 Task: Look for space in Rajpur, India from 3rd August, 2023 to 7th August, 2023 for 2 adults in price range Rs.4000 to Rs.9000. Place can be private room with 1  bedroom having 1 bed and 1 bathroom. Property type can be house, flat, guest house, hotel. Booking option can be shelf check-in. Required host language is English.
Action: Mouse moved to (589, 74)
Screenshot: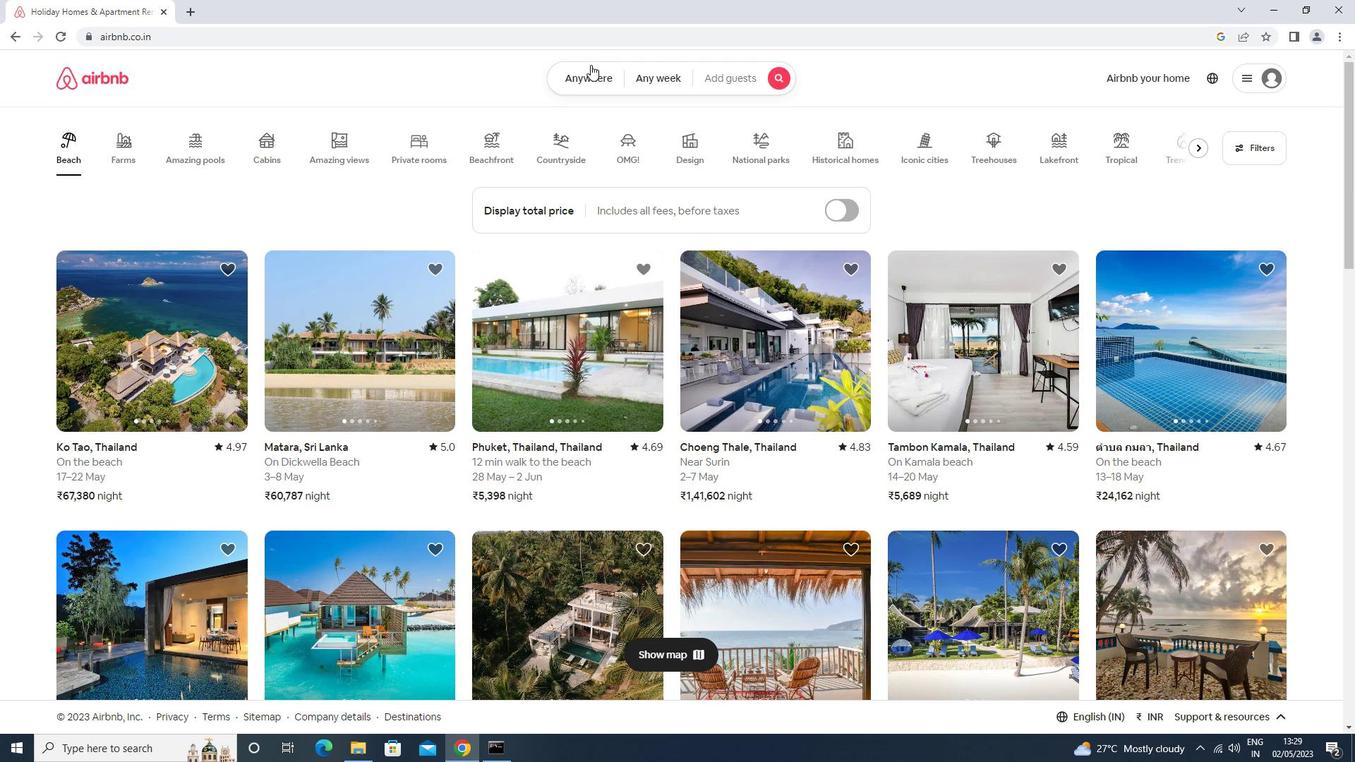 
Action: Mouse pressed left at (589, 74)
Screenshot: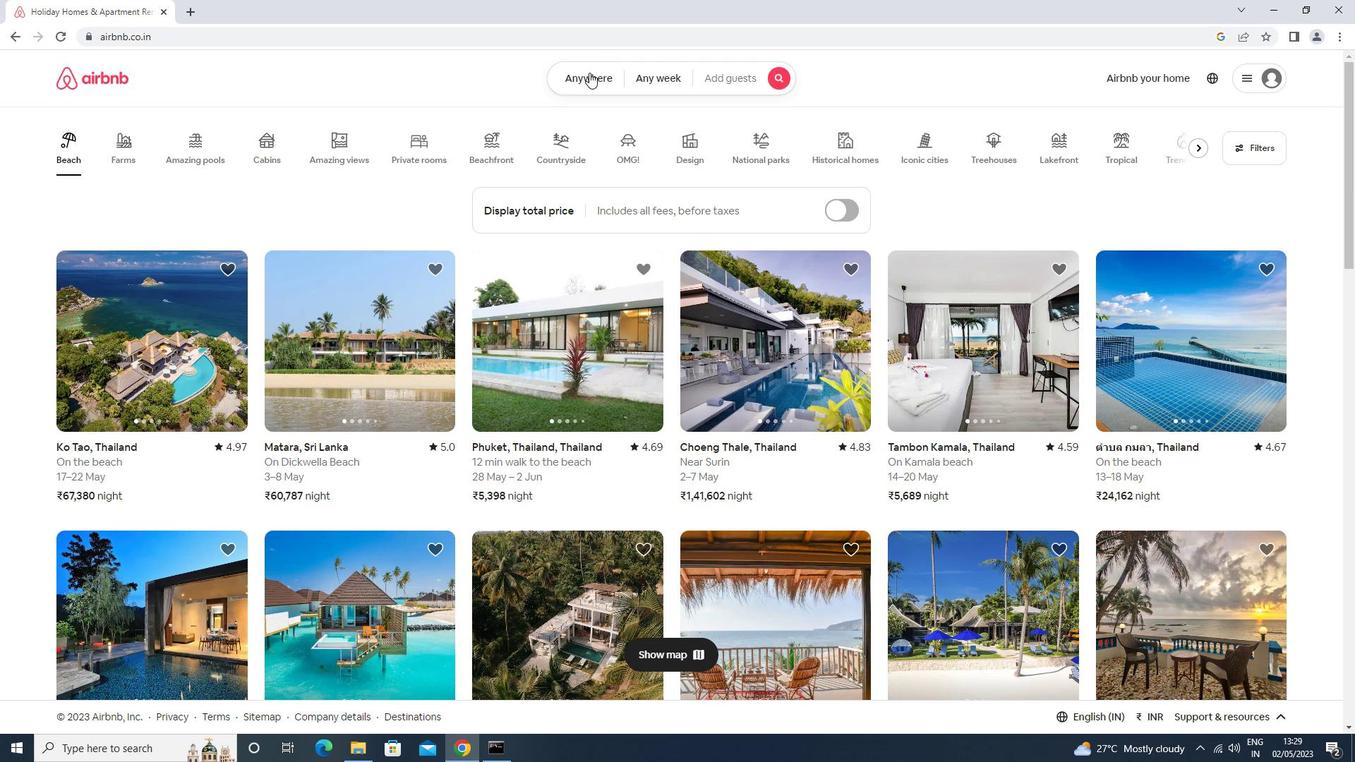 
Action: Mouse moved to (544, 126)
Screenshot: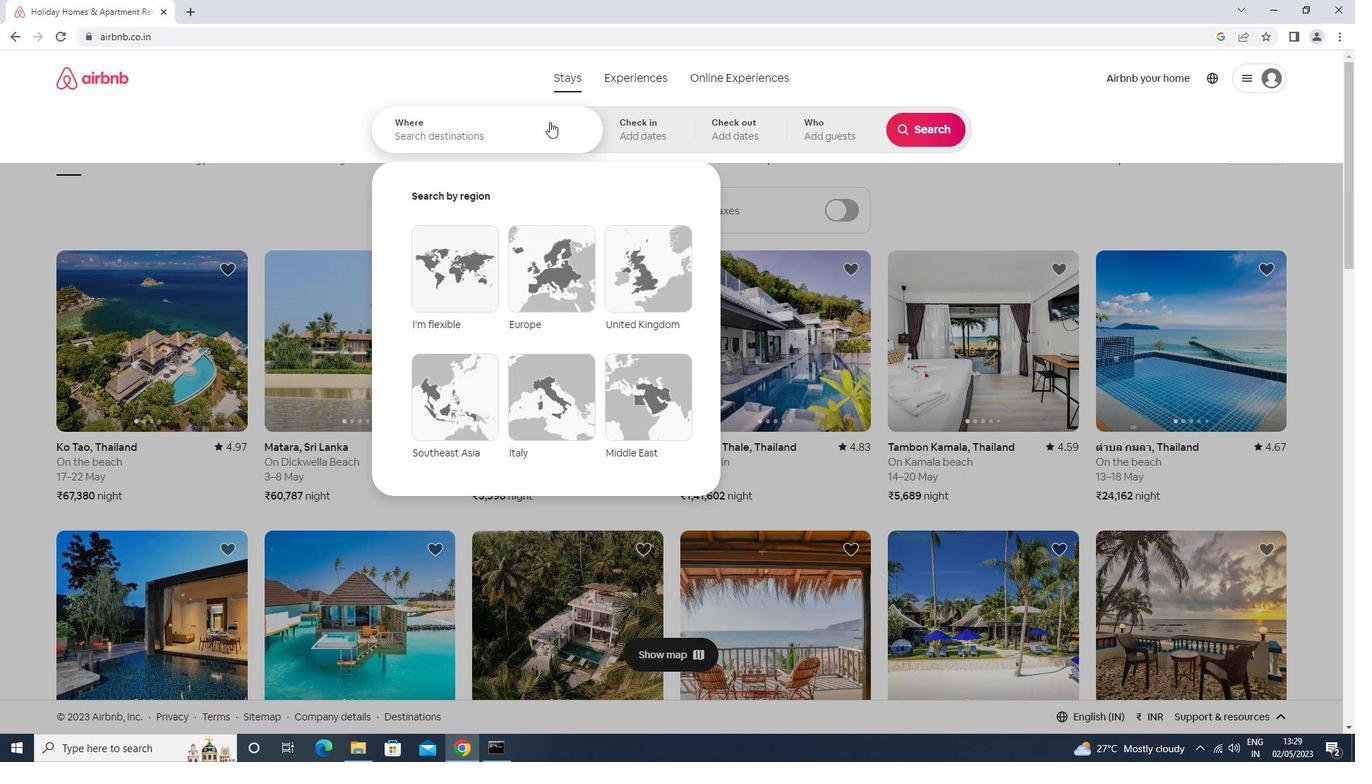 
Action: Mouse pressed left at (544, 126)
Screenshot: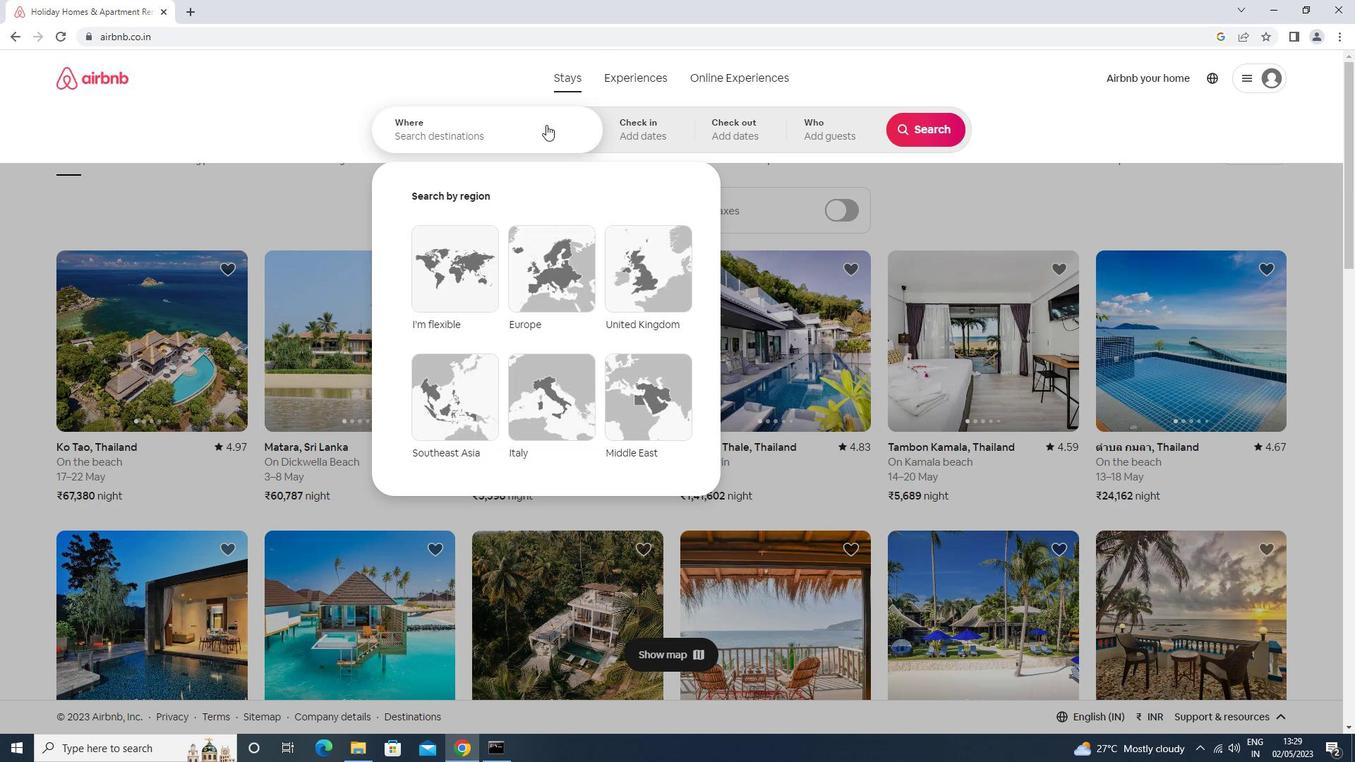
Action: Key pressed r<Key.caps_lock>ajpur<Key.enter>
Screenshot: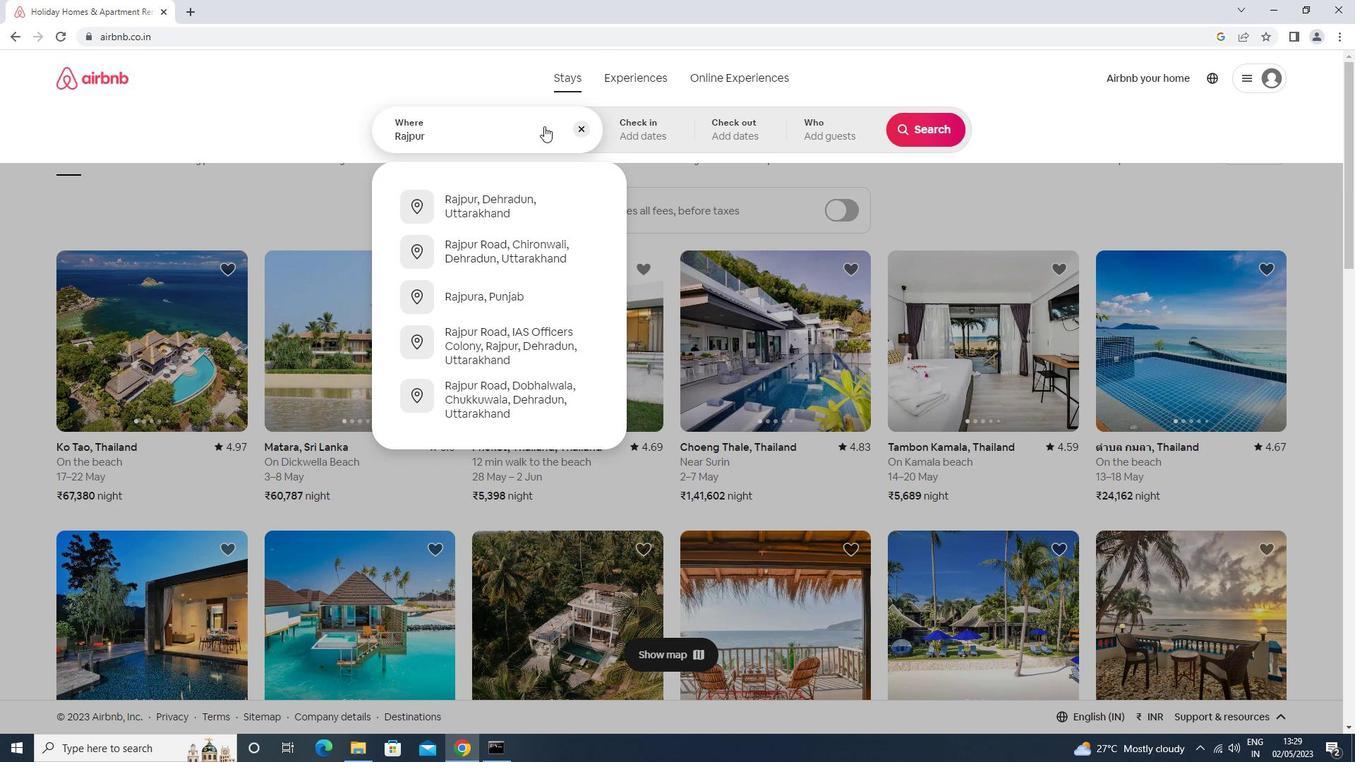 
Action: Mouse moved to (921, 237)
Screenshot: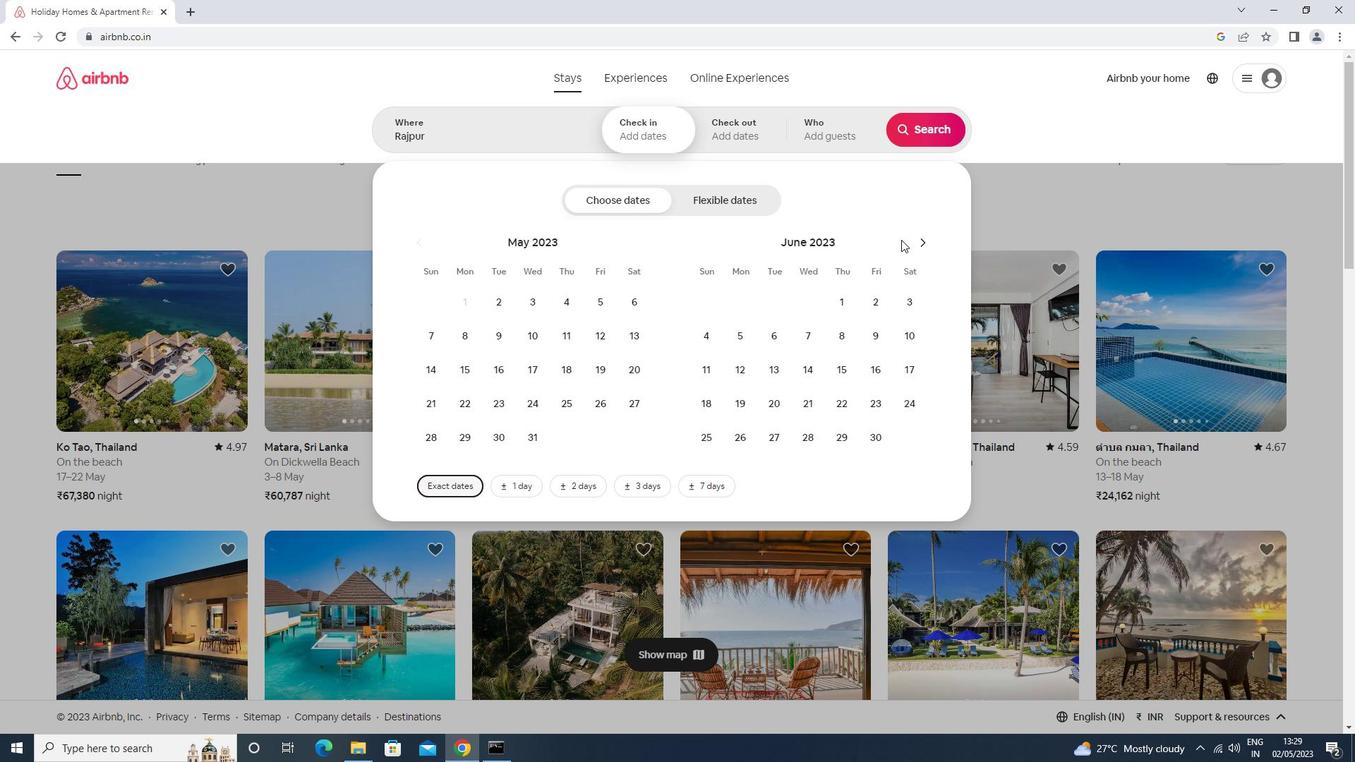 
Action: Mouse pressed left at (921, 237)
Screenshot: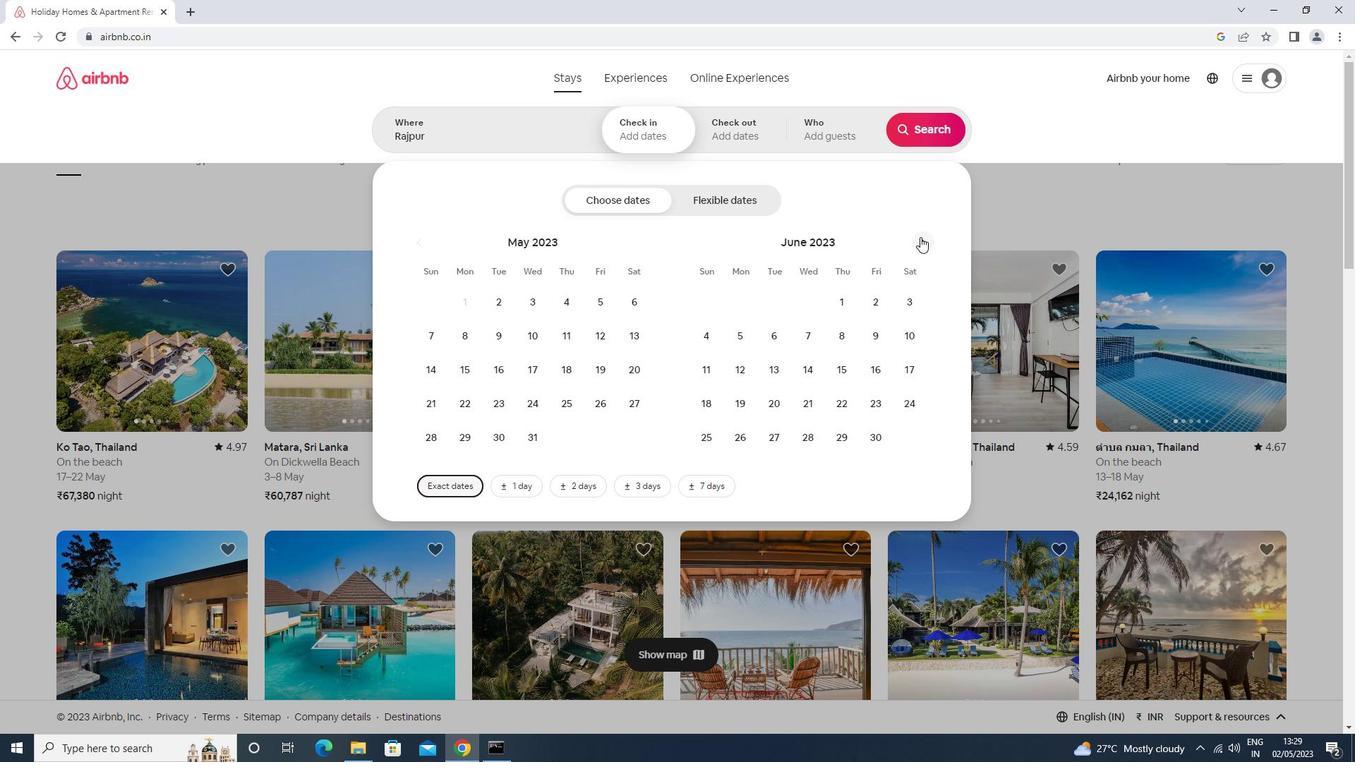 
Action: Mouse moved to (917, 238)
Screenshot: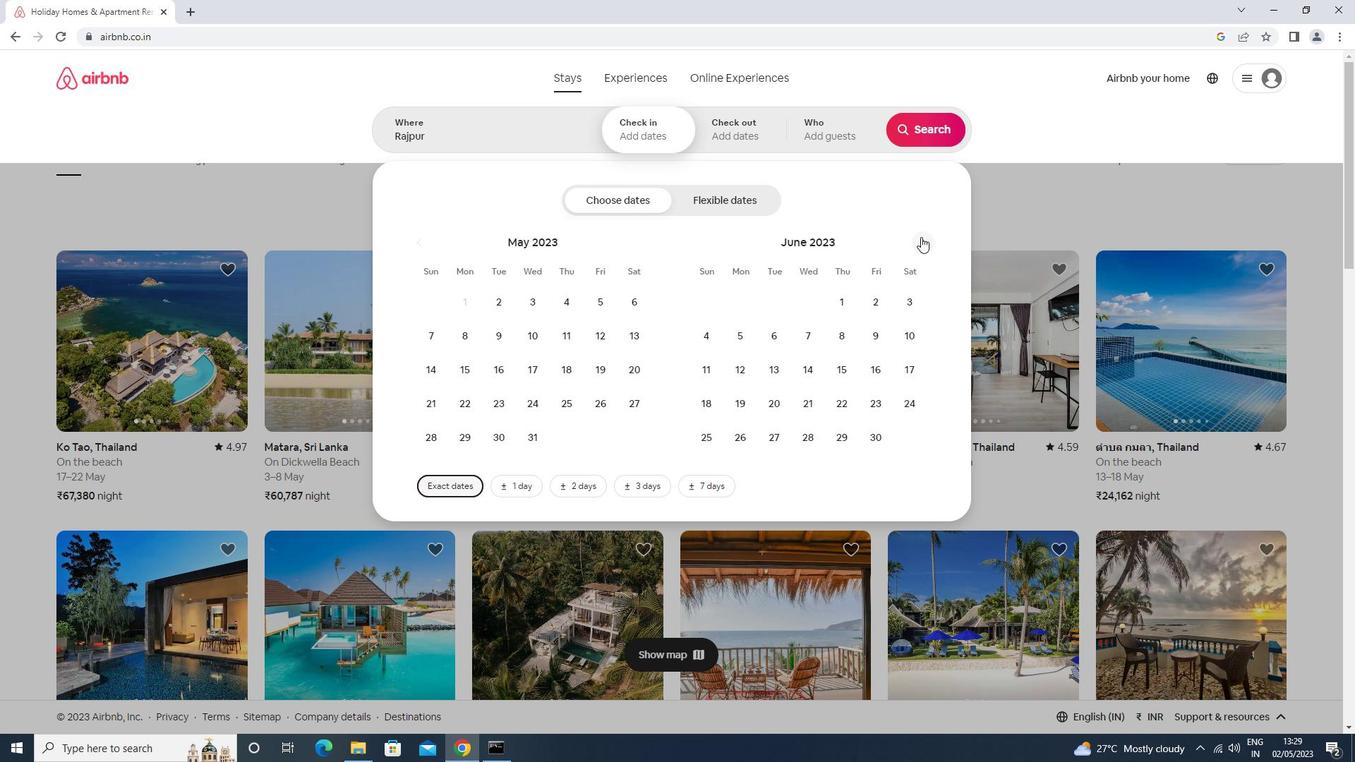 
Action: Mouse pressed left at (917, 238)
Screenshot: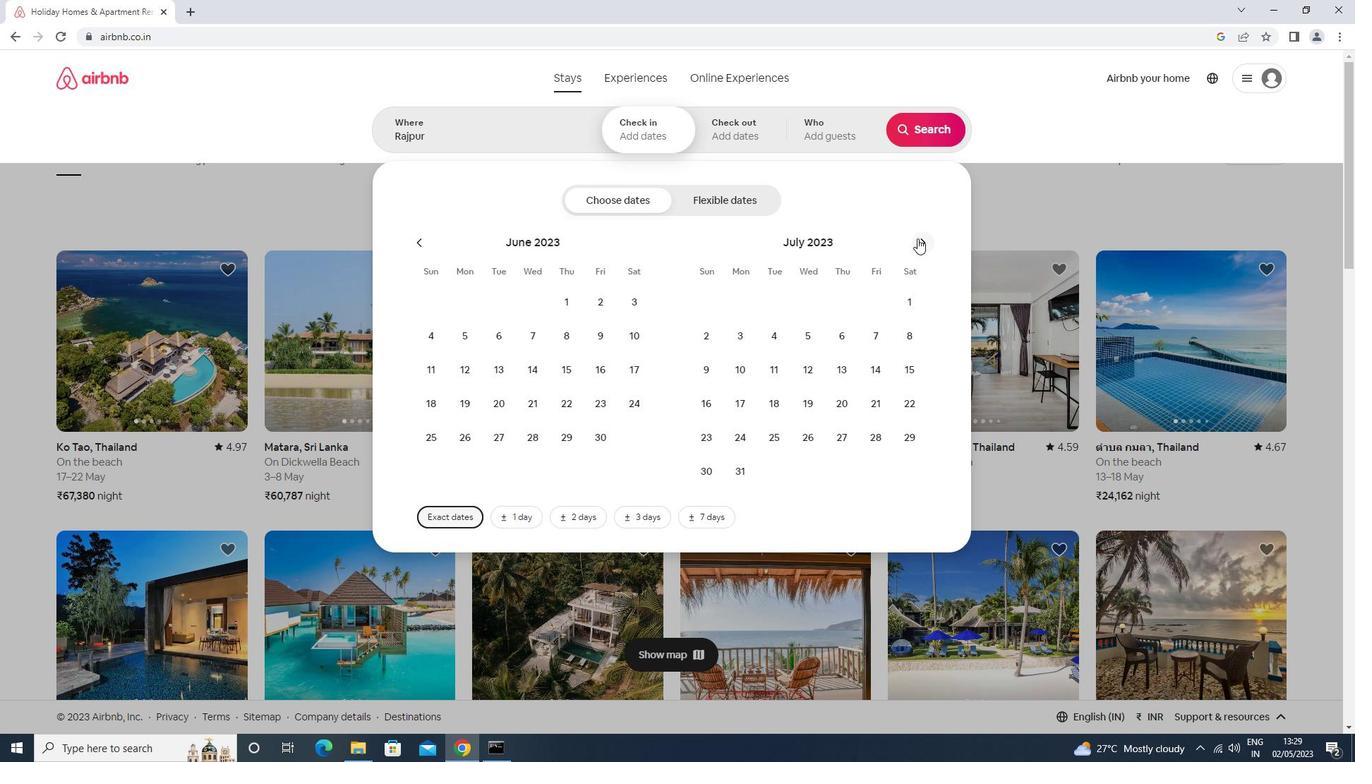 
Action: Mouse moved to (835, 303)
Screenshot: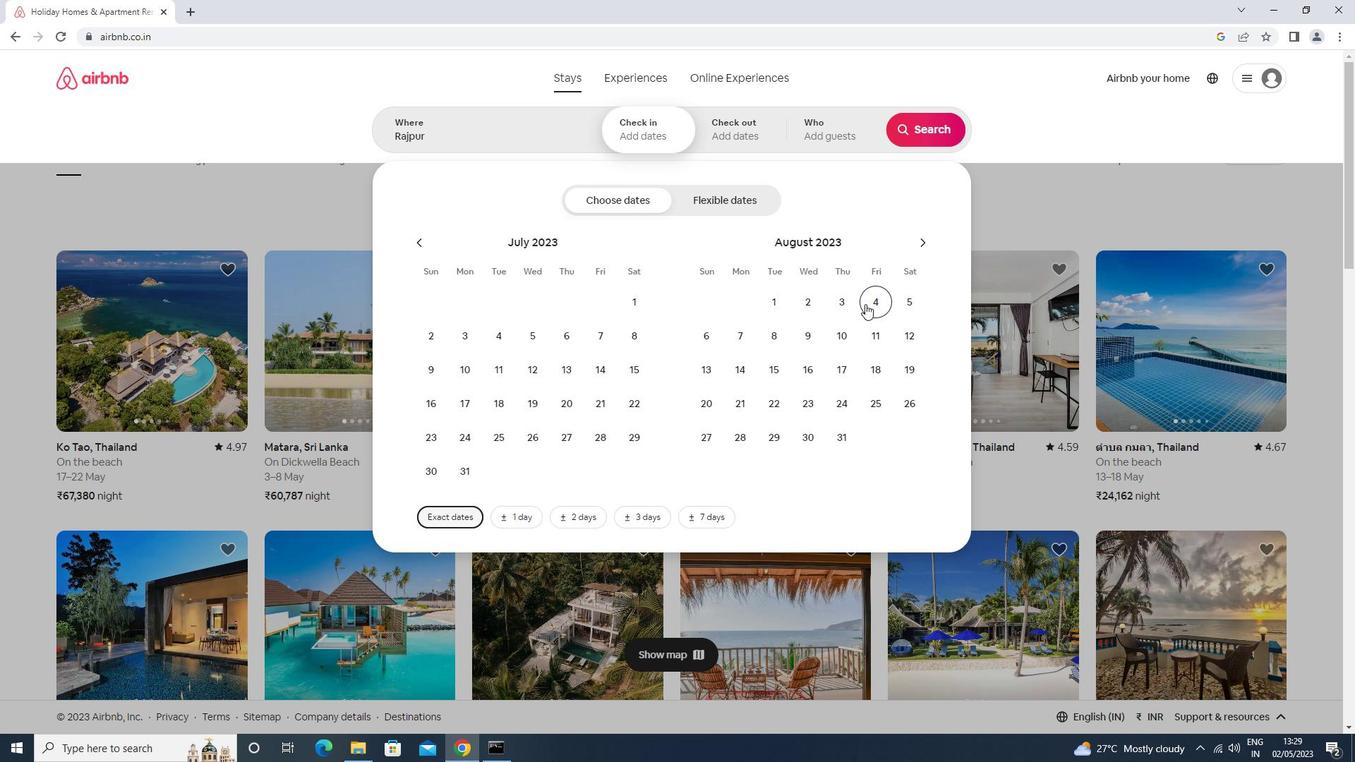 
Action: Mouse pressed left at (835, 303)
Screenshot: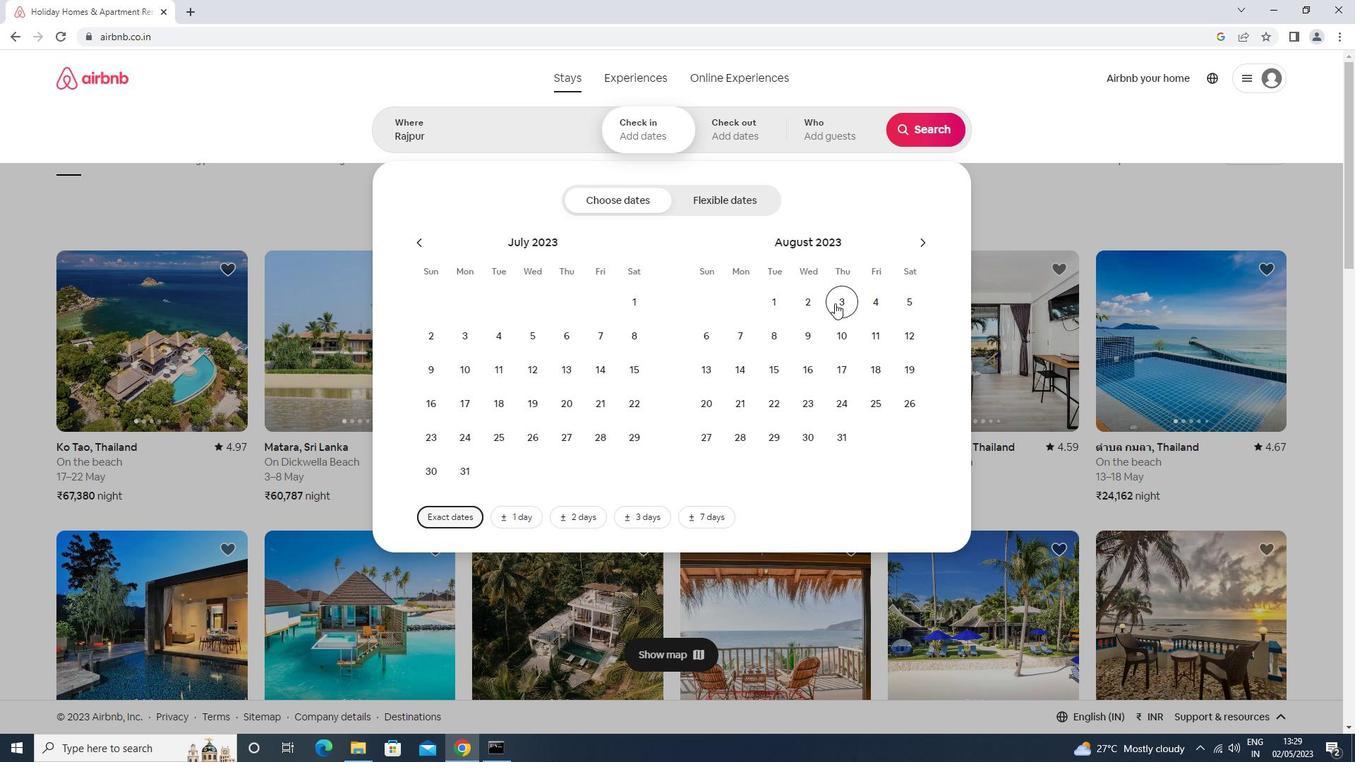 
Action: Mouse moved to (741, 335)
Screenshot: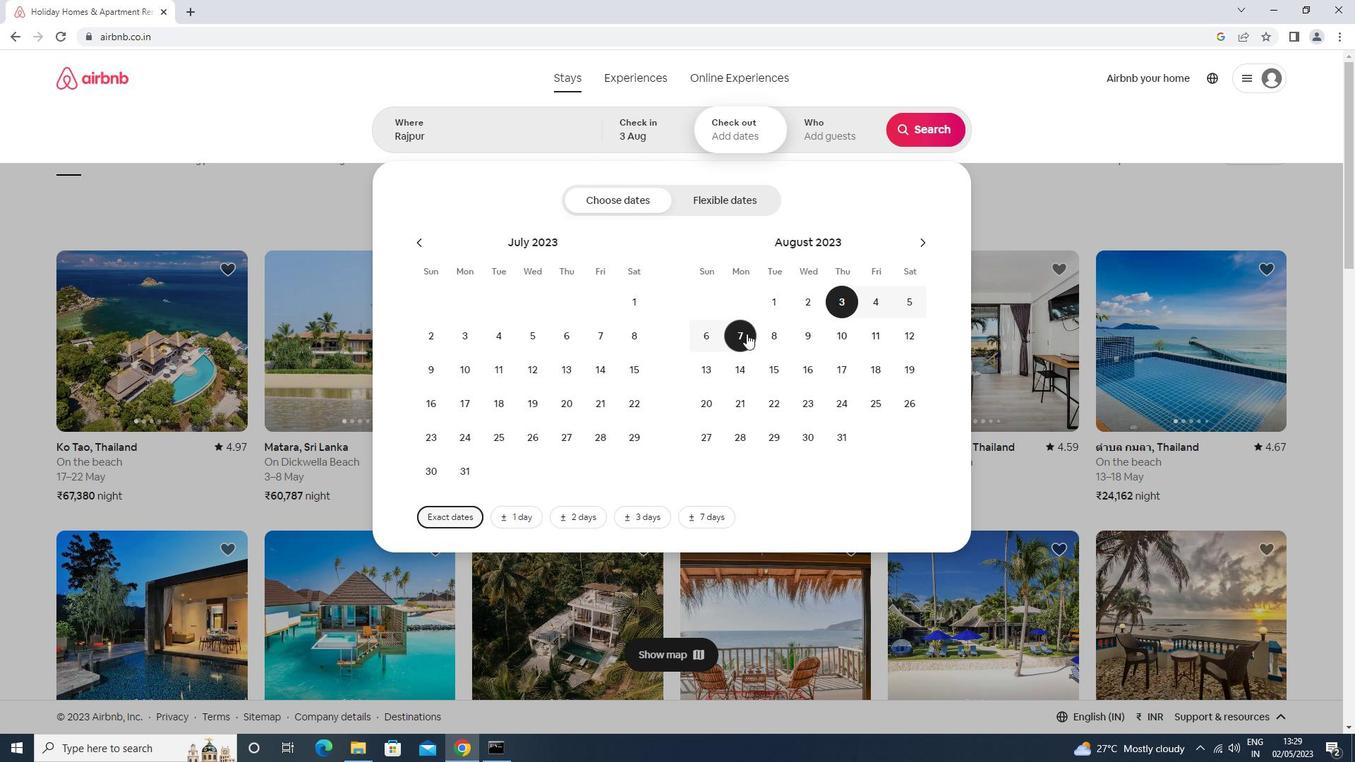 
Action: Mouse pressed left at (741, 335)
Screenshot: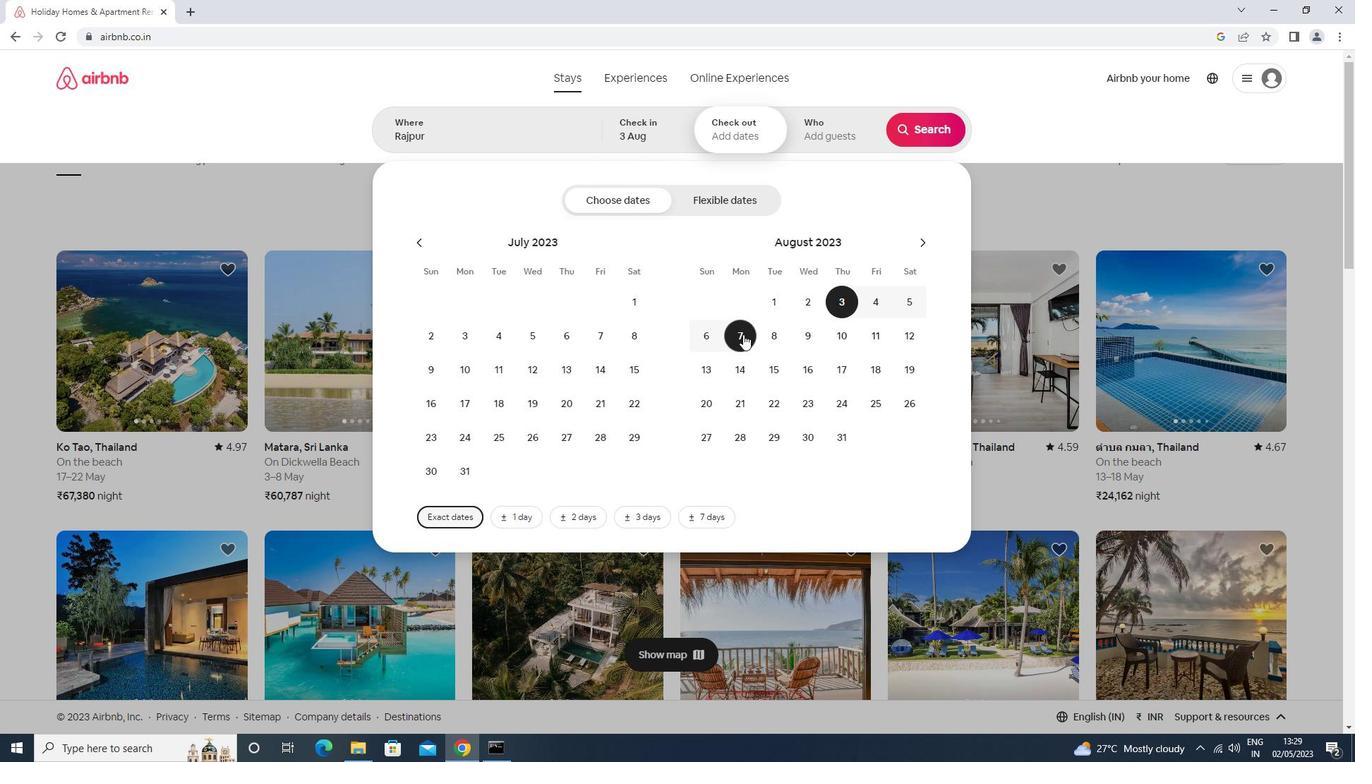 
Action: Mouse moved to (830, 145)
Screenshot: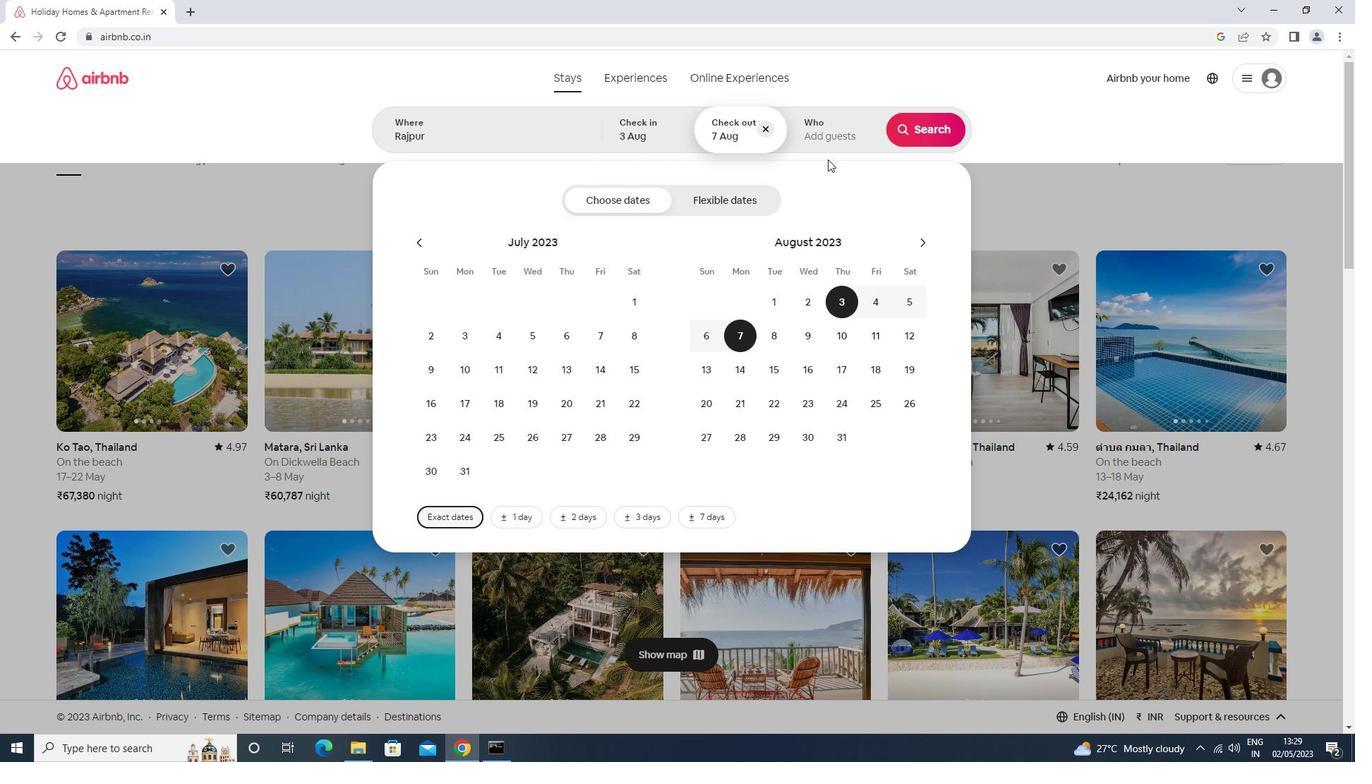 
Action: Mouse pressed left at (830, 145)
Screenshot: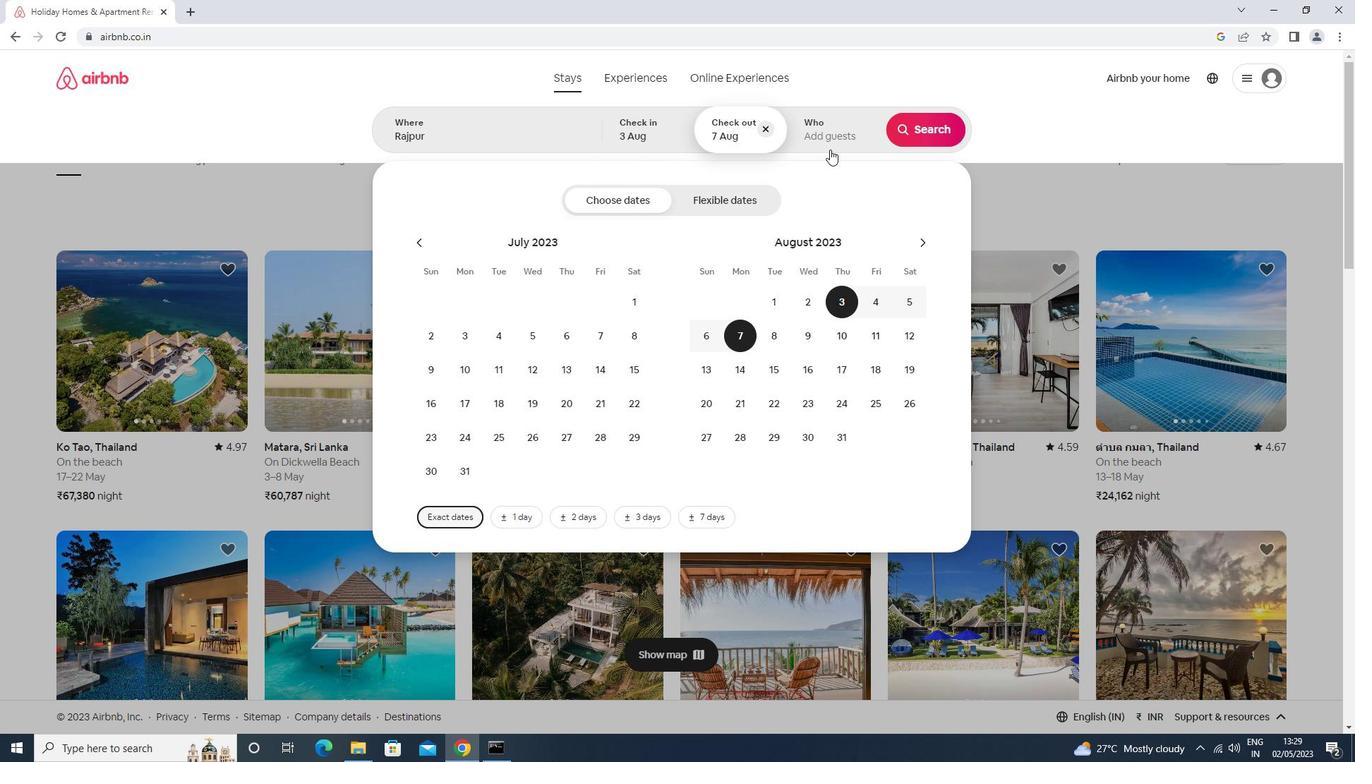 
Action: Mouse moved to (924, 203)
Screenshot: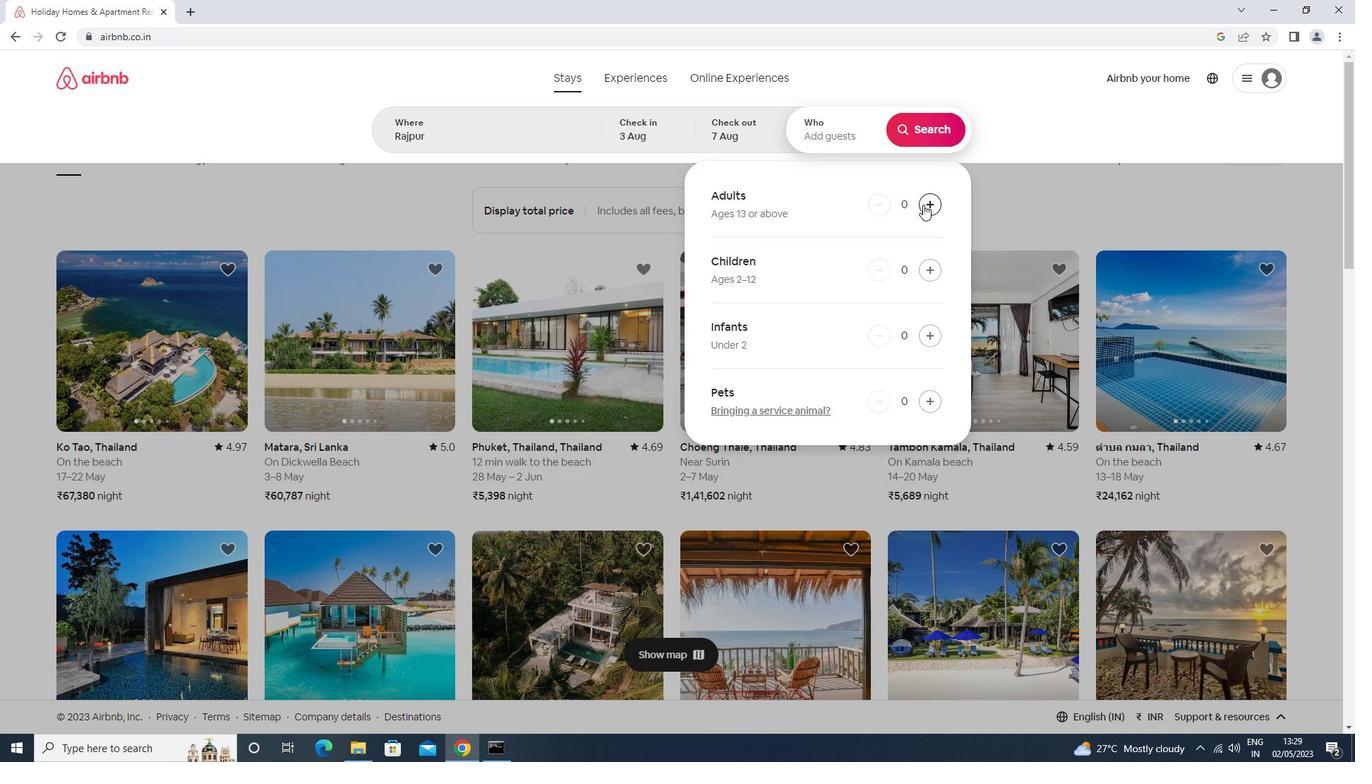
Action: Mouse pressed left at (924, 203)
Screenshot: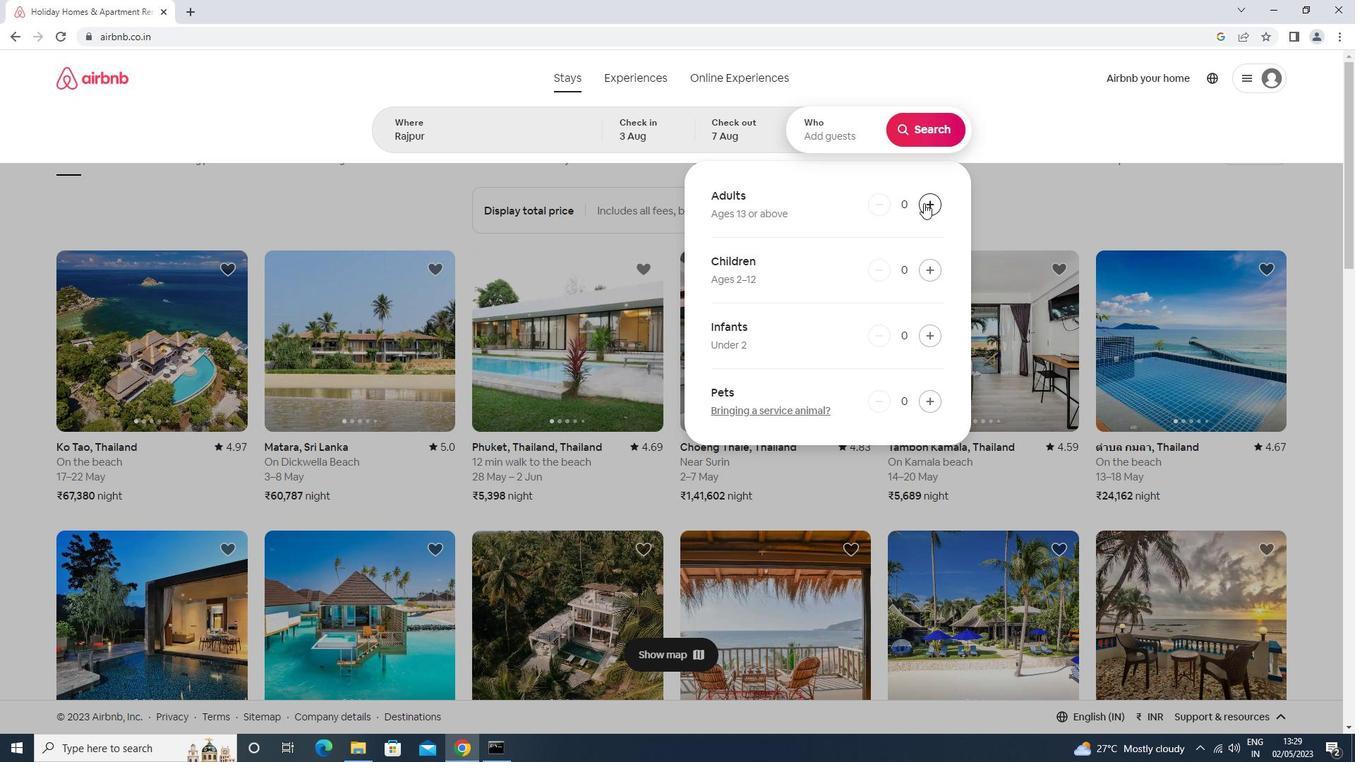 
Action: Mouse moved to (924, 202)
Screenshot: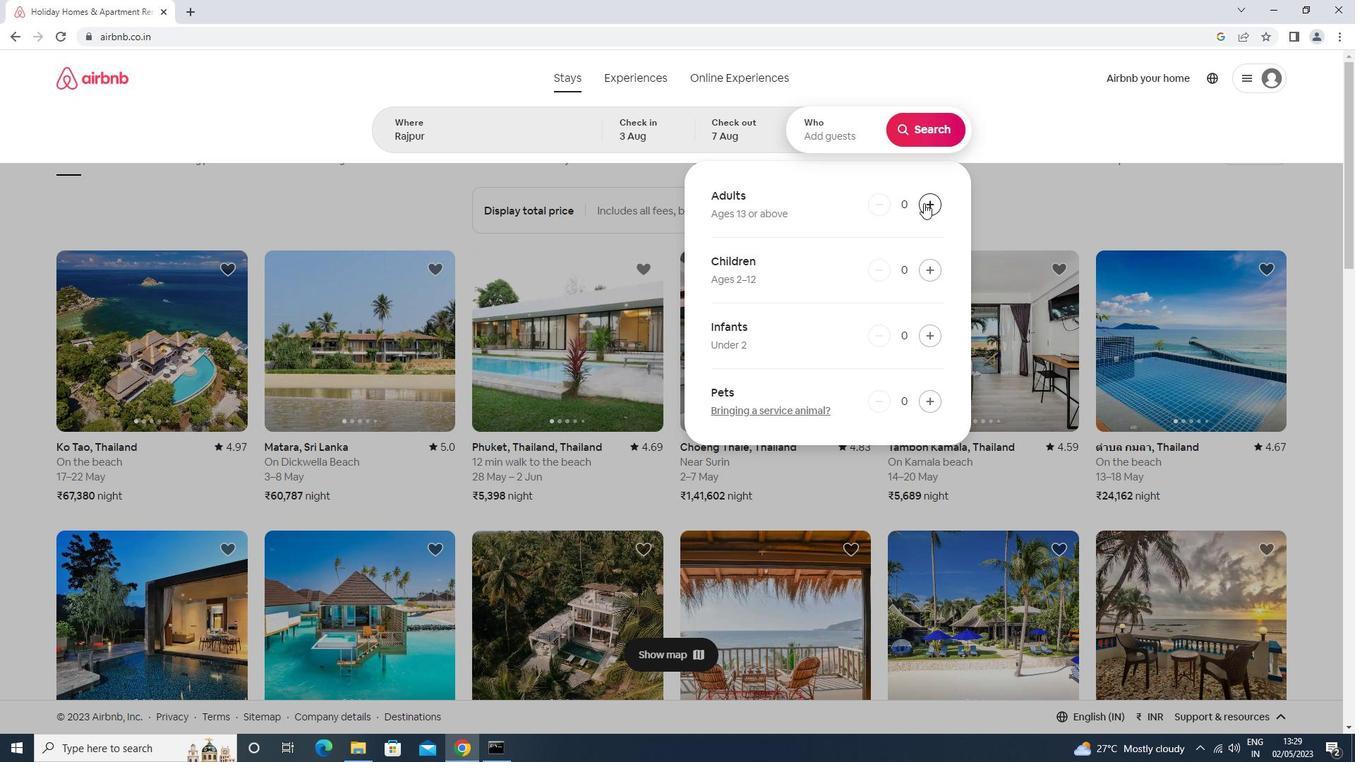 
Action: Mouse pressed left at (924, 202)
Screenshot: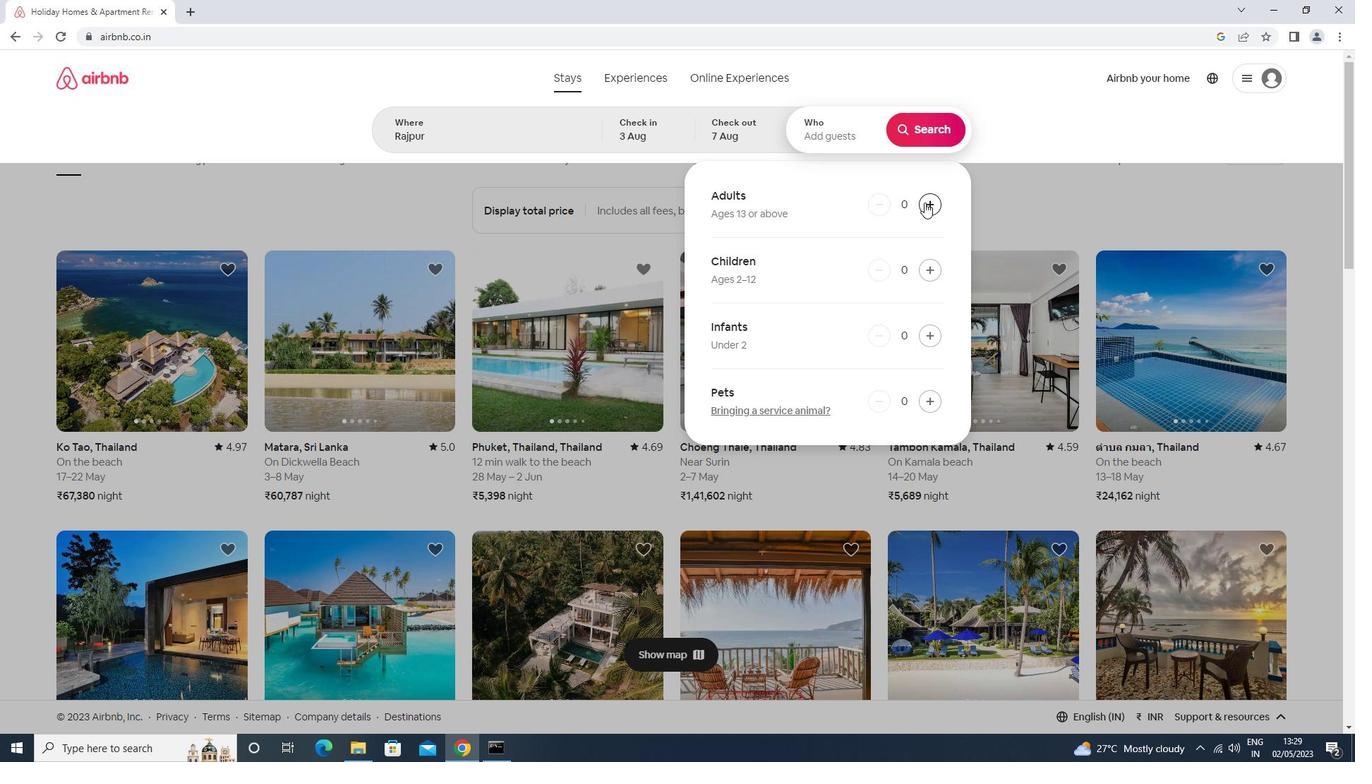 
Action: Mouse moved to (924, 127)
Screenshot: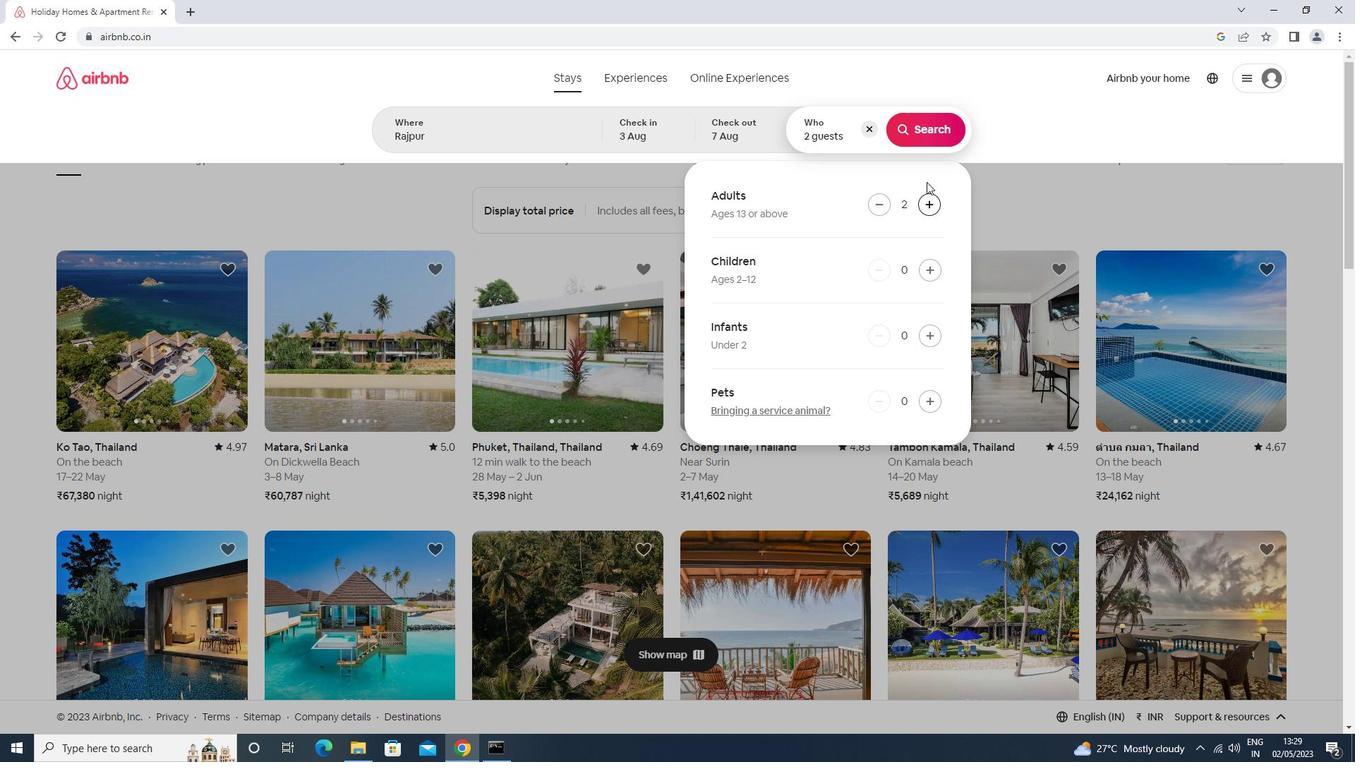 
Action: Mouse pressed left at (924, 127)
Screenshot: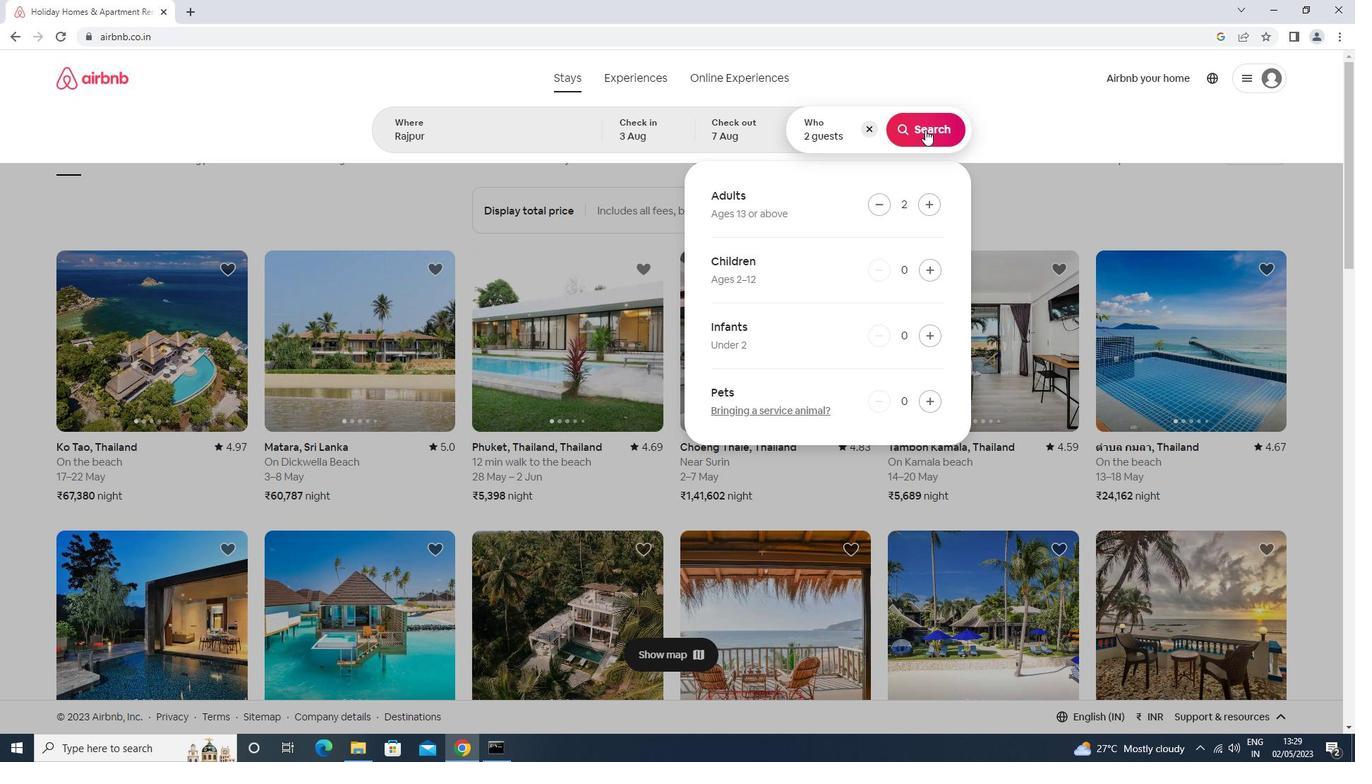 
Action: Mouse moved to (1301, 130)
Screenshot: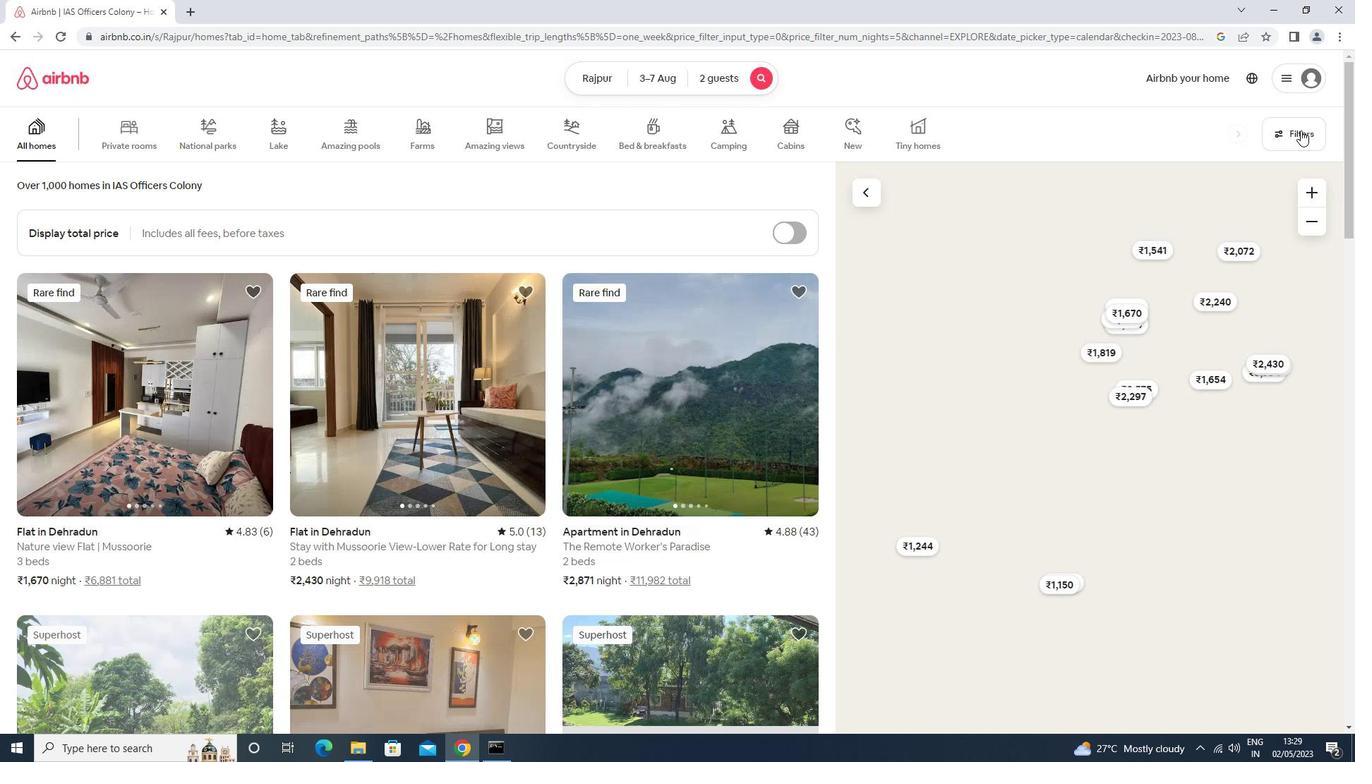 
Action: Mouse pressed left at (1301, 130)
Screenshot: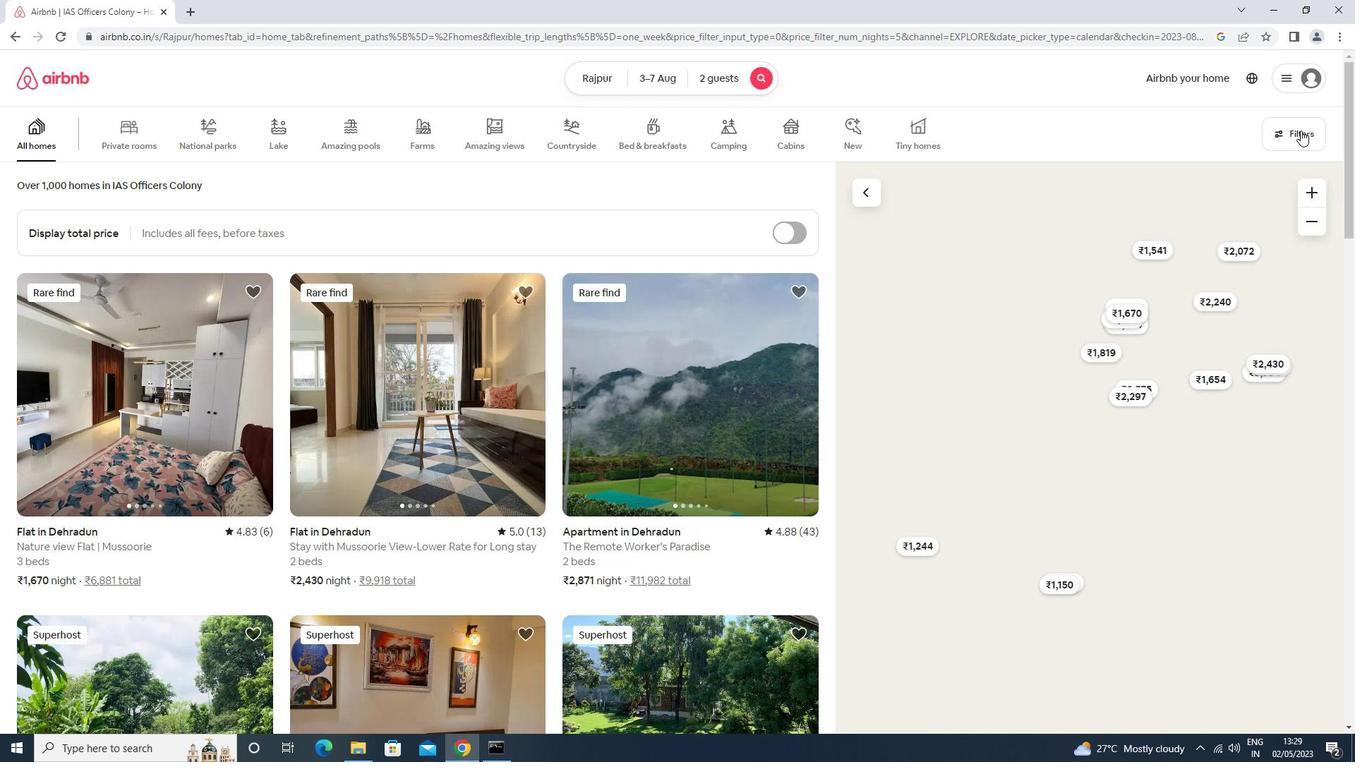 
Action: Mouse moved to (584, 309)
Screenshot: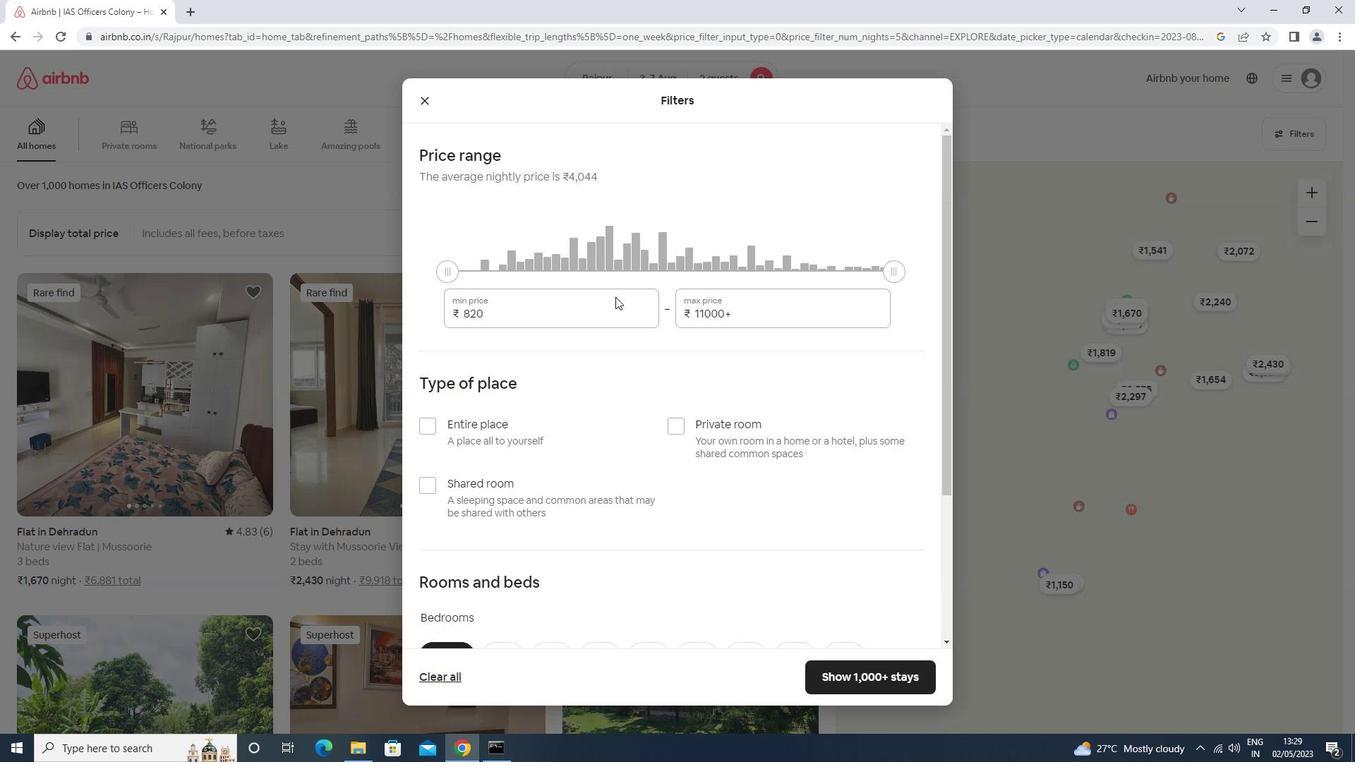 
Action: Mouse pressed left at (584, 309)
Screenshot: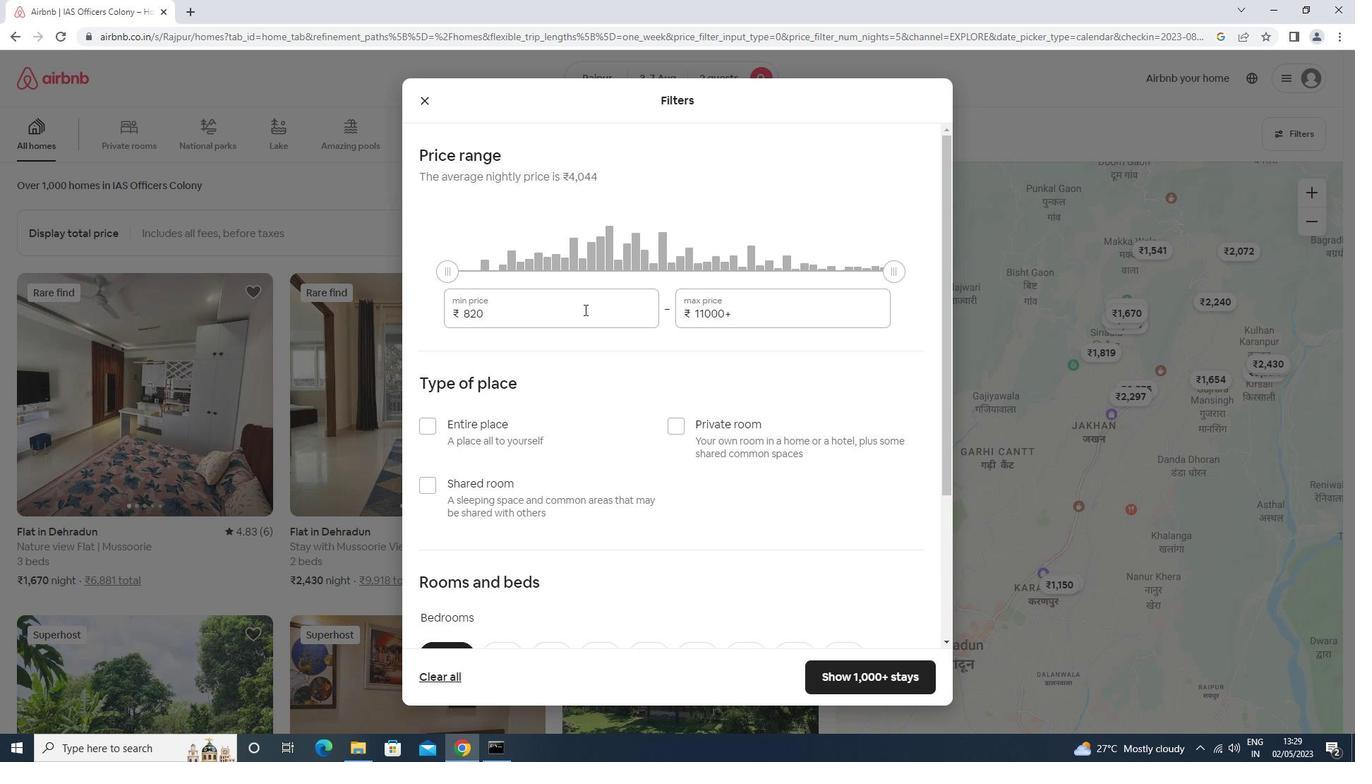 
Action: Mouse moved to (582, 309)
Screenshot: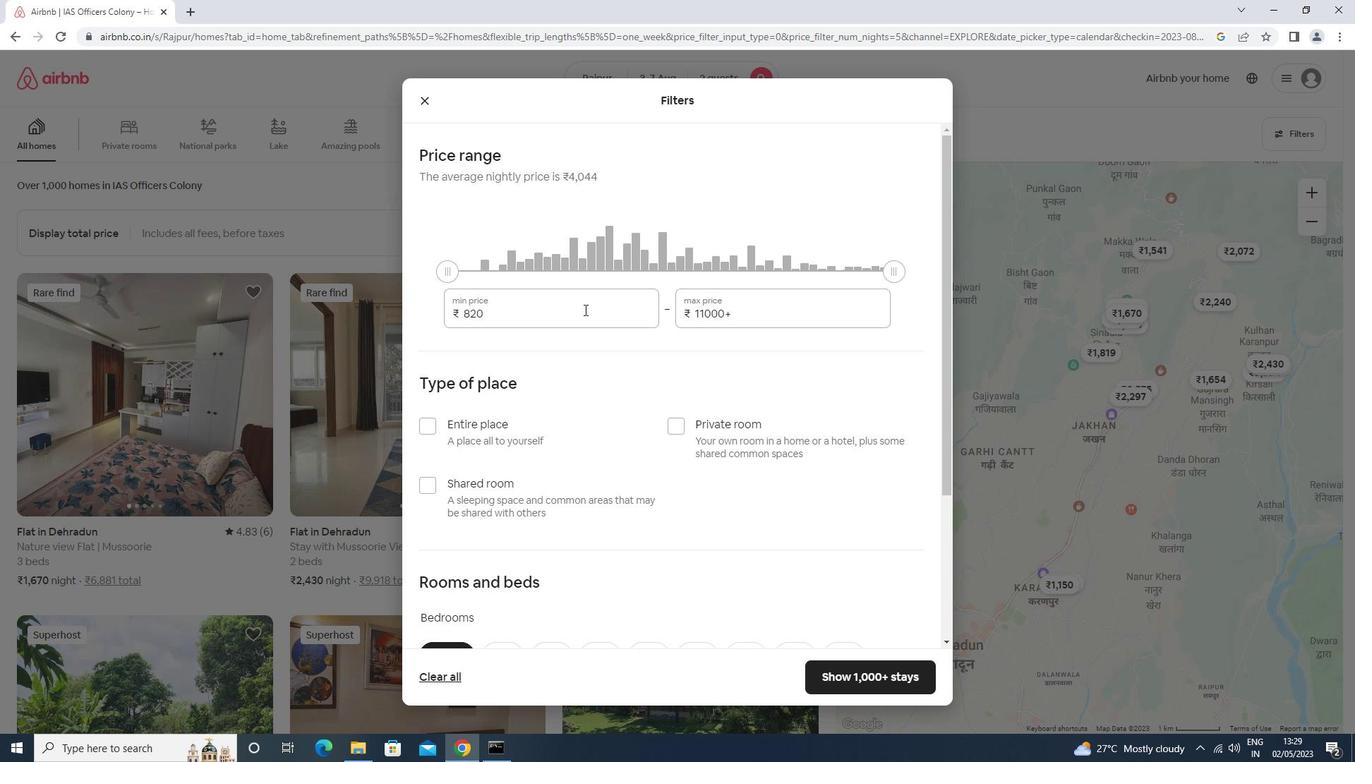
Action: Key pressed <Key.backspace><Key.backspace><Key.backspace><Key.backspace><Key.backspace><Key.backspace><Key.backspace><Key.backspace><Key.backspace><Key.backspace>4000<Key.tab>9000
Screenshot: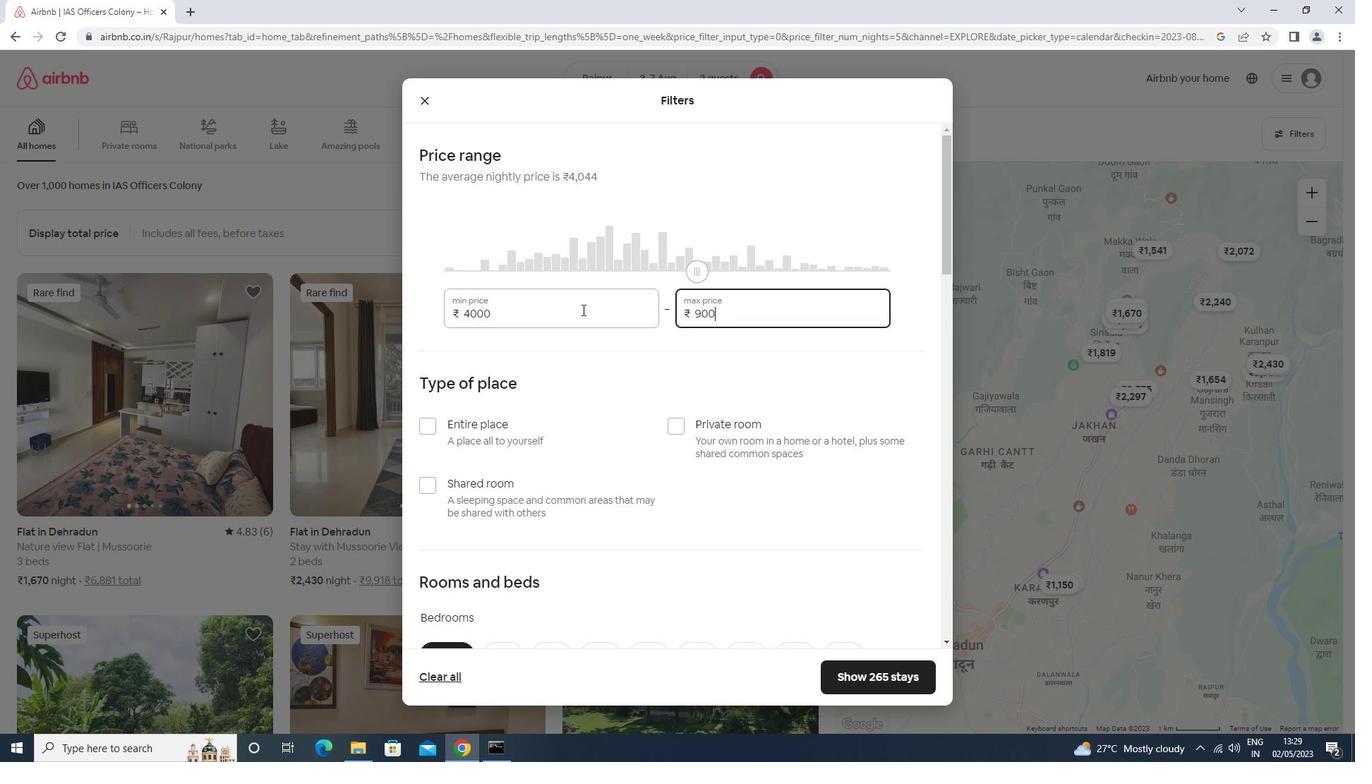 
Action: Mouse moved to (687, 422)
Screenshot: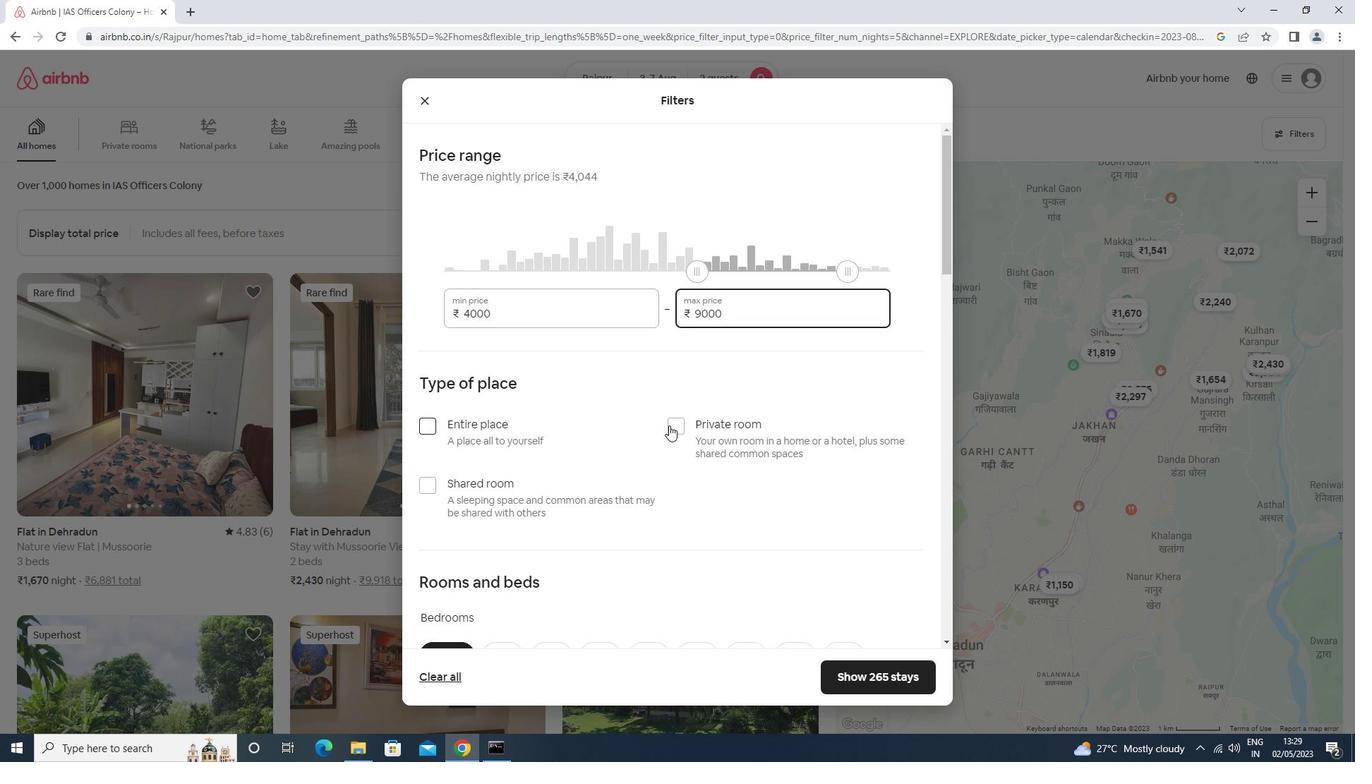 
Action: Mouse pressed left at (687, 422)
Screenshot: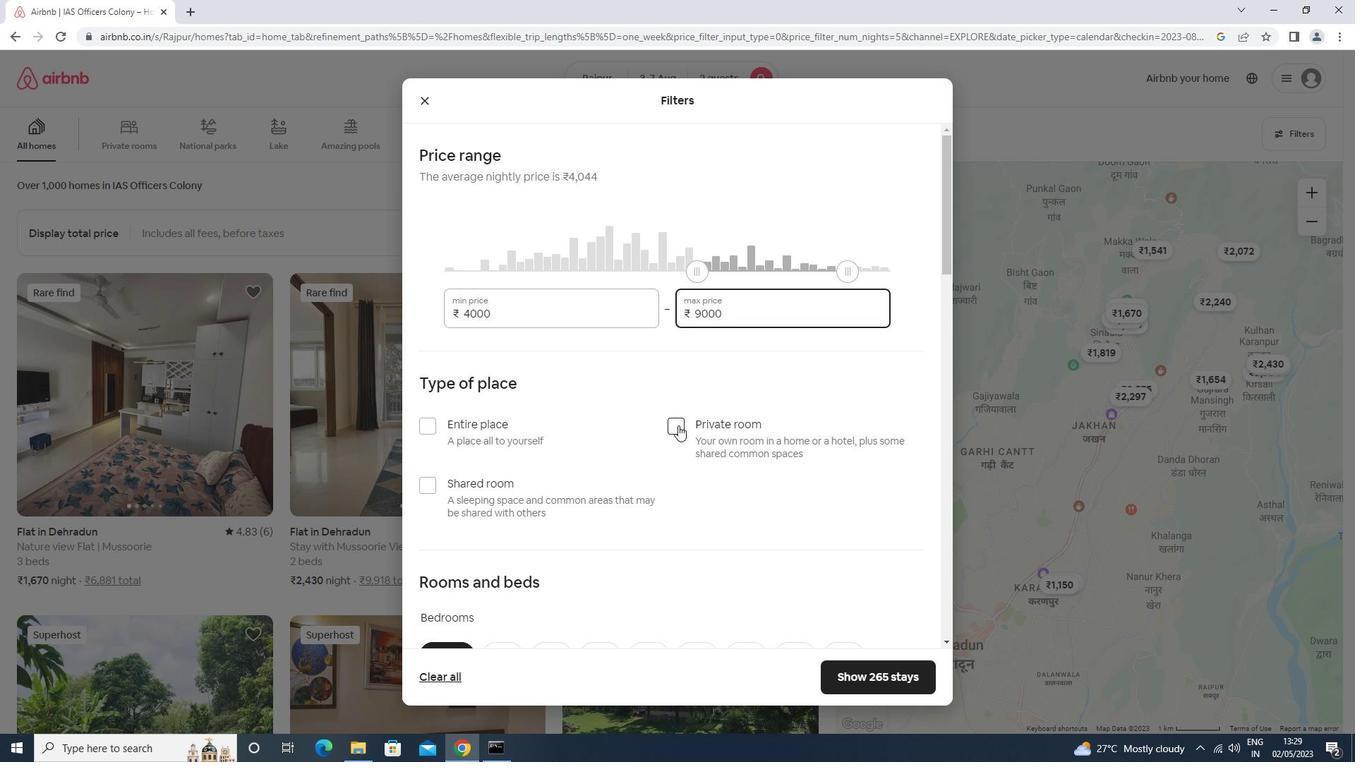 
Action: Mouse moved to (682, 416)
Screenshot: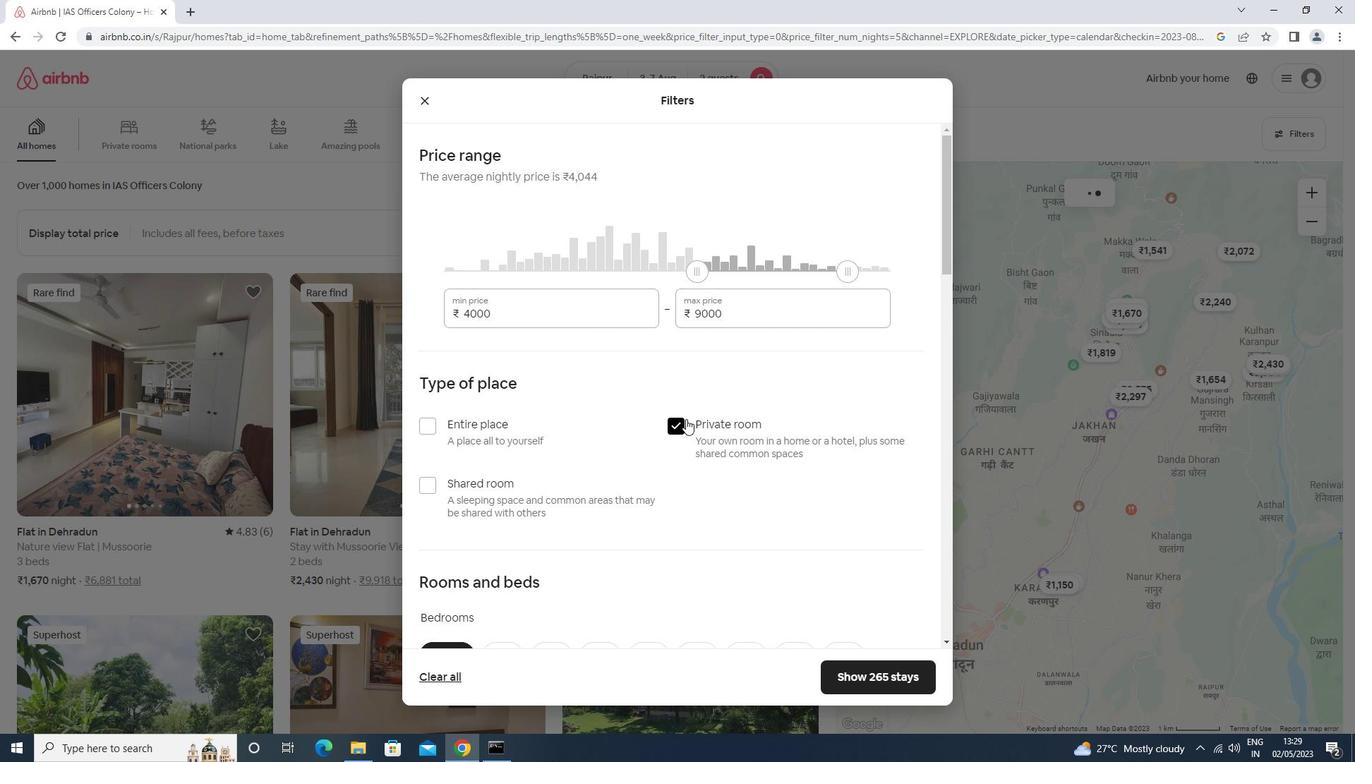 
Action: Mouse scrolled (682, 415) with delta (0, 0)
Screenshot: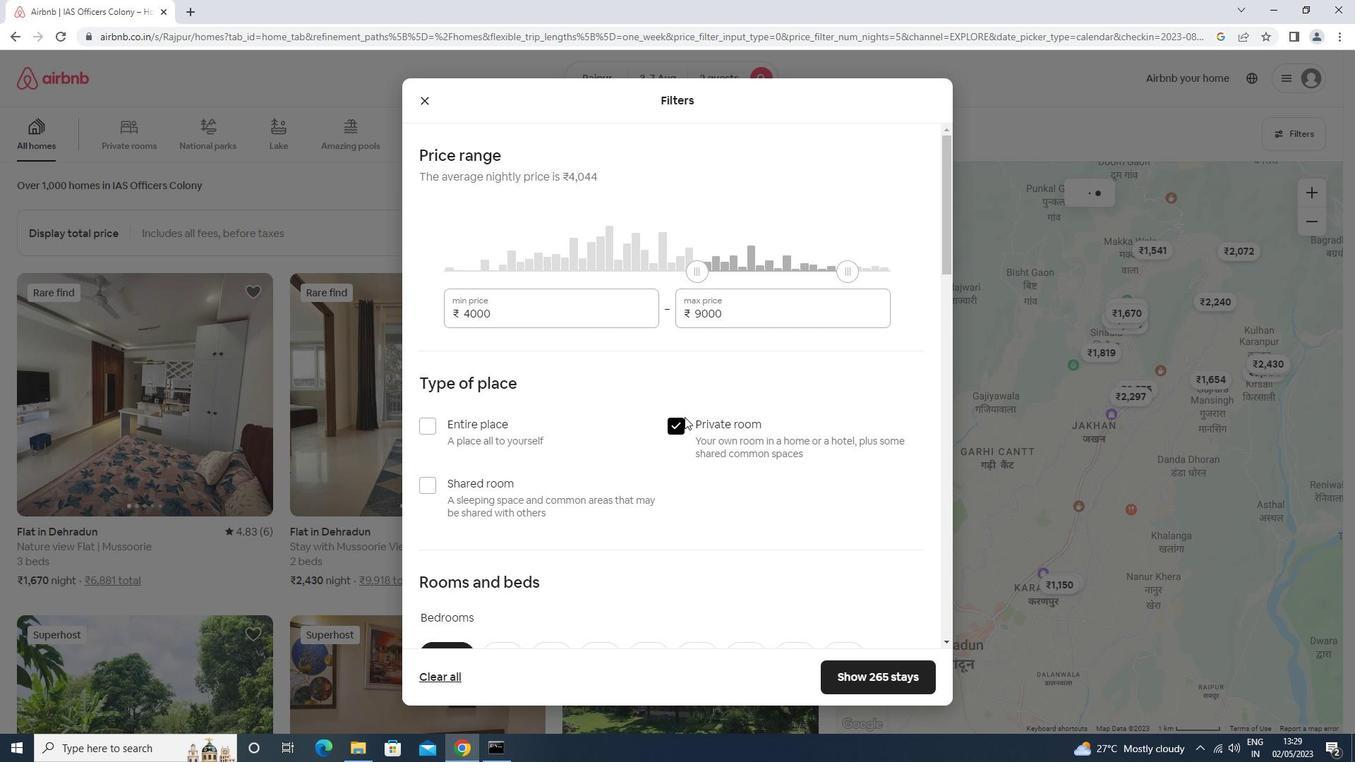 
Action: Mouse scrolled (682, 415) with delta (0, 0)
Screenshot: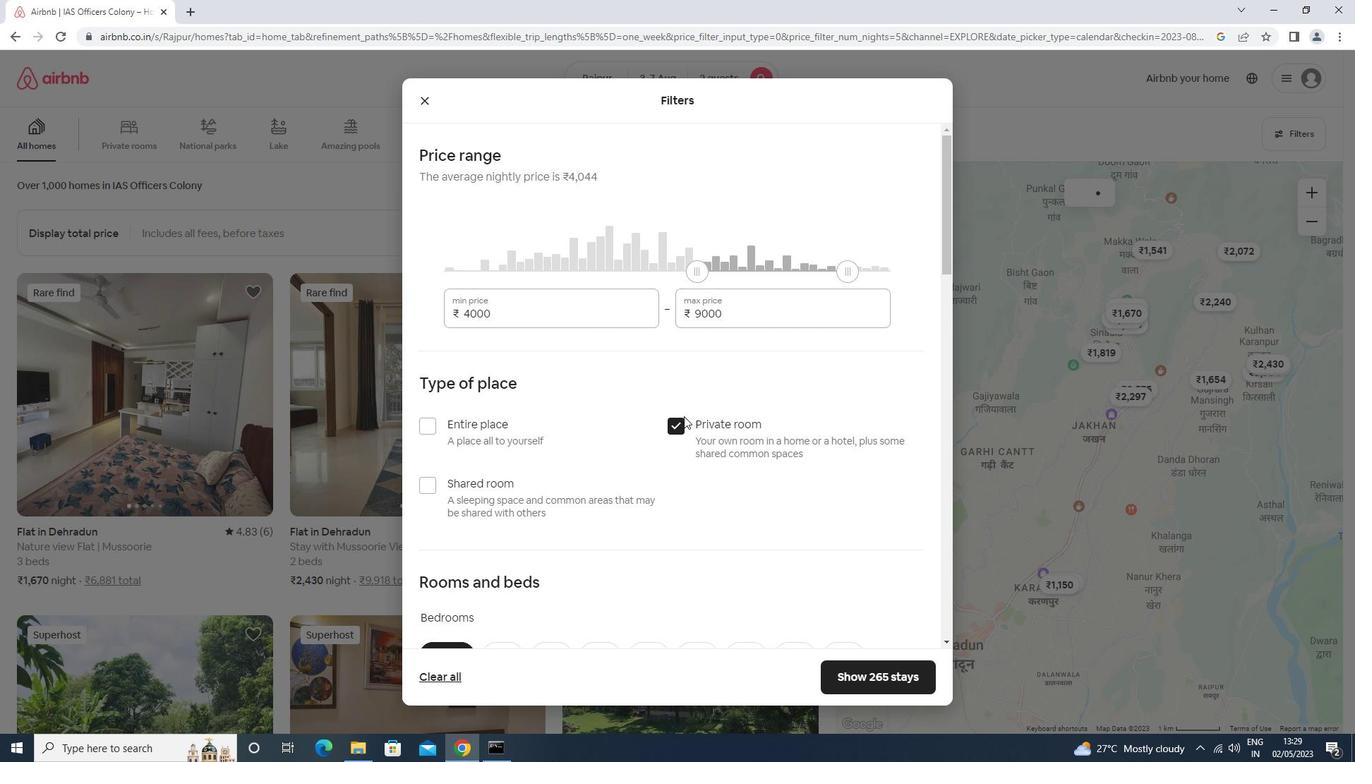 
Action: Mouse scrolled (682, 415) with delta (0, 0)
Screenshot: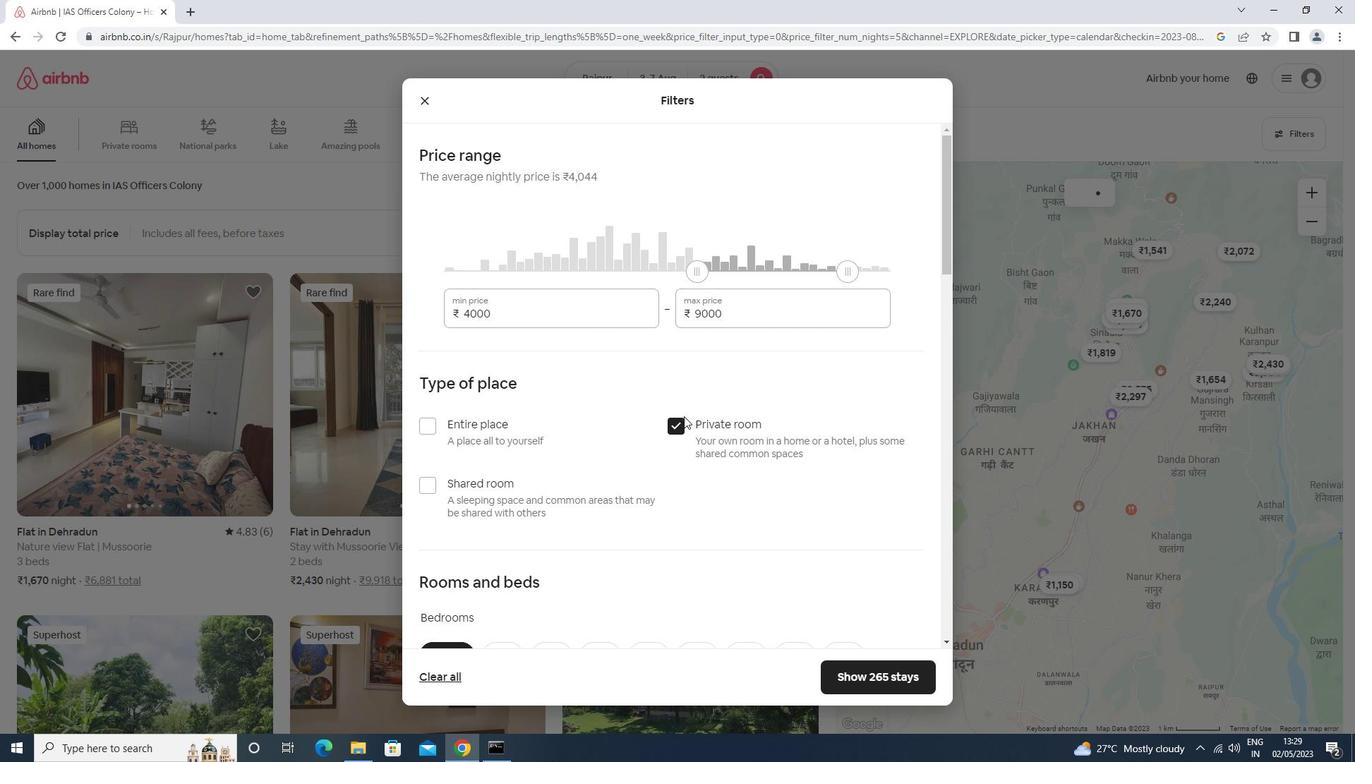 
Action: Mouse moved to (494, 438)
Screenshot: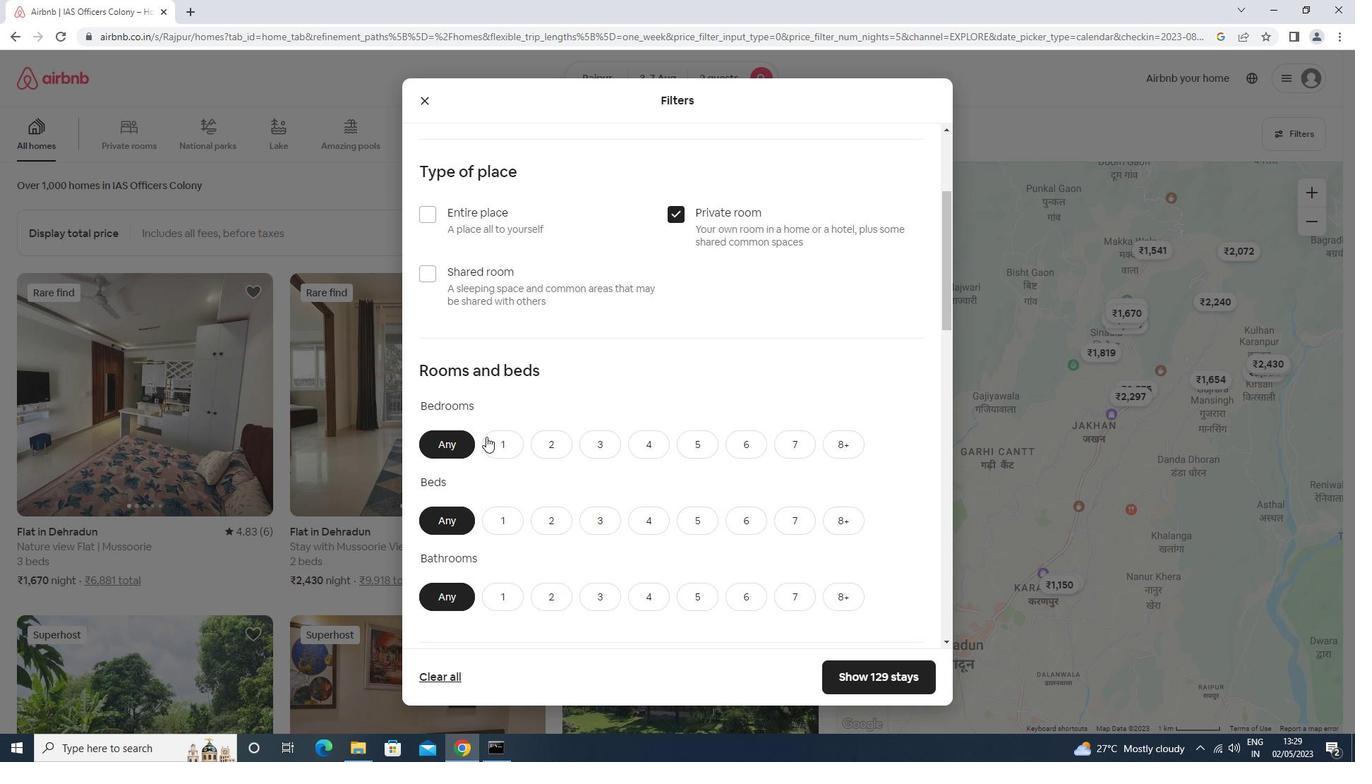 
Action: Mouse pressed left at (494, 438)
Screenshot: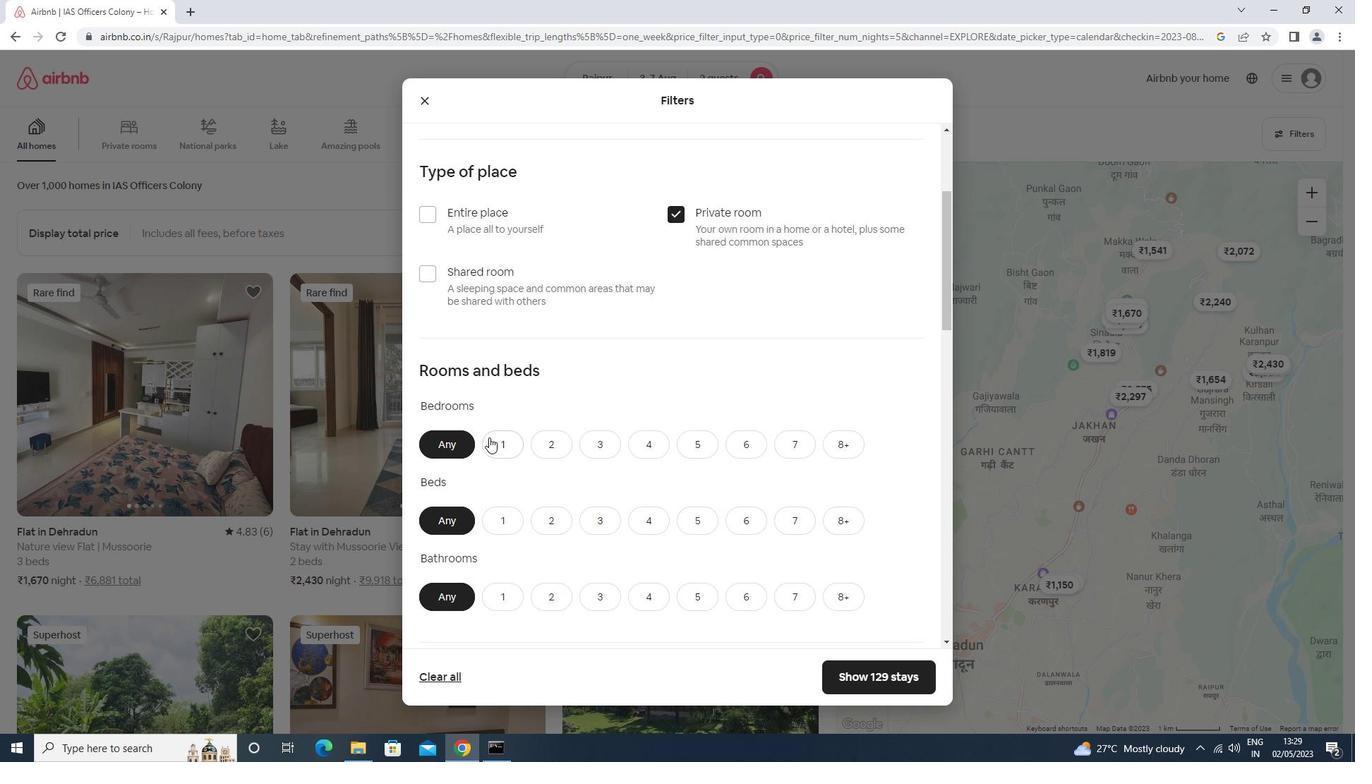
Action: Mouse moved to (512, 517)
Screenshot: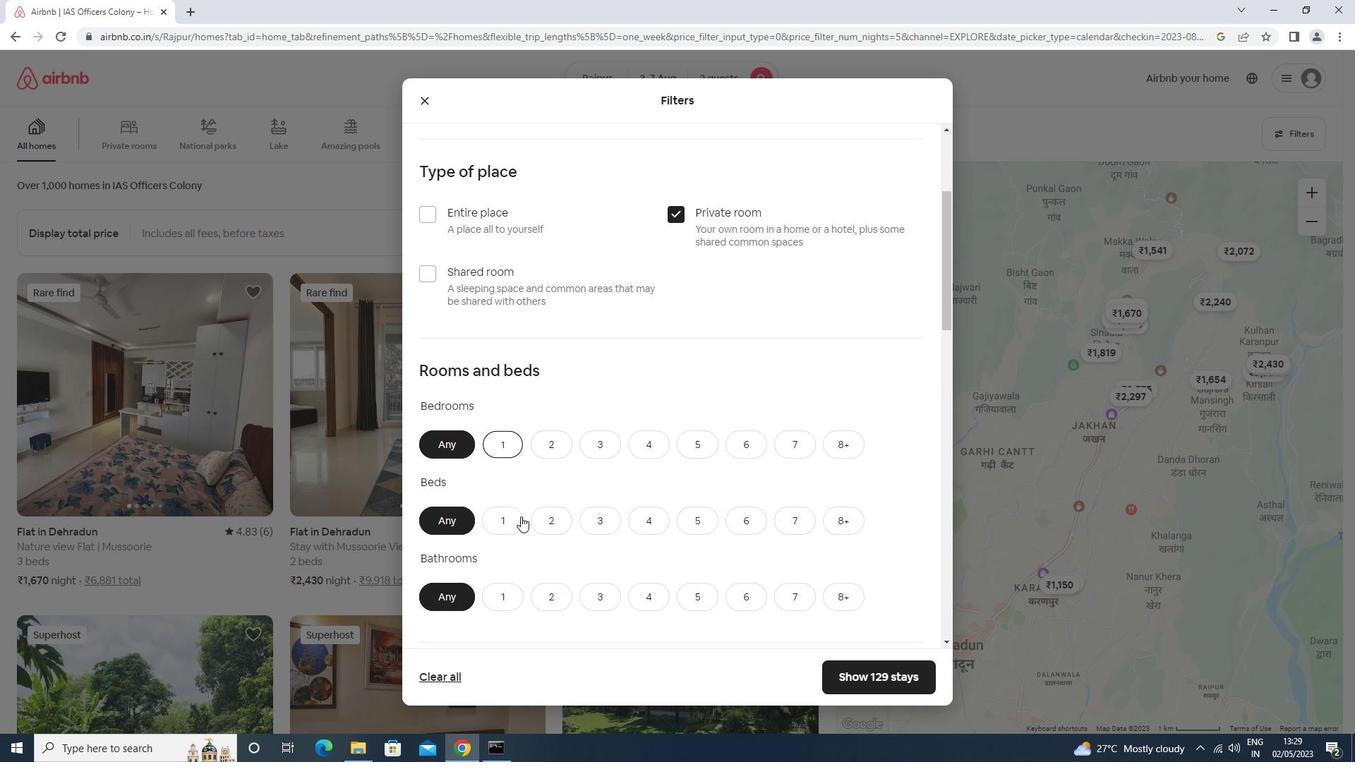 
Action: Mouse pressed left at (512, 517)
Screenshot: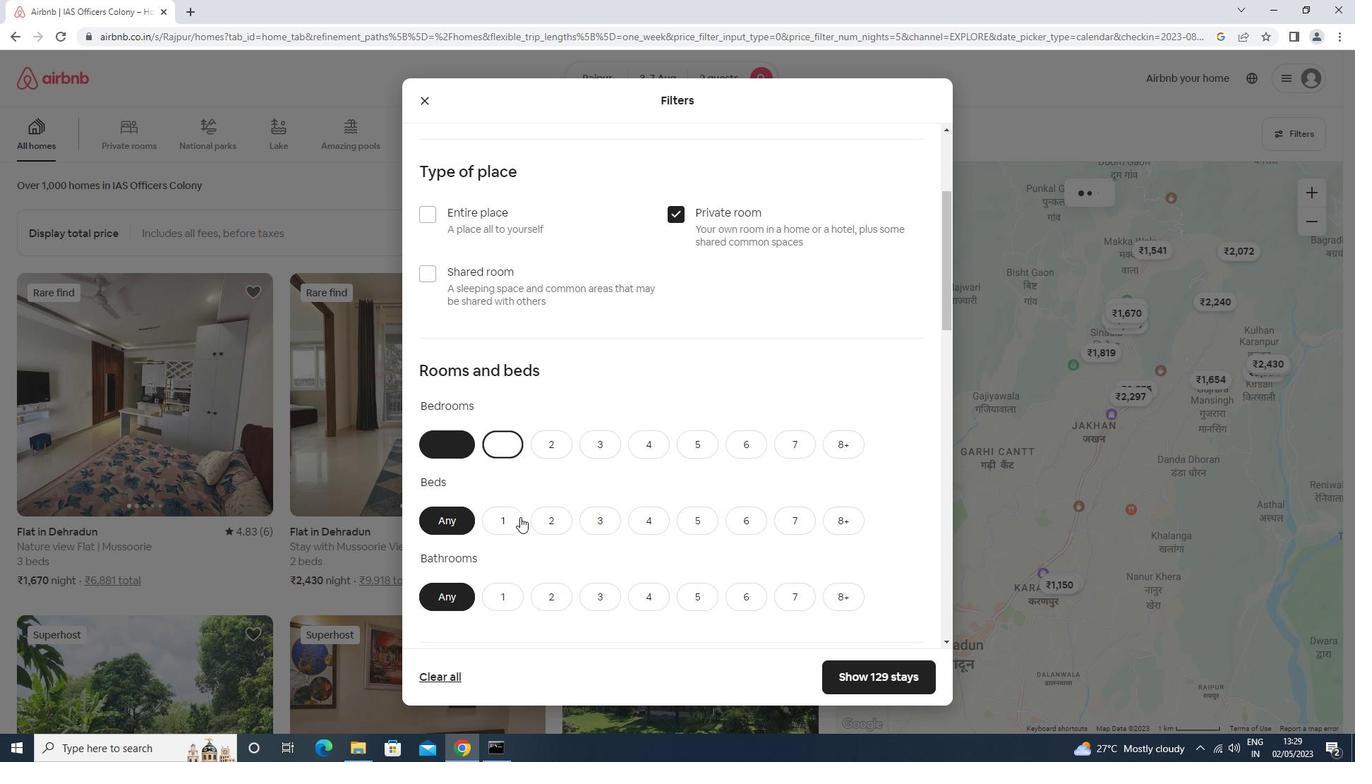 
Action: Mouse moved to (511, 513)
Screenshot: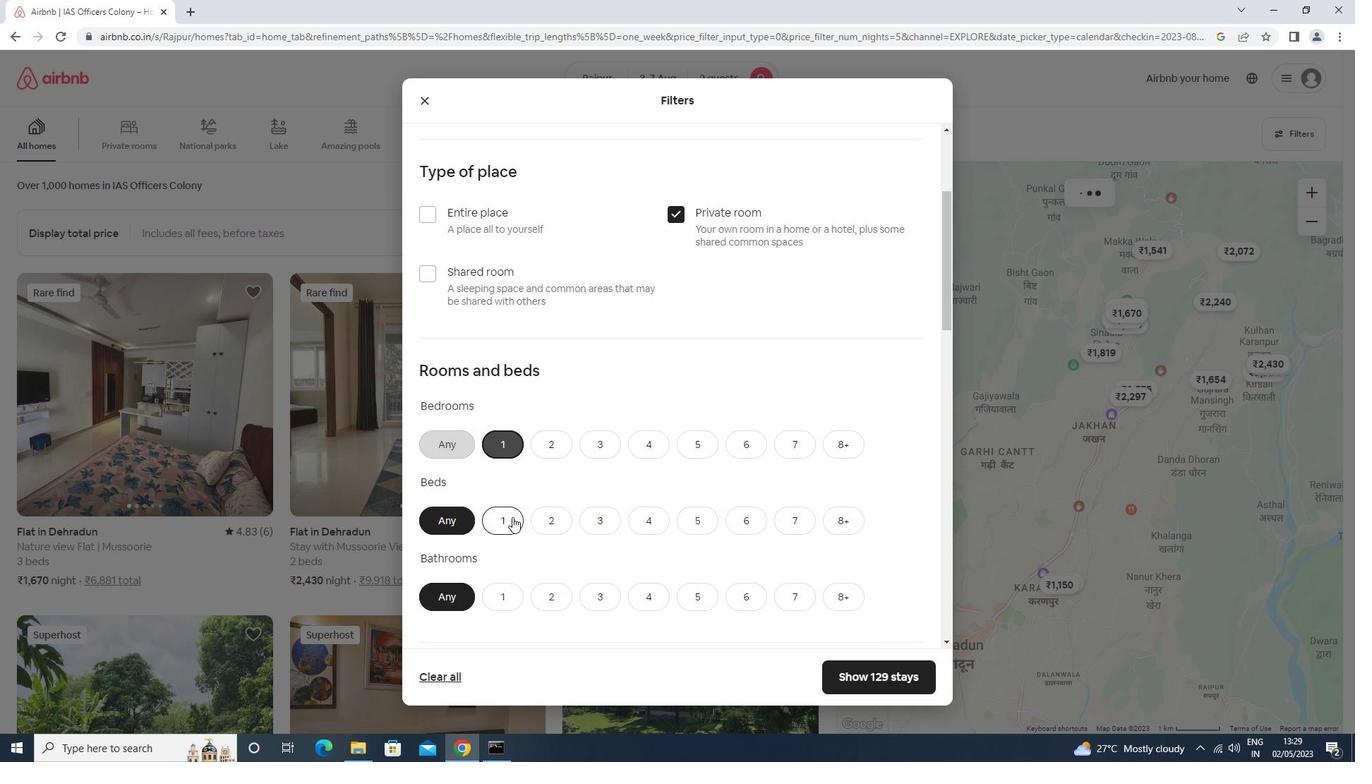 
Action: Mouse scrolled (511, 513) with delta (0, 0)
Screenshot: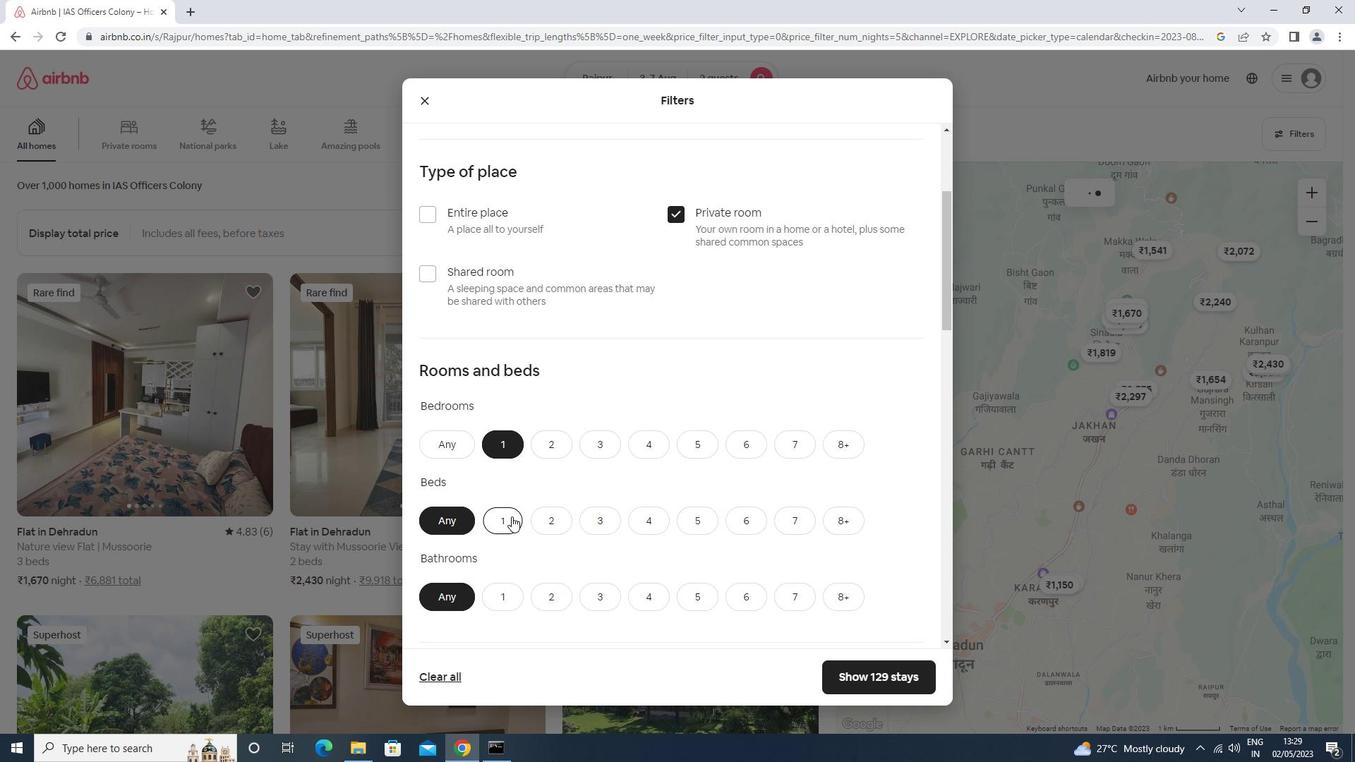 
Action: Mouse scrolled (511, 513) with delta (0, 0)
Screenshot: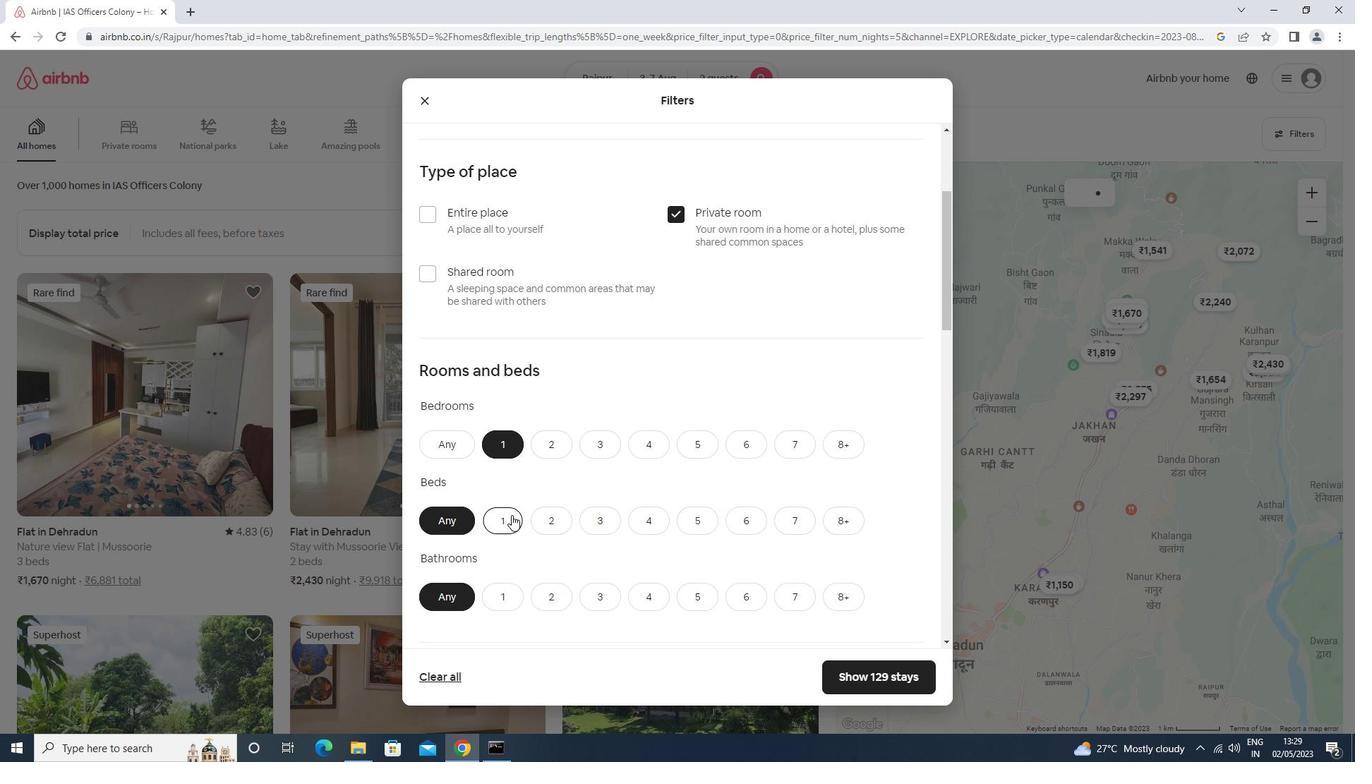 
Action: Mouse moved to (499, 458)
Screenshot: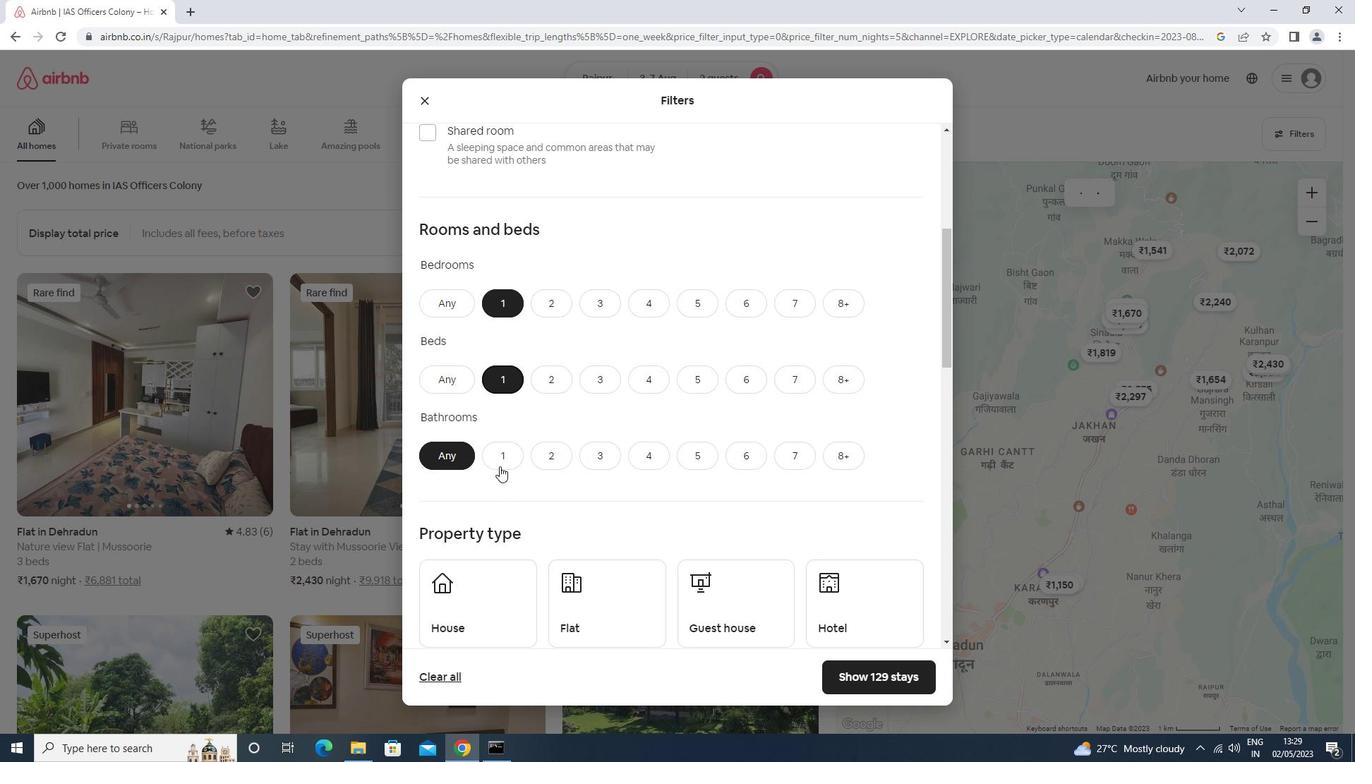 
Action: Mouse pressed left at (499, 458)
Screenshot: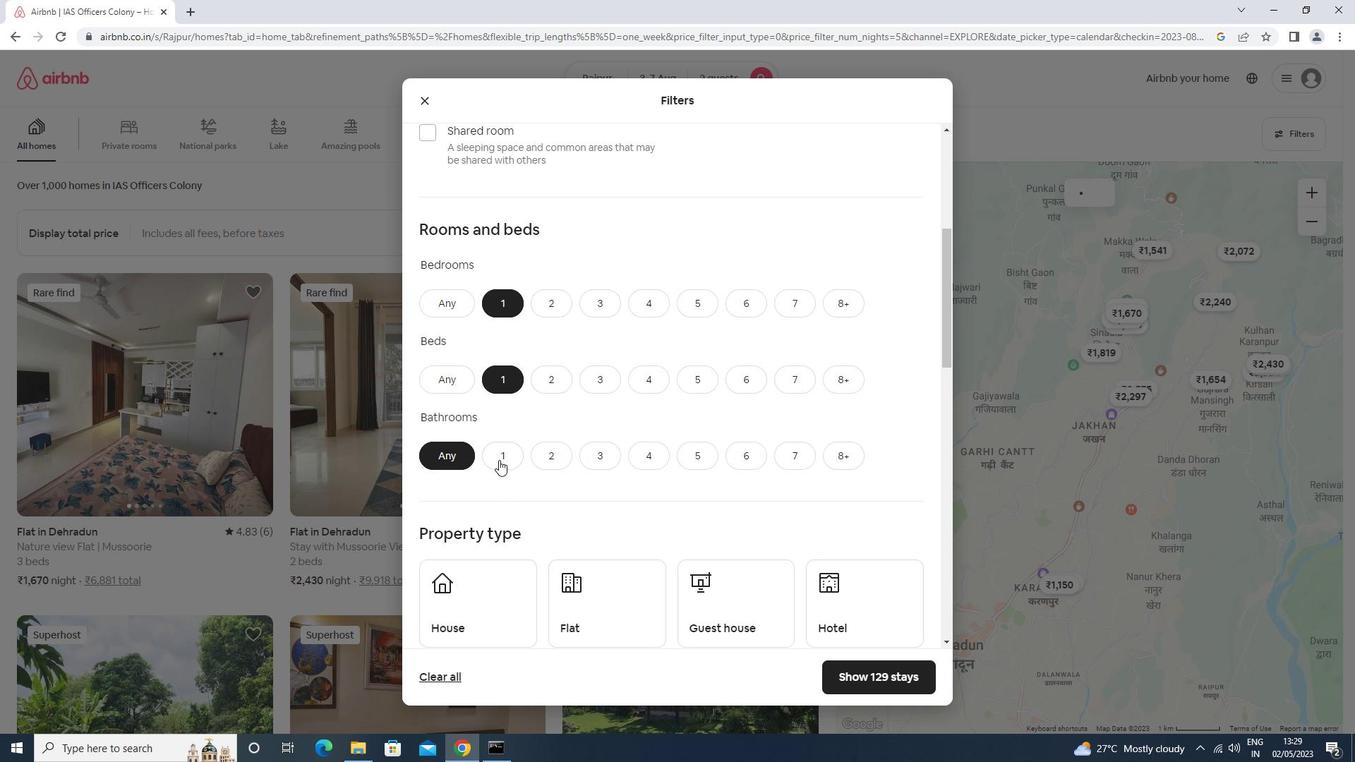 
Action: Mouse moved to (469, 593)
Screenshot: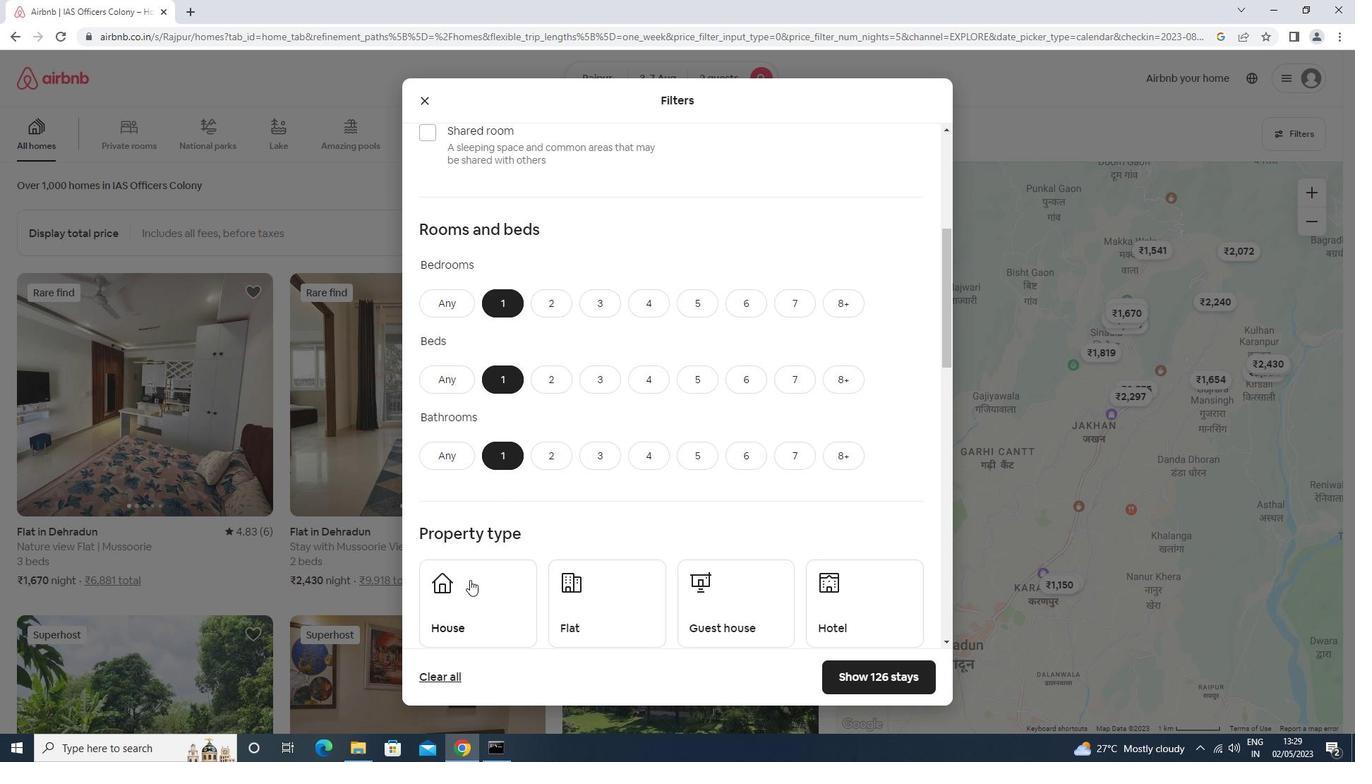 
Action: Mouse pressed left at (469, 593)
Screenshot: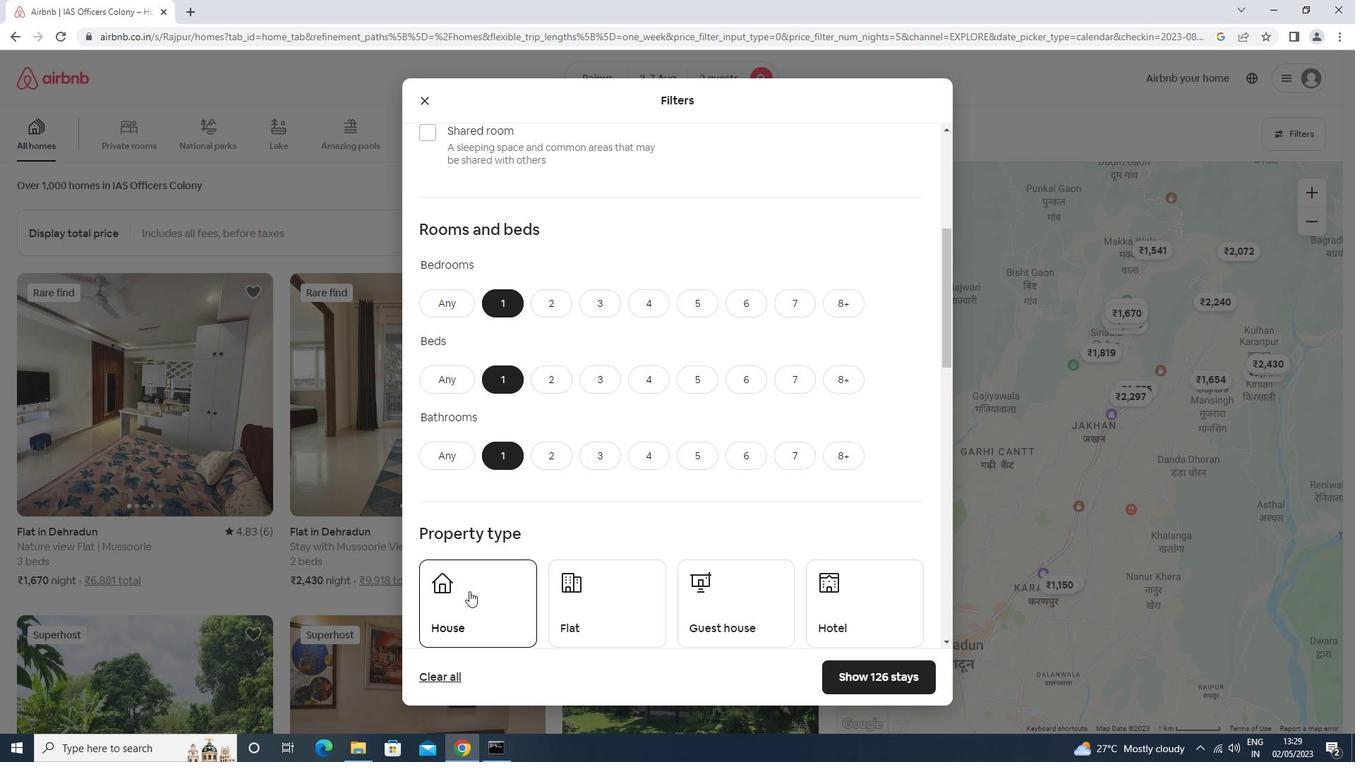 
Action: Mouse moved to (631, 624)
Screenshot: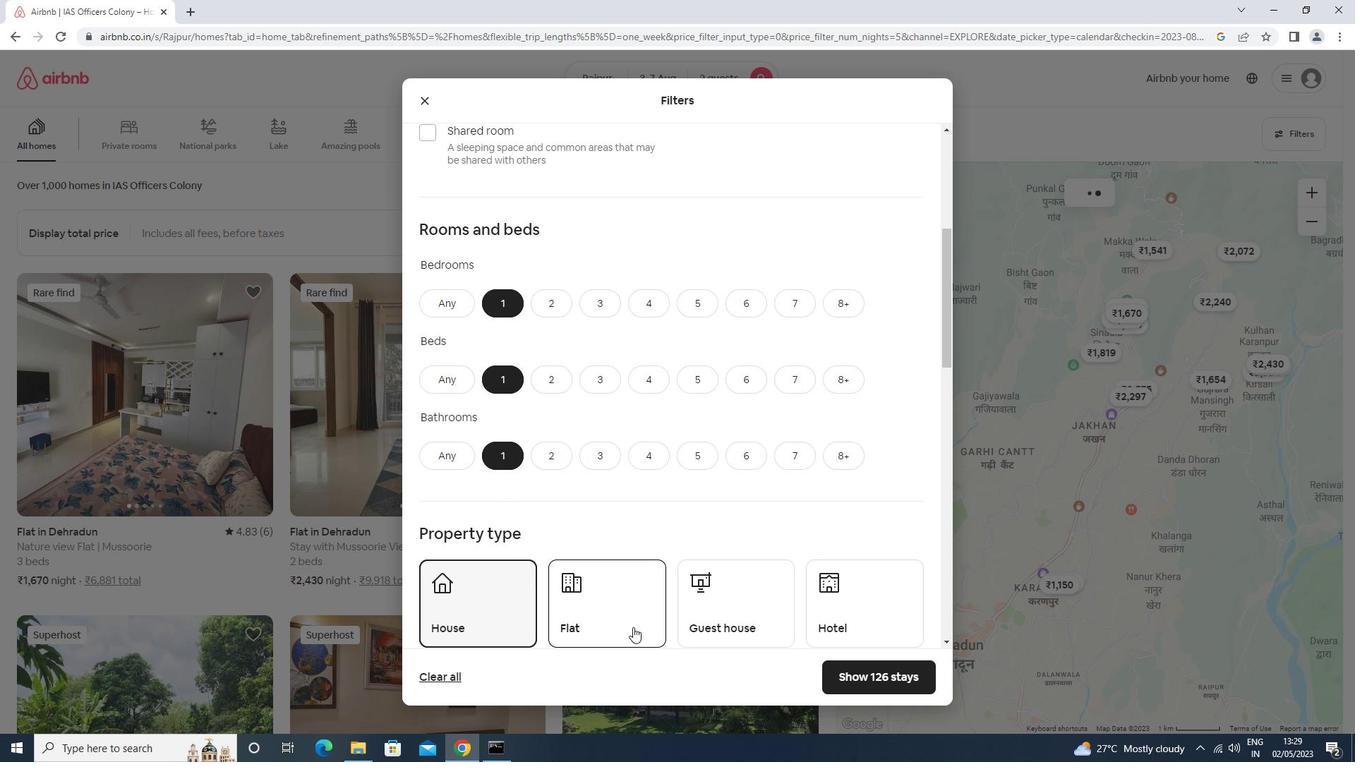 
Action: Mouse pressed left at (631, 624)
Screenshot: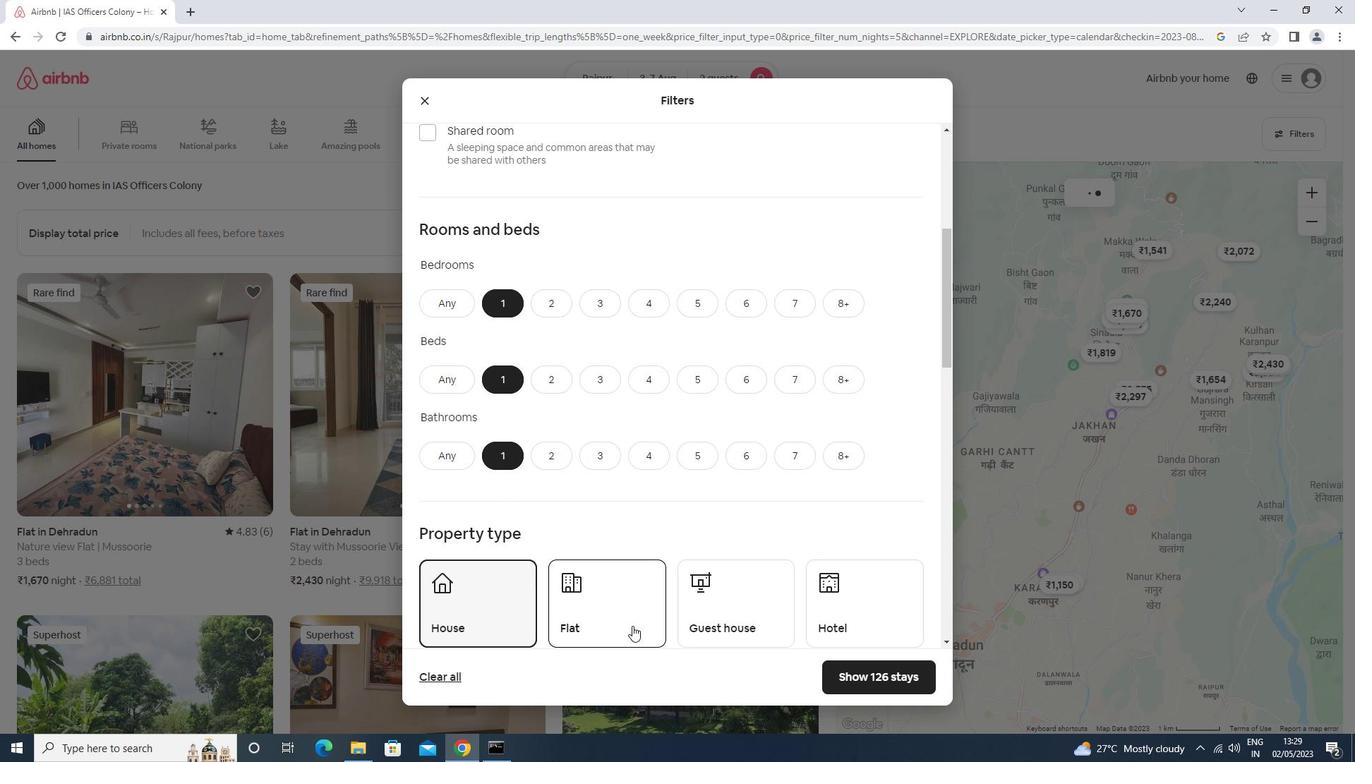 
Action: Mouse moved to (707, 622)
Screenshot: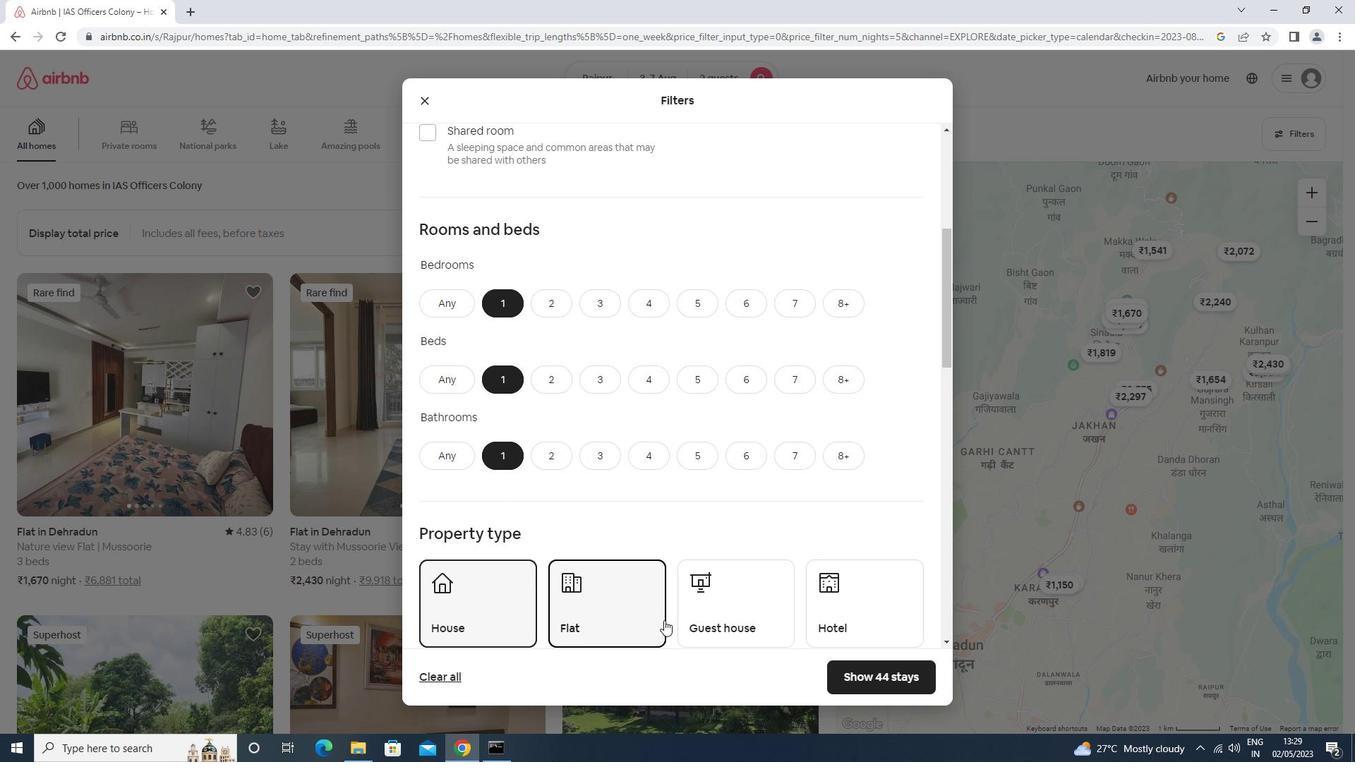 
Action: Mouse pressed left at (707, 622)
Screenshot: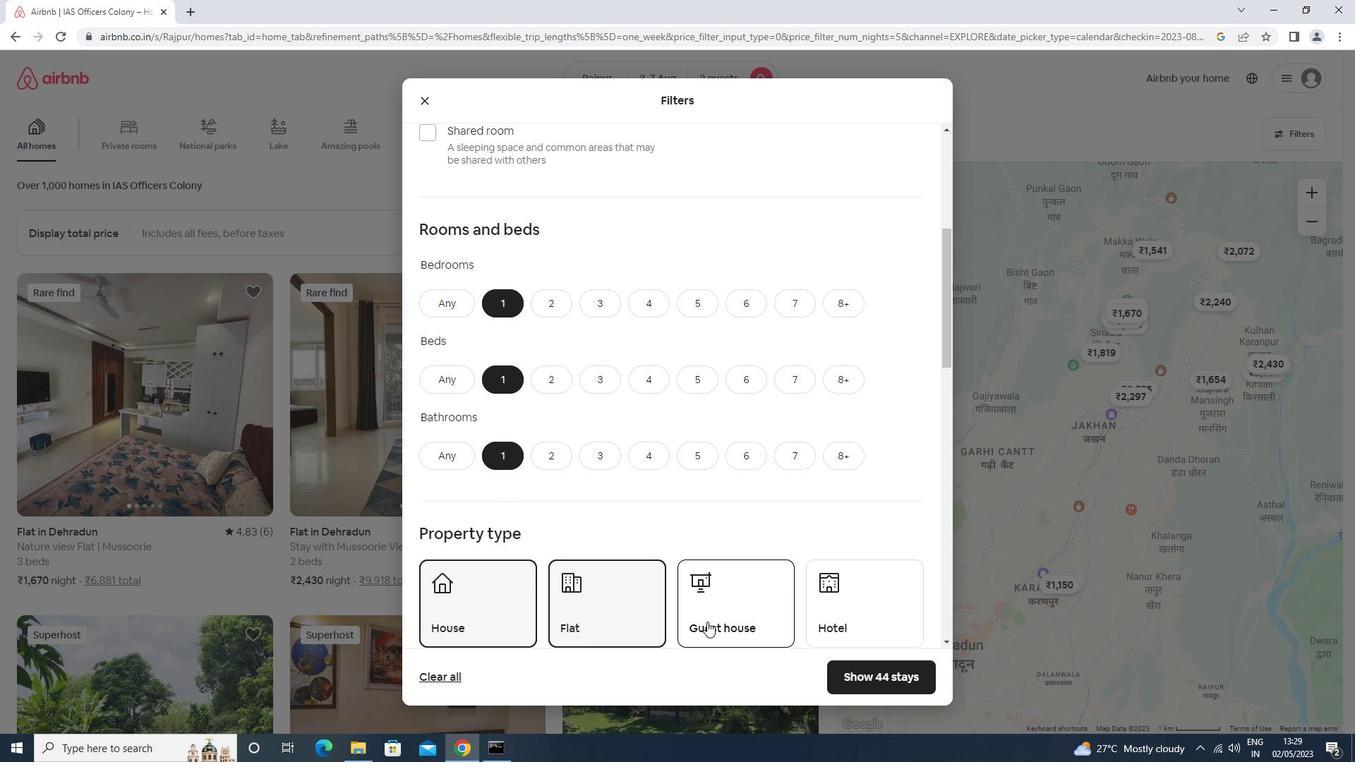 
Action: Mouse moved to (843, 607)
Screenshot: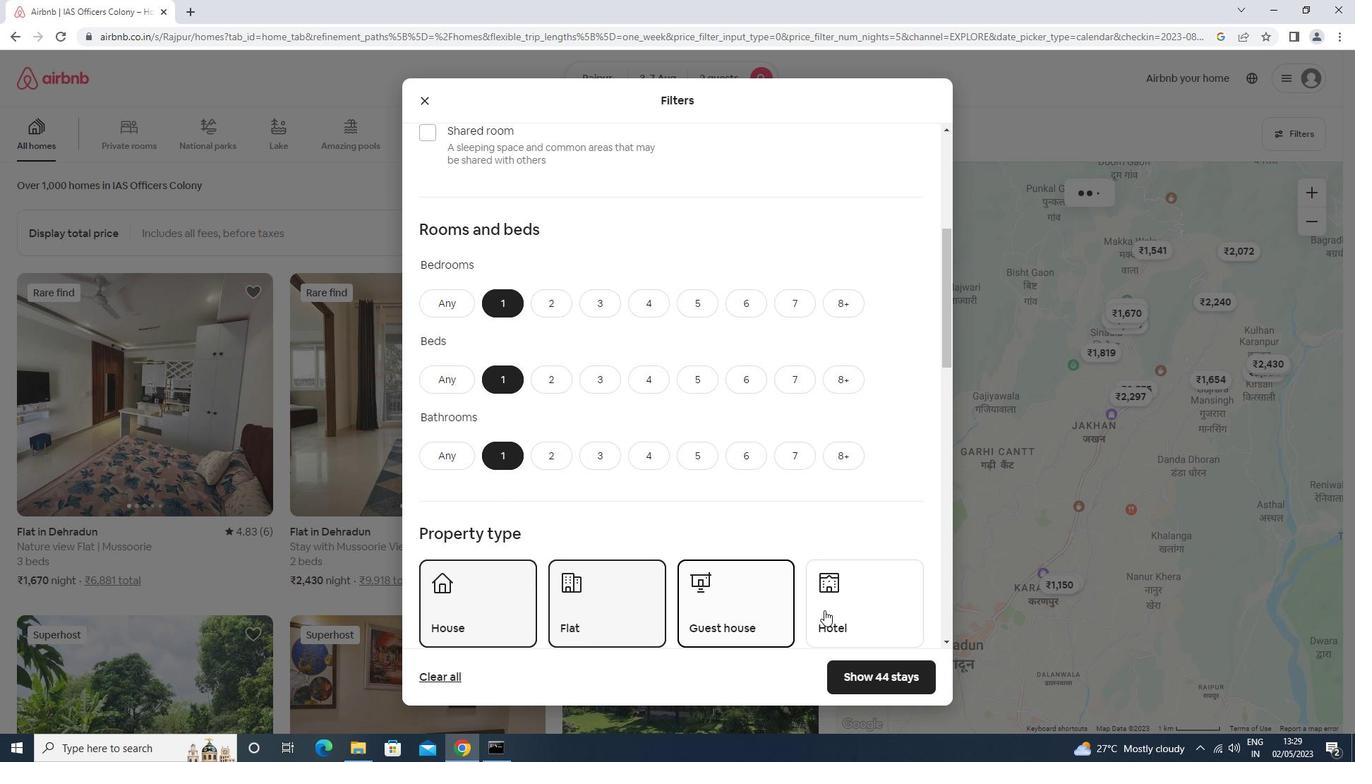 
Action: Mouse pressed left at (843, 607)
Screenshot: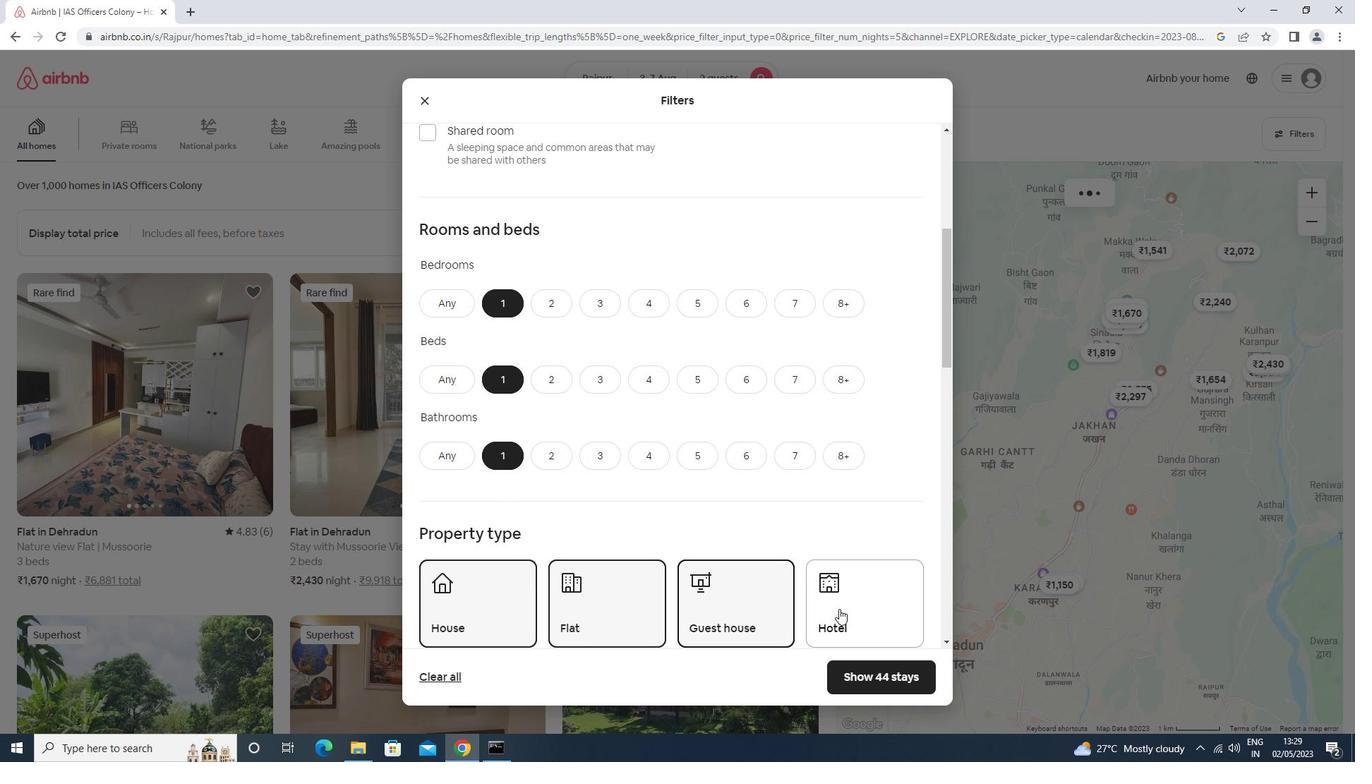 
Action: Mouse scrolled (843, 607) with delta (0, 0)
Screenshot: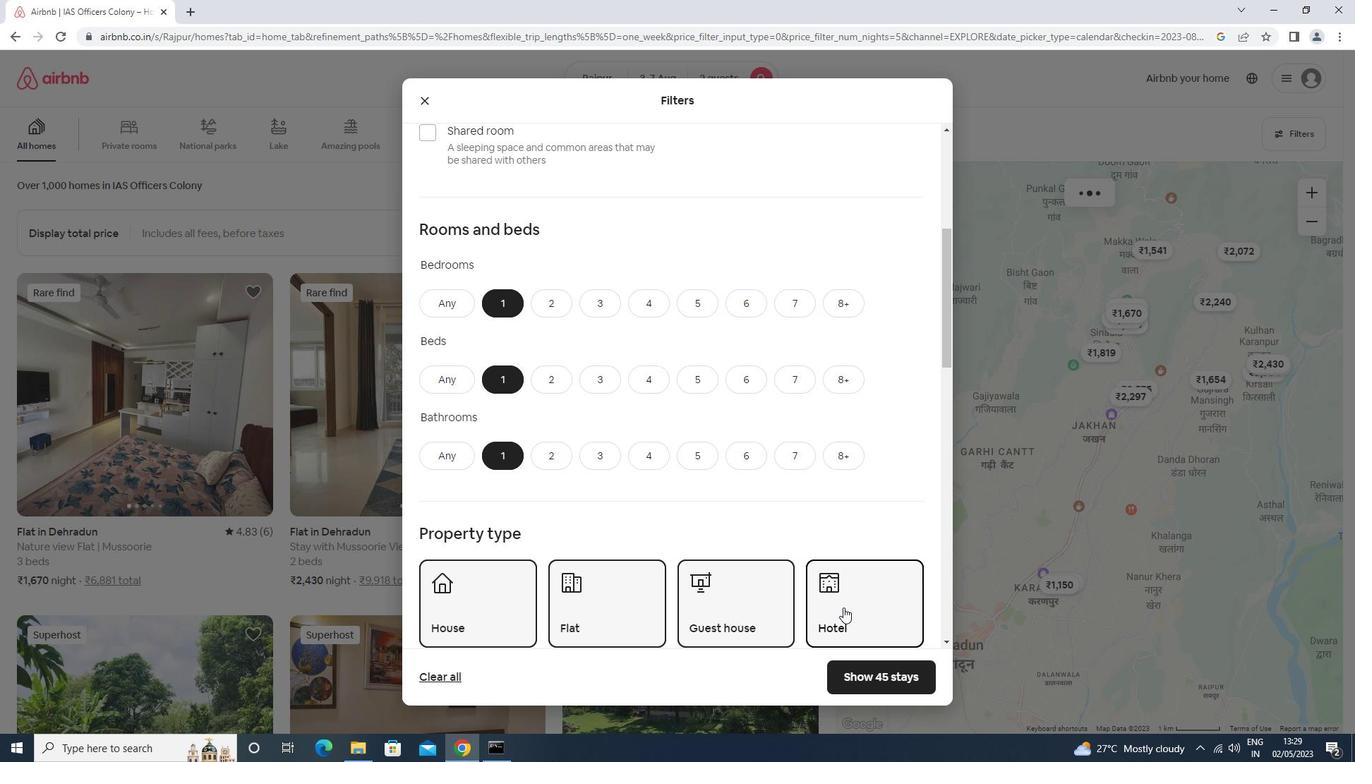
Action: Mouse scrolled (843, 607) with delta (0, 0)
Screenshot: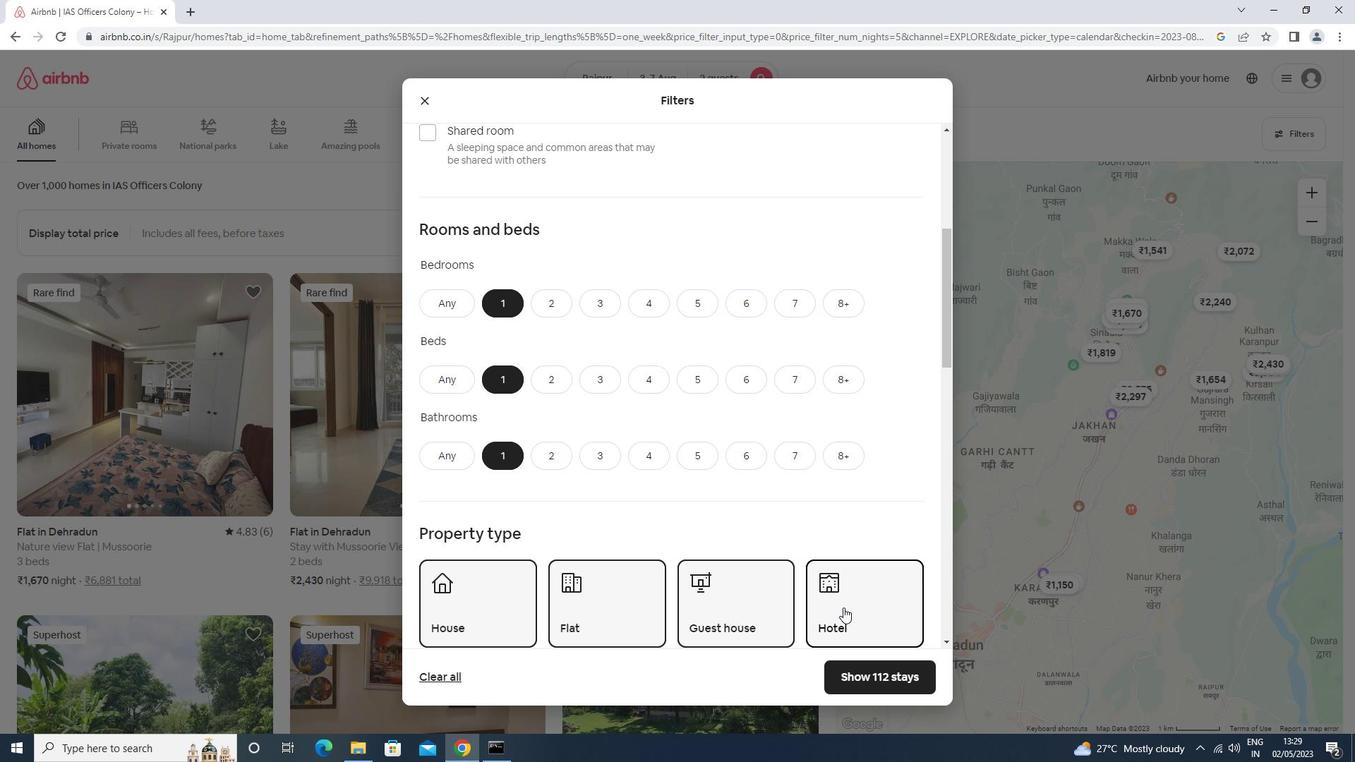 
Action: Mouse scrolled (843, 607) with delta (0, 0)
Screenshot: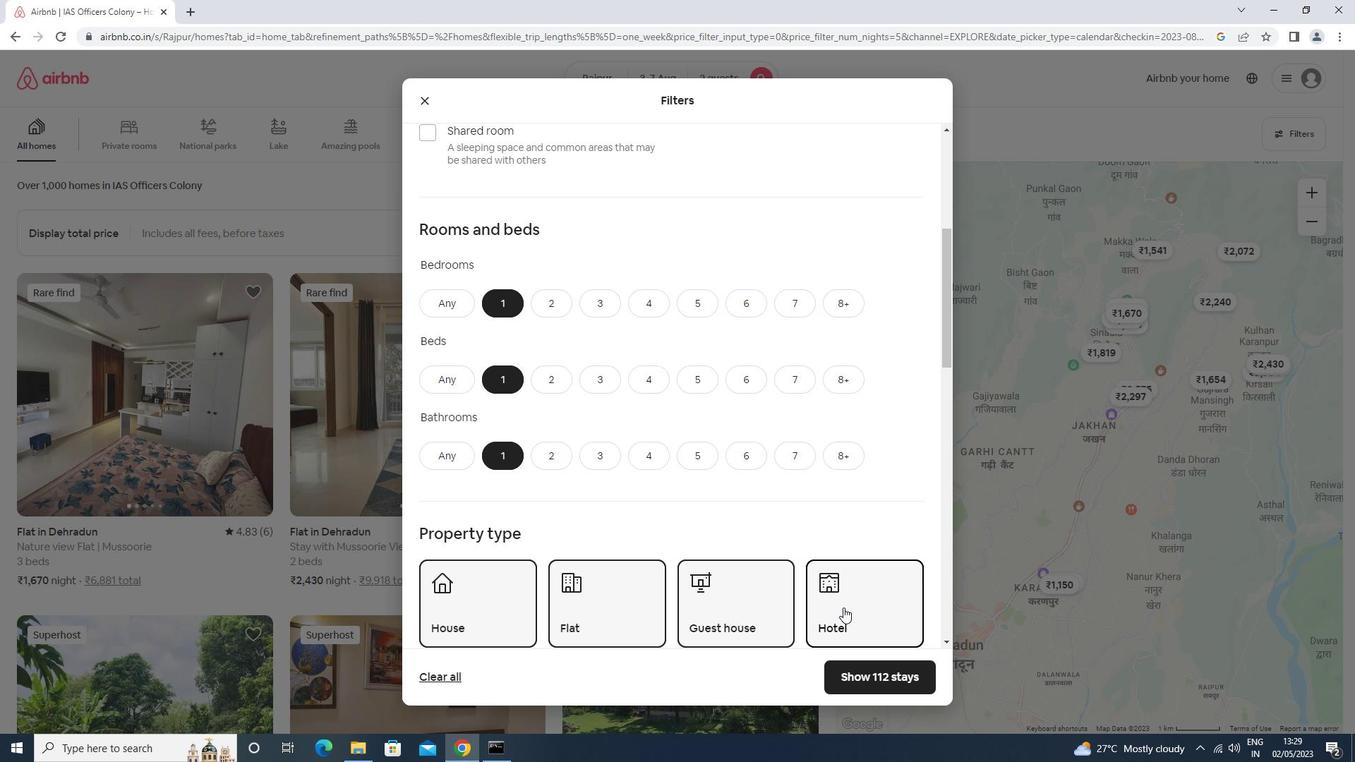 
Action: Mouse moved to (733, 602)
Screenshot: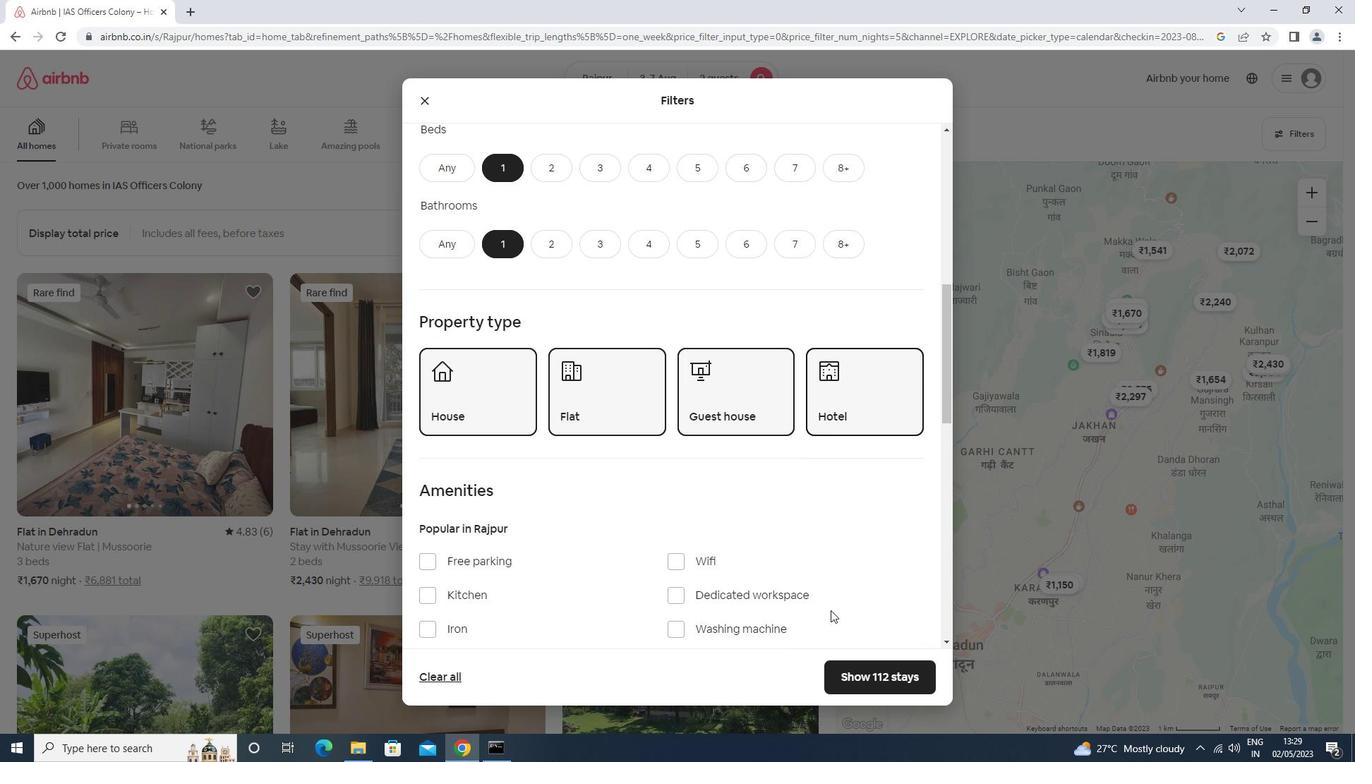 
Action: Mouse scrolled (733, 601) with delta (0, 0)
Screenshot: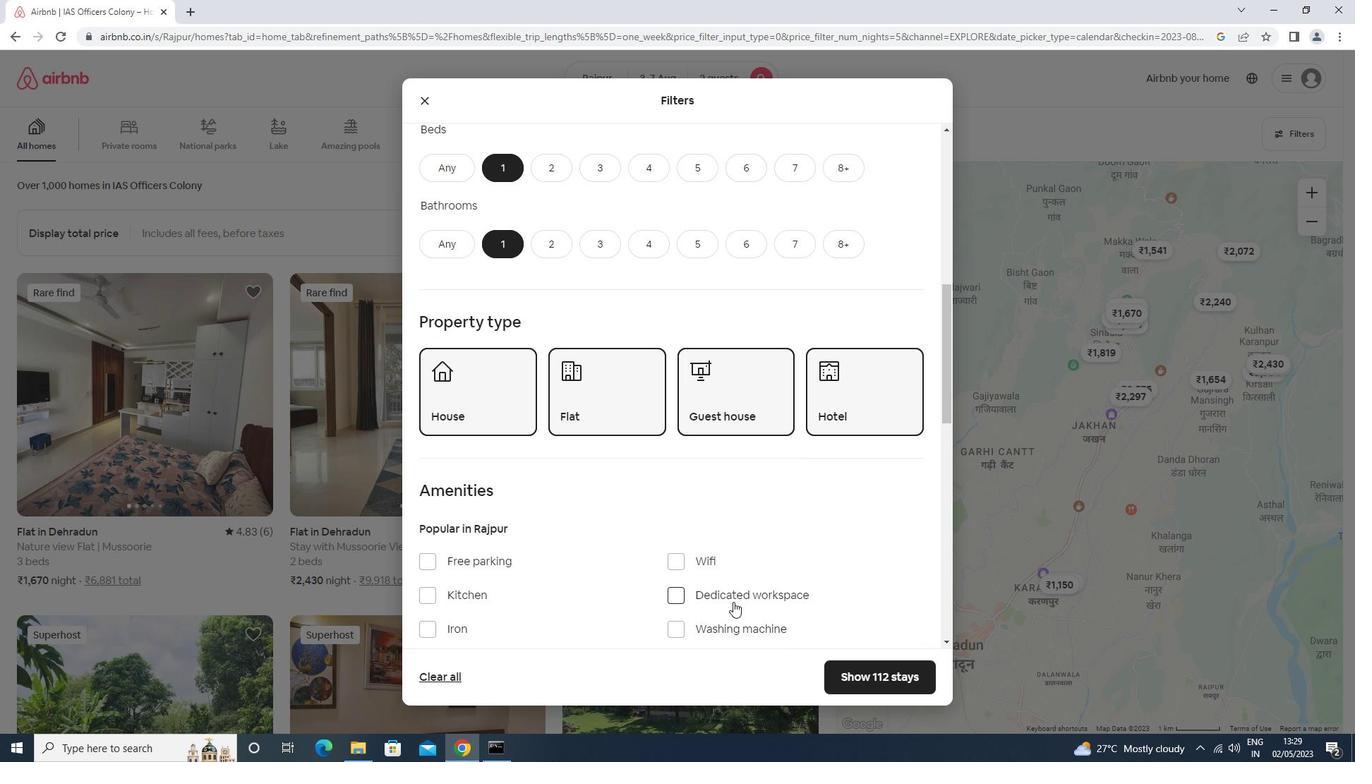 
Action: Mouse scrolled (733, 601) with delta (0, 0)
Screenshot: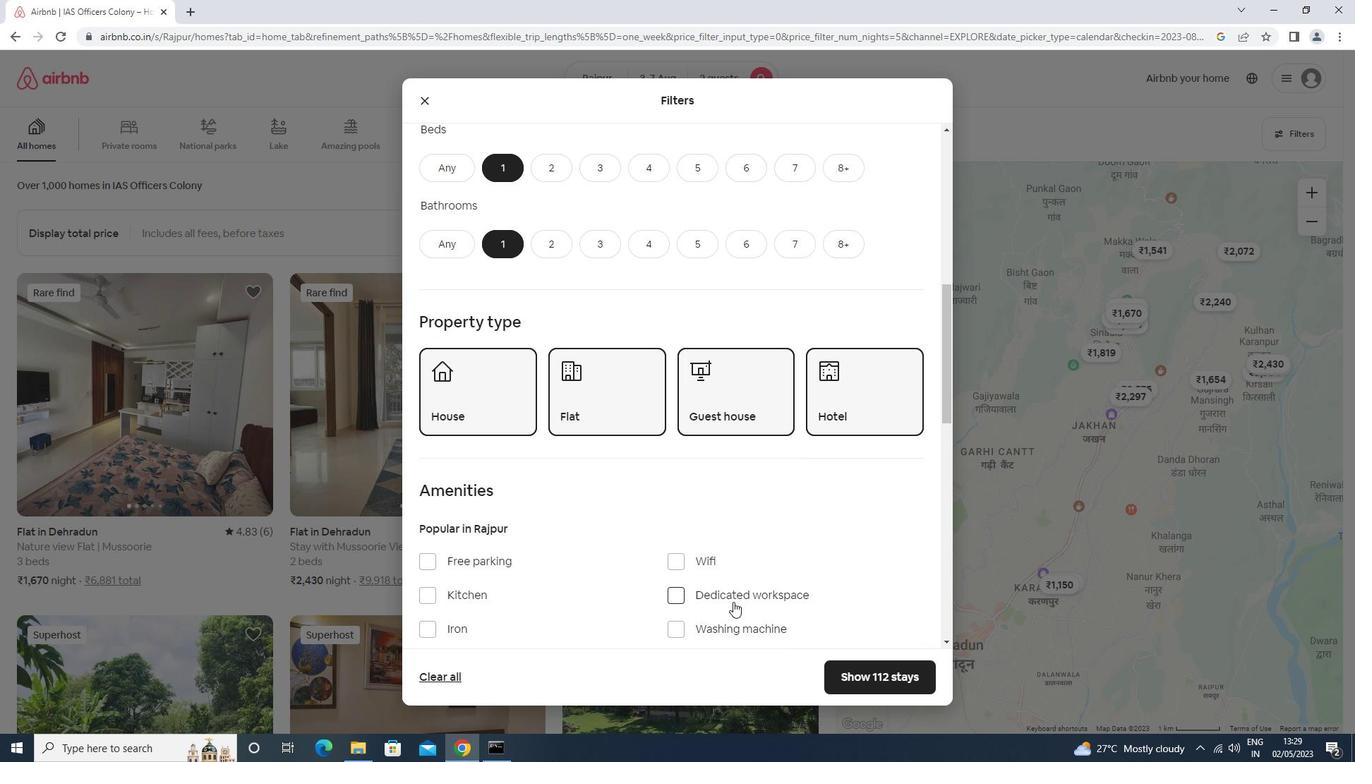 
Action: Mouse scrolled (733, 601) with delta (0, 0)
Screenshot: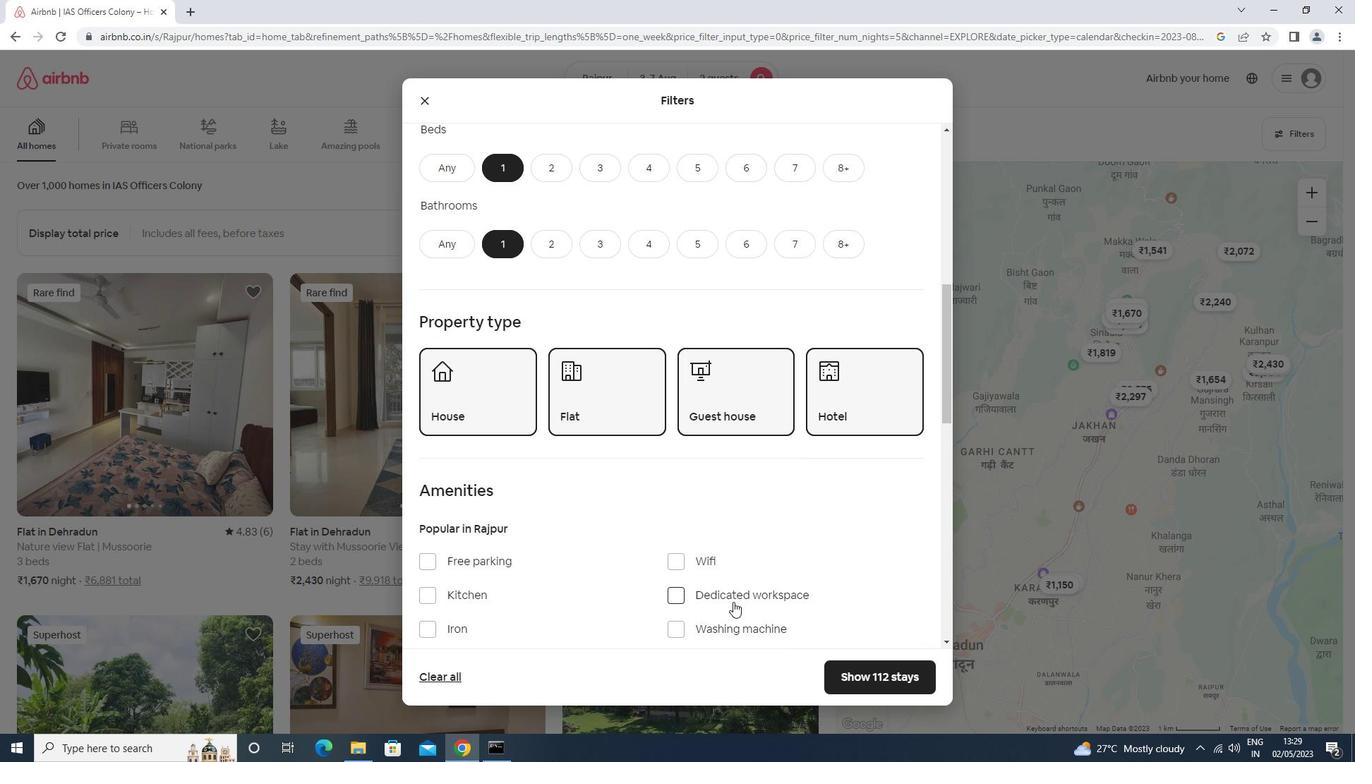 
Action: Mouse scrolled (733, 601) with delta (0, 0)
Screenshot: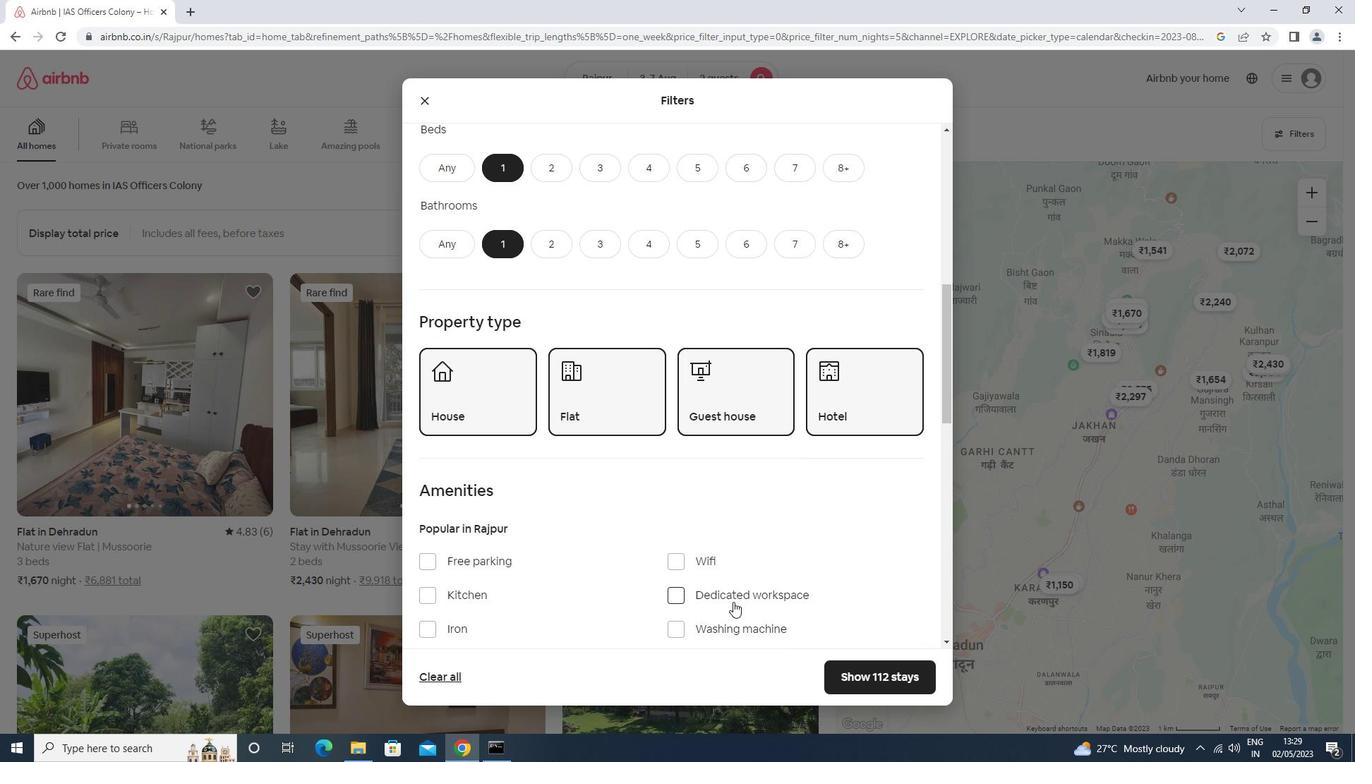 
Action: Mouse moved to (891, 537)
Screenshot: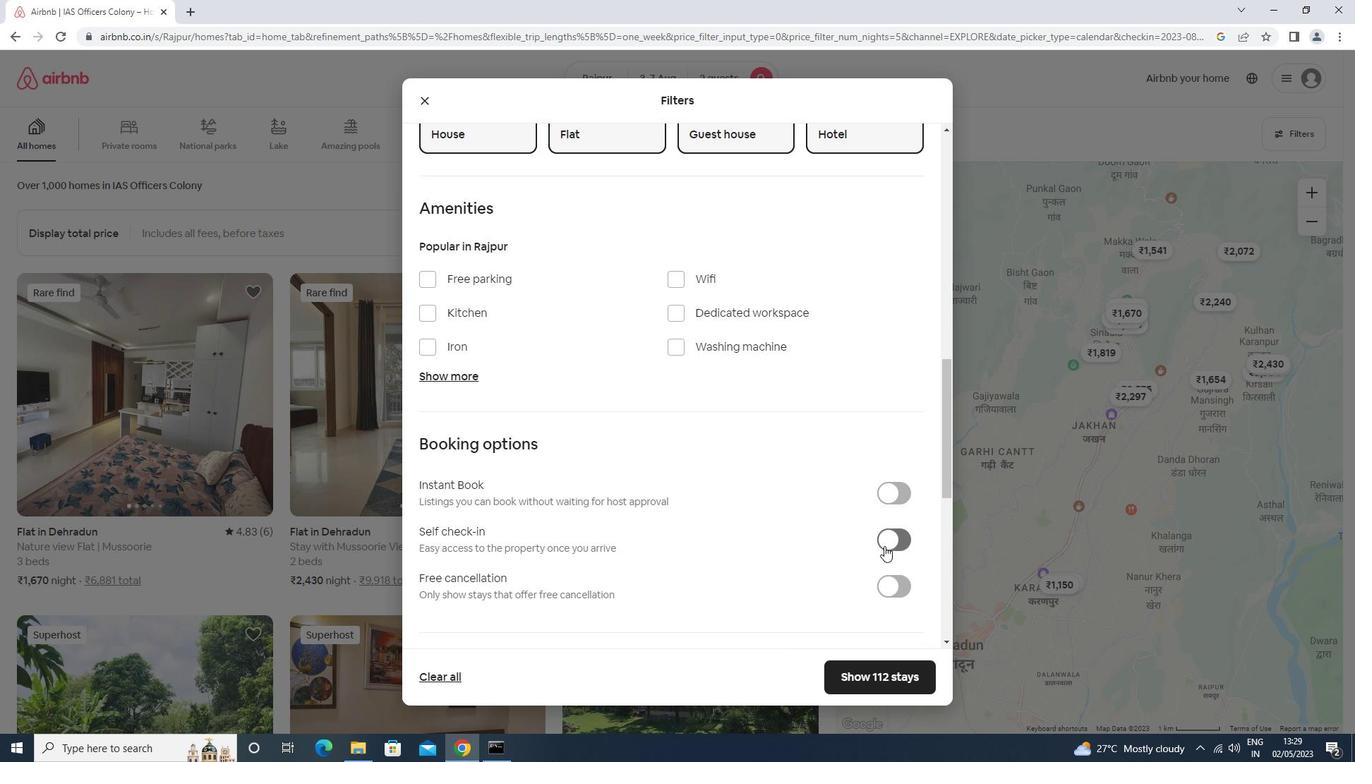 
Action: Mouse pressed left at (891, 537)
Screenshot: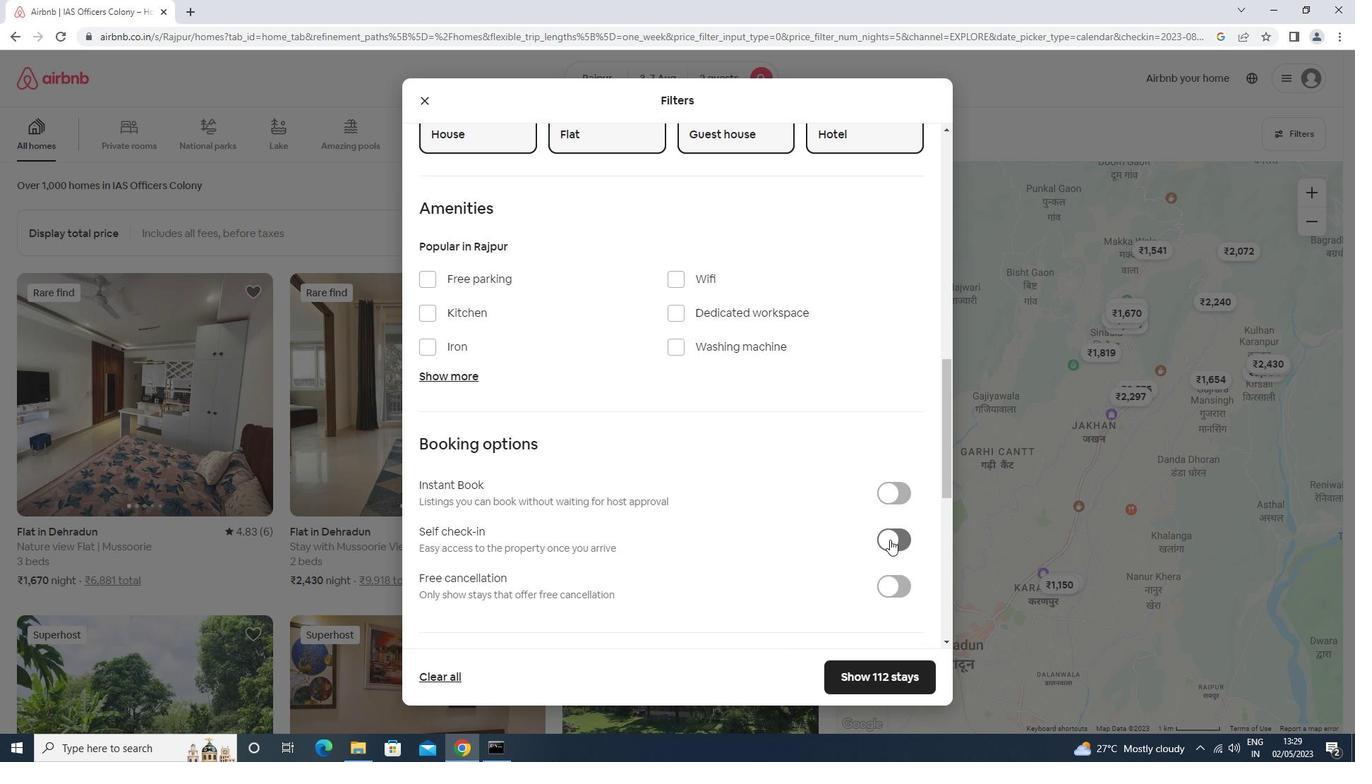 
Action: Mouse moved to (889, 534)
Screenshot: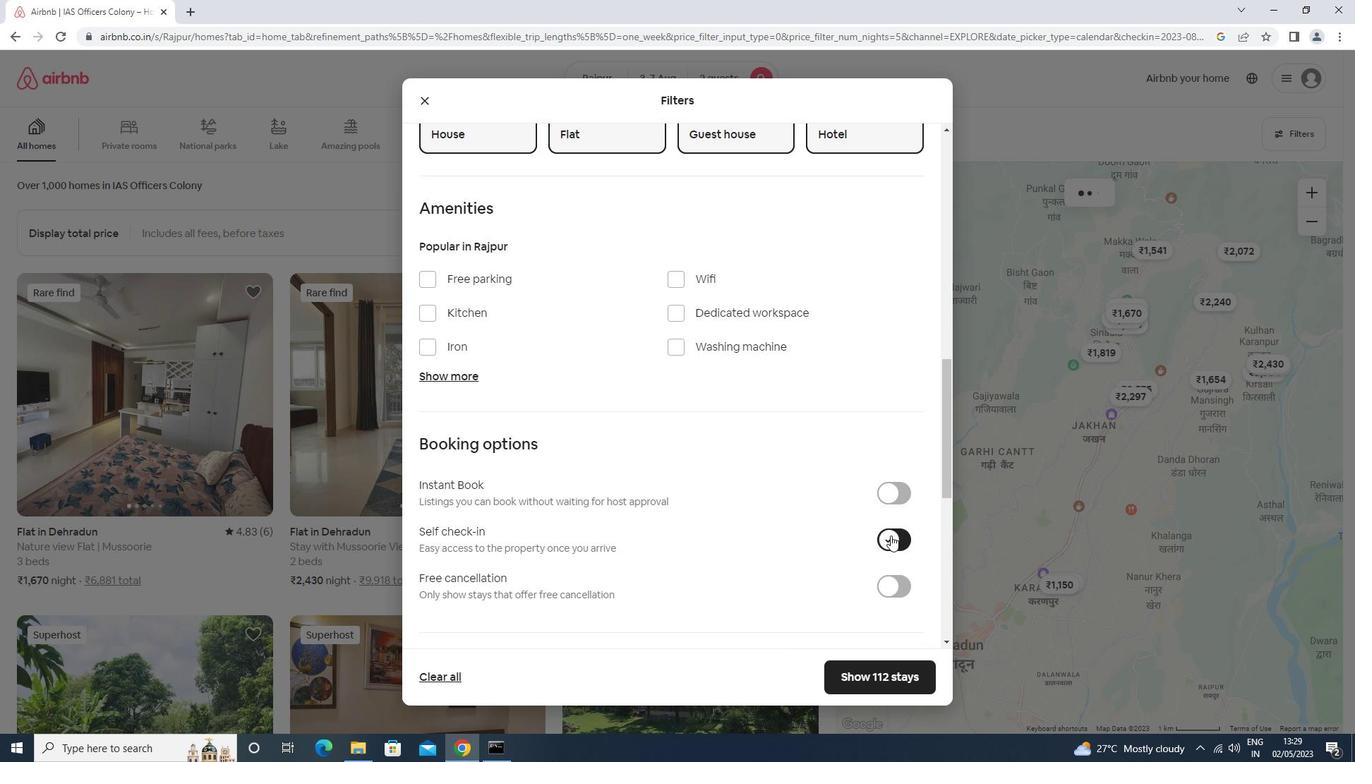 
Action: Mouse scrolled (889, 533) with delta (0, 0)
Screenshot: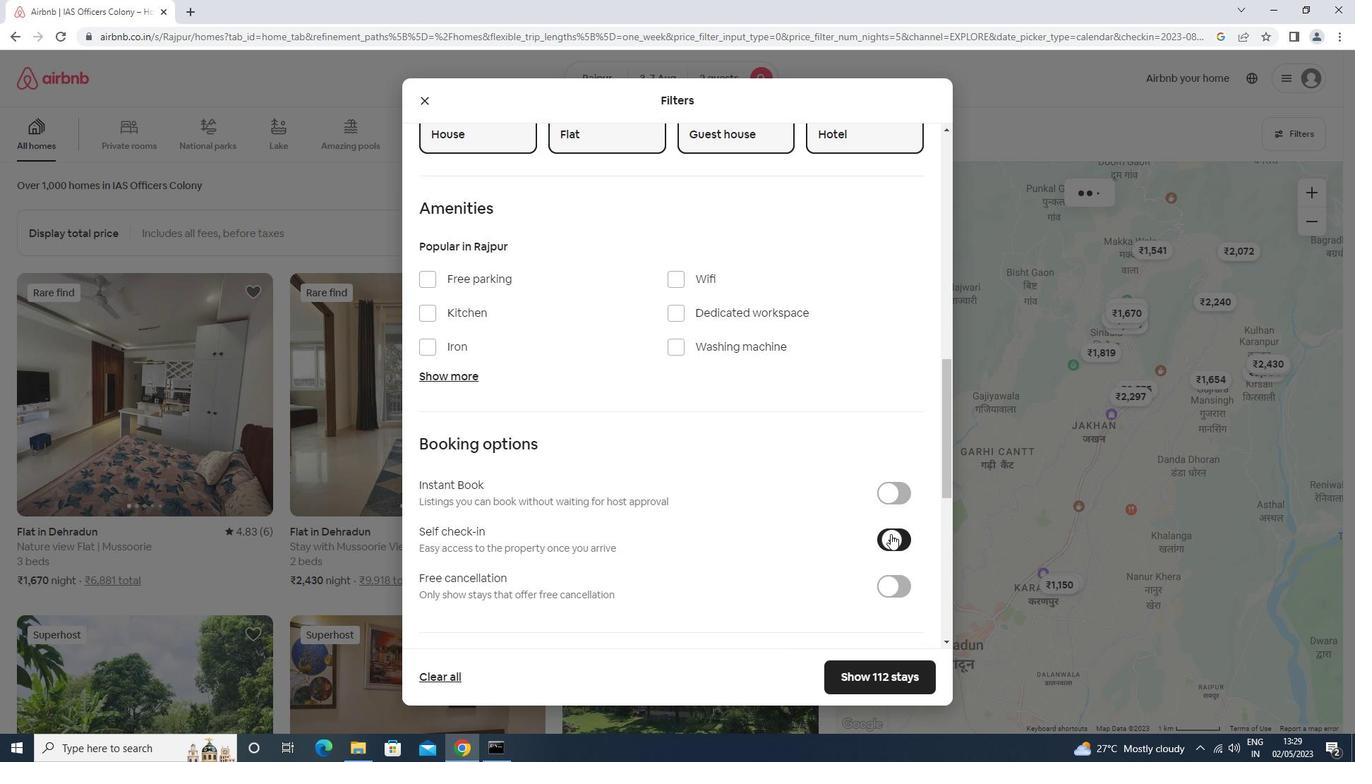 
Action: Mouse moved to (888, 534)
Screenshot: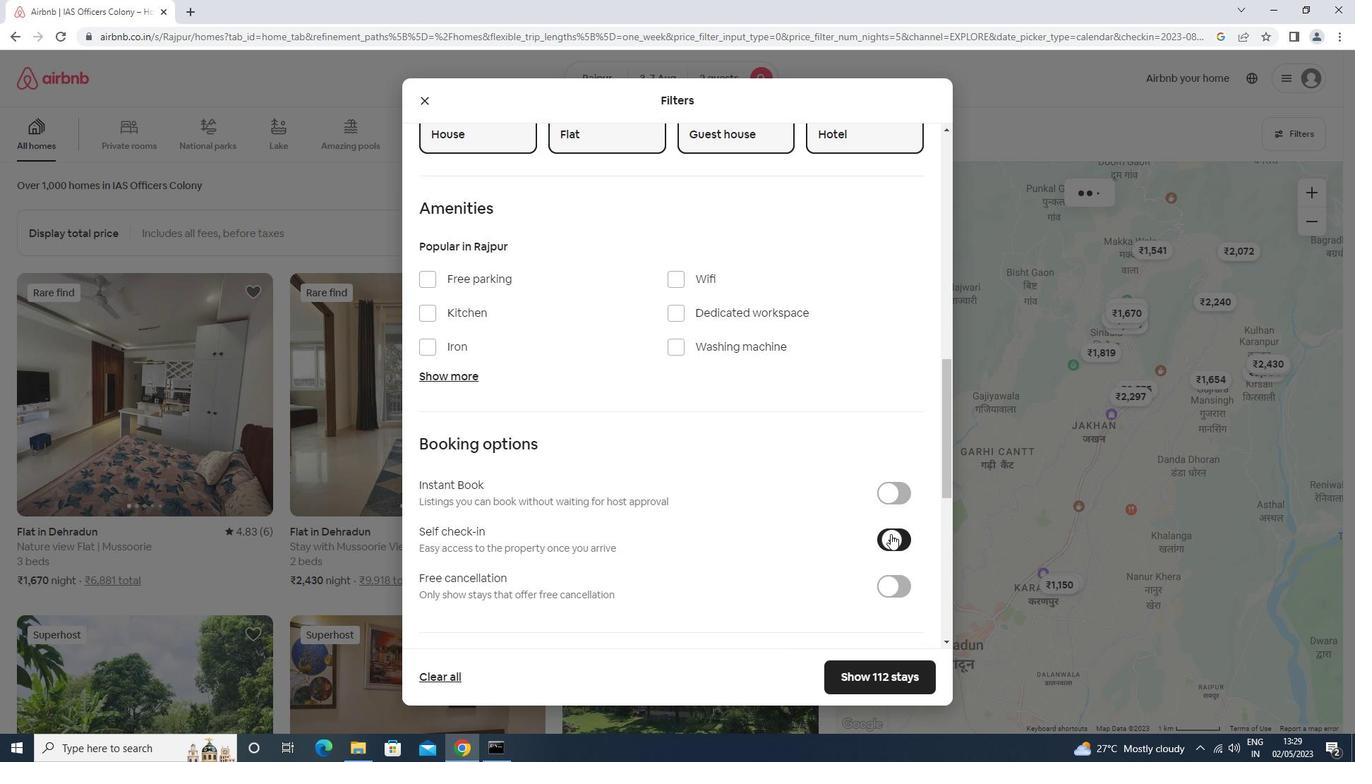 
Action: Mouse scrolled (888, 533) with delta (0, 0)
Screenshot: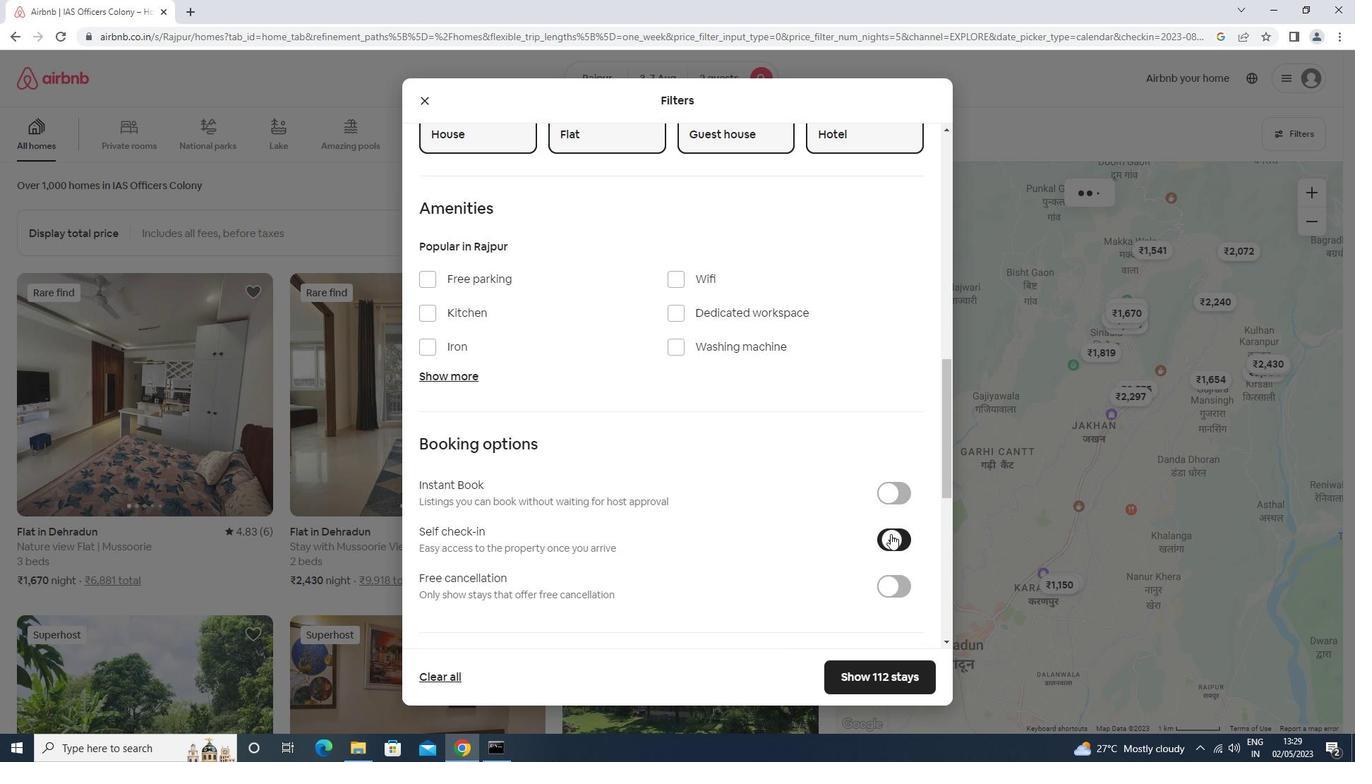 
Action: Mouse scrolled (888, 533) with delta (0, 0)
Screenshot: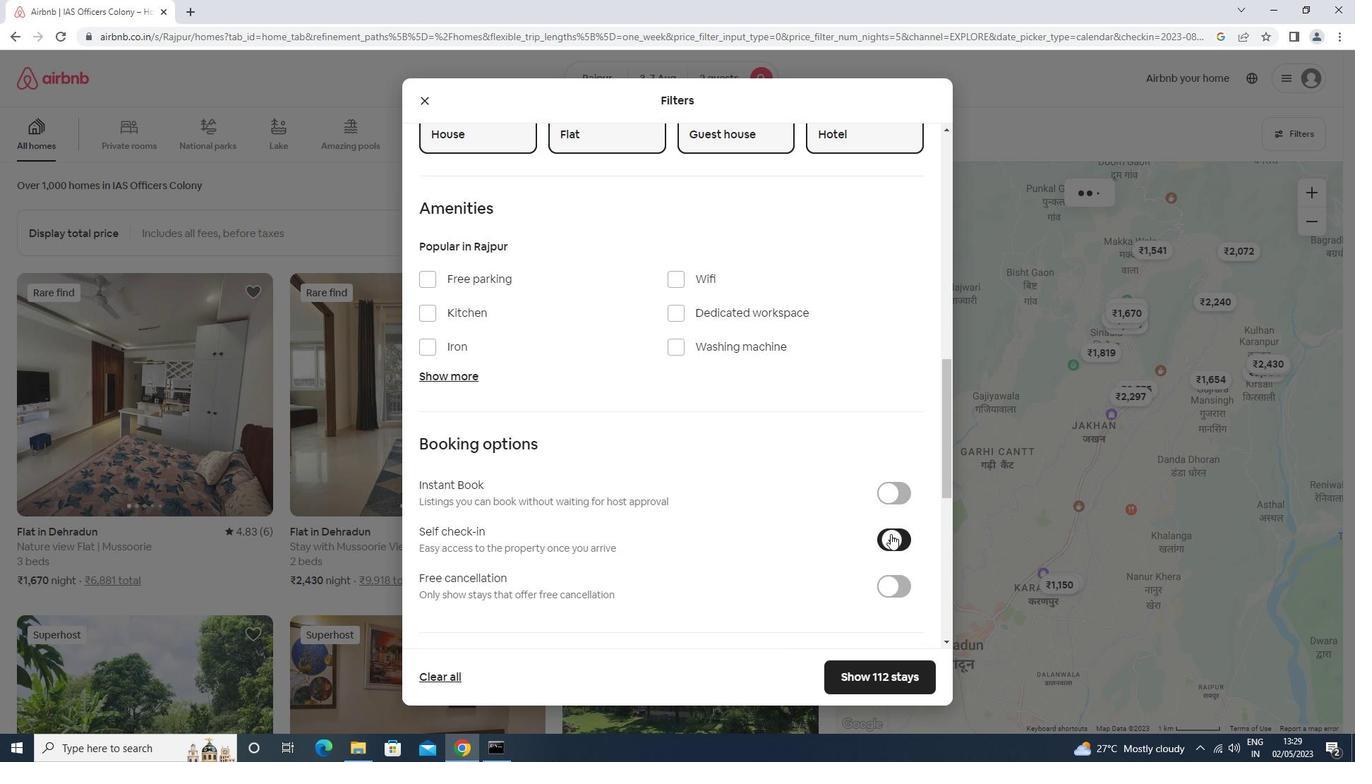 
Action: Mouse scrolled (888, 533) with delta (0, 0)
Screenshot: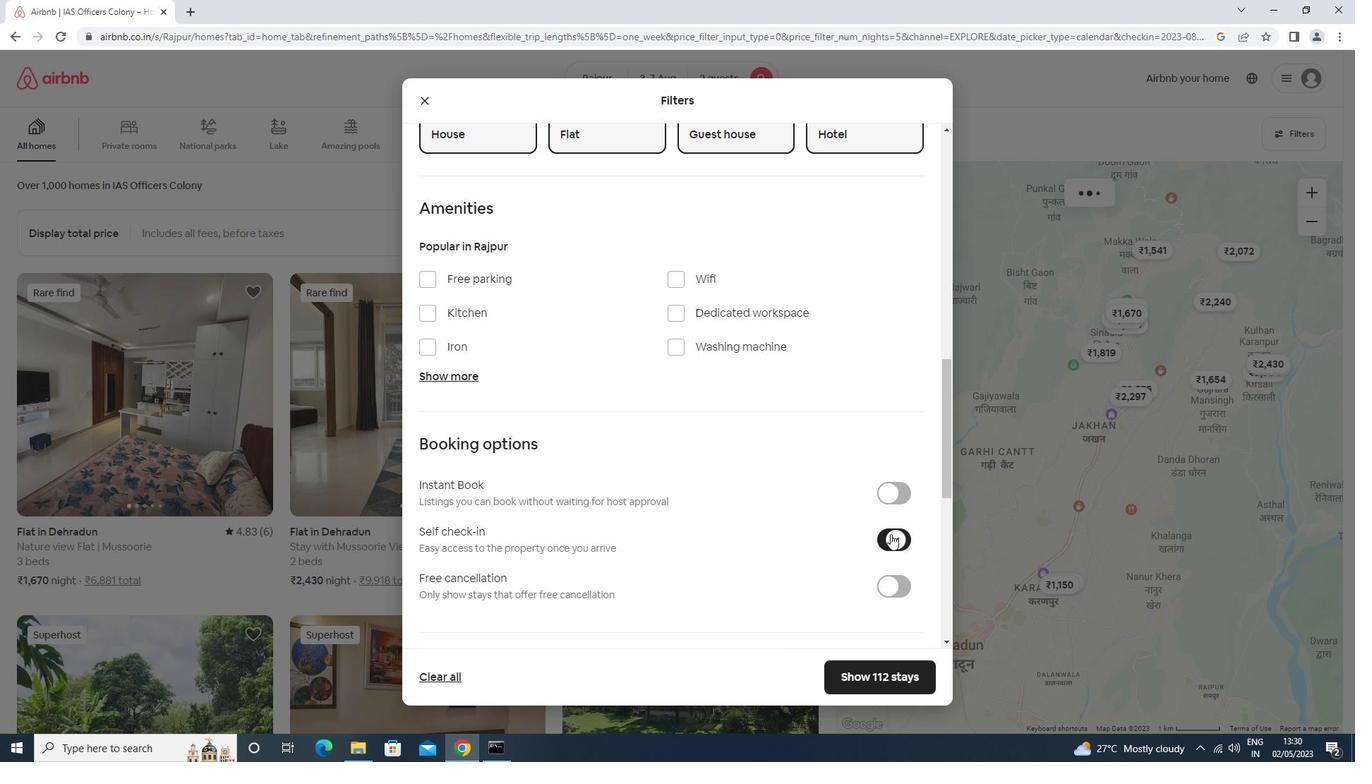 
Action: Mouse scrolled (888, 533) with delta (0, 0)
Screenshot: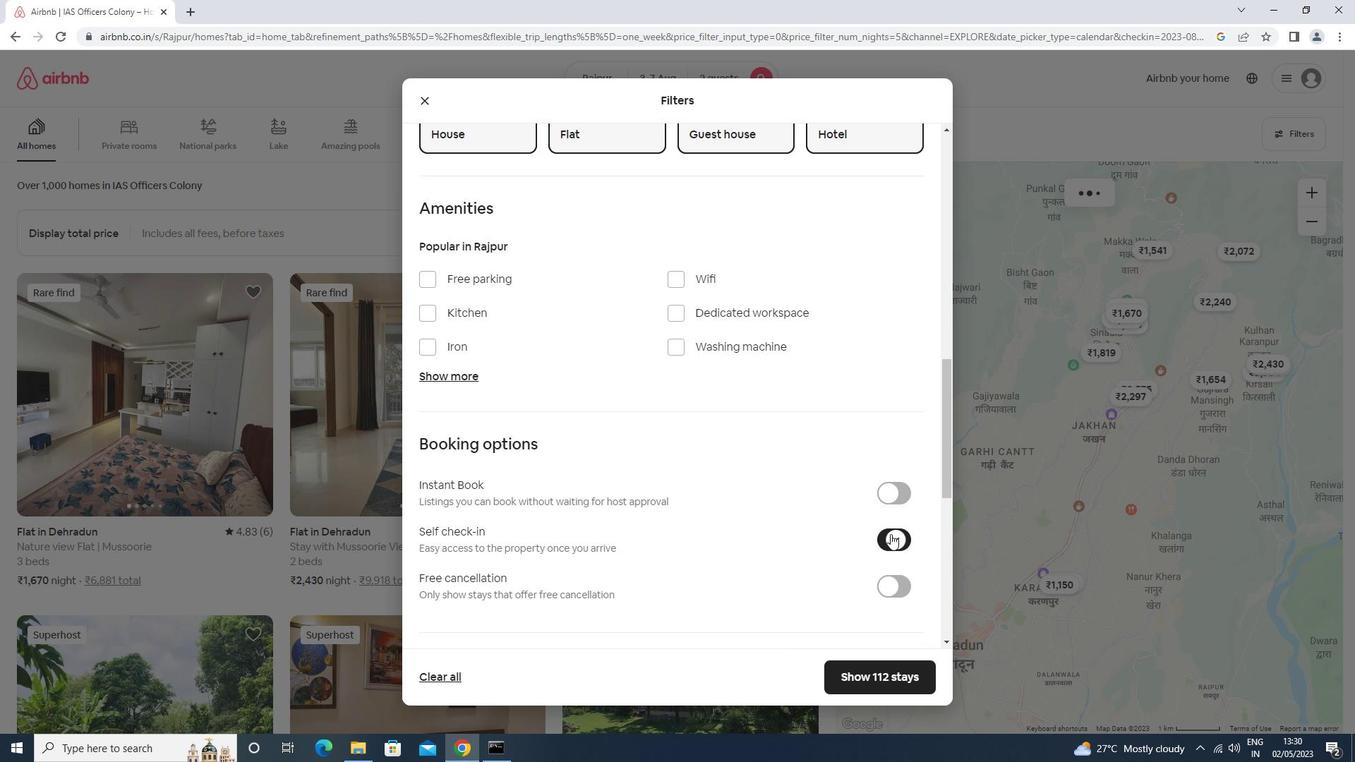 
Action: Mouse scrolled (888, 533) with delta (0, 0)
Screenshot: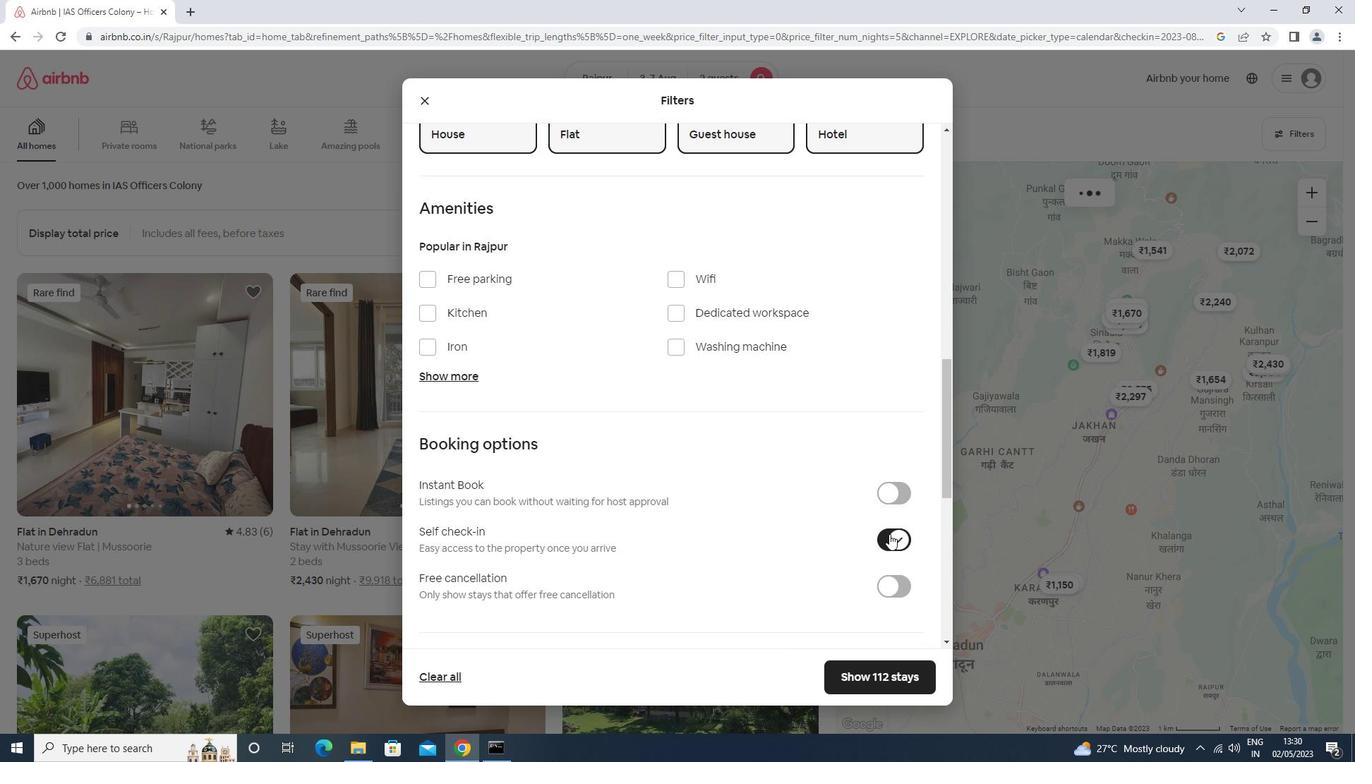 
Action: Mouse moved to (883, 535)
Screenshot: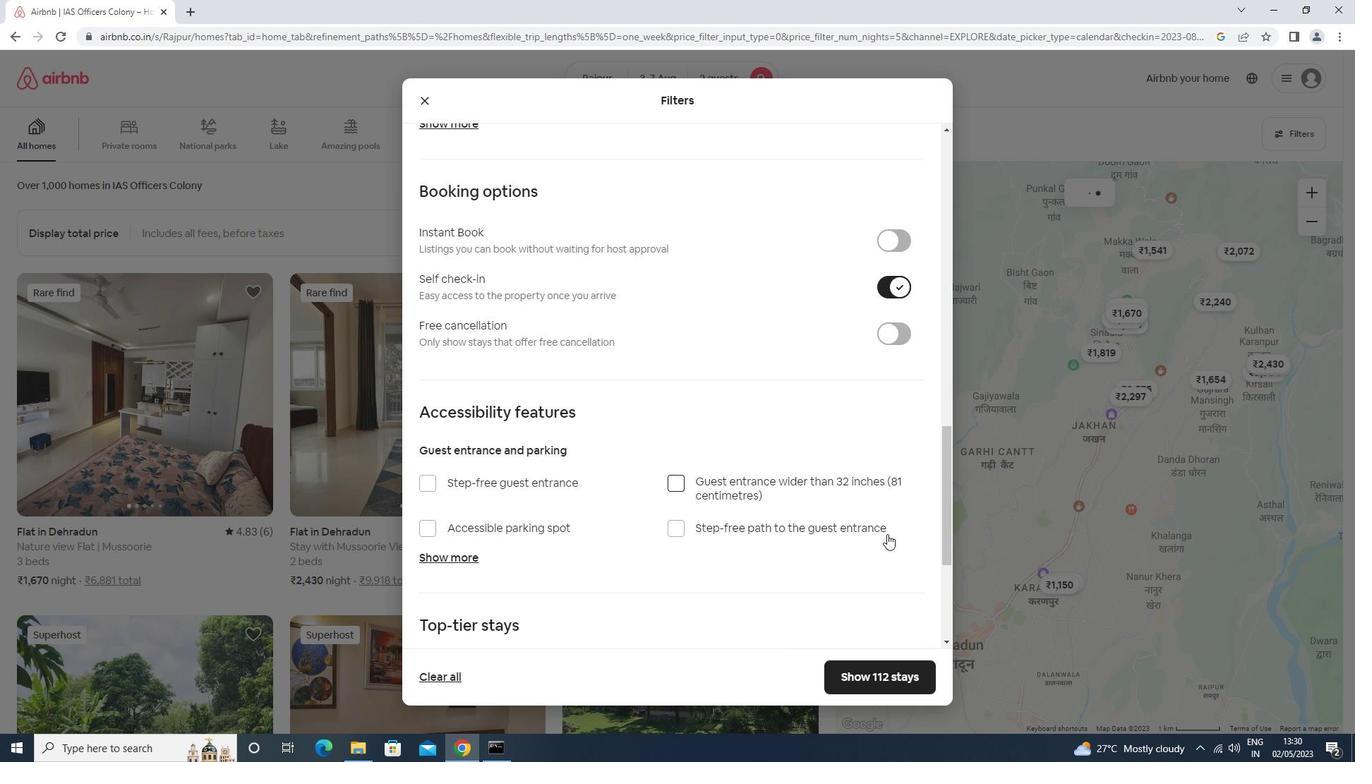 
Action: Mouse scrolled (883, 534) with delta (0, 0)
Screenshot: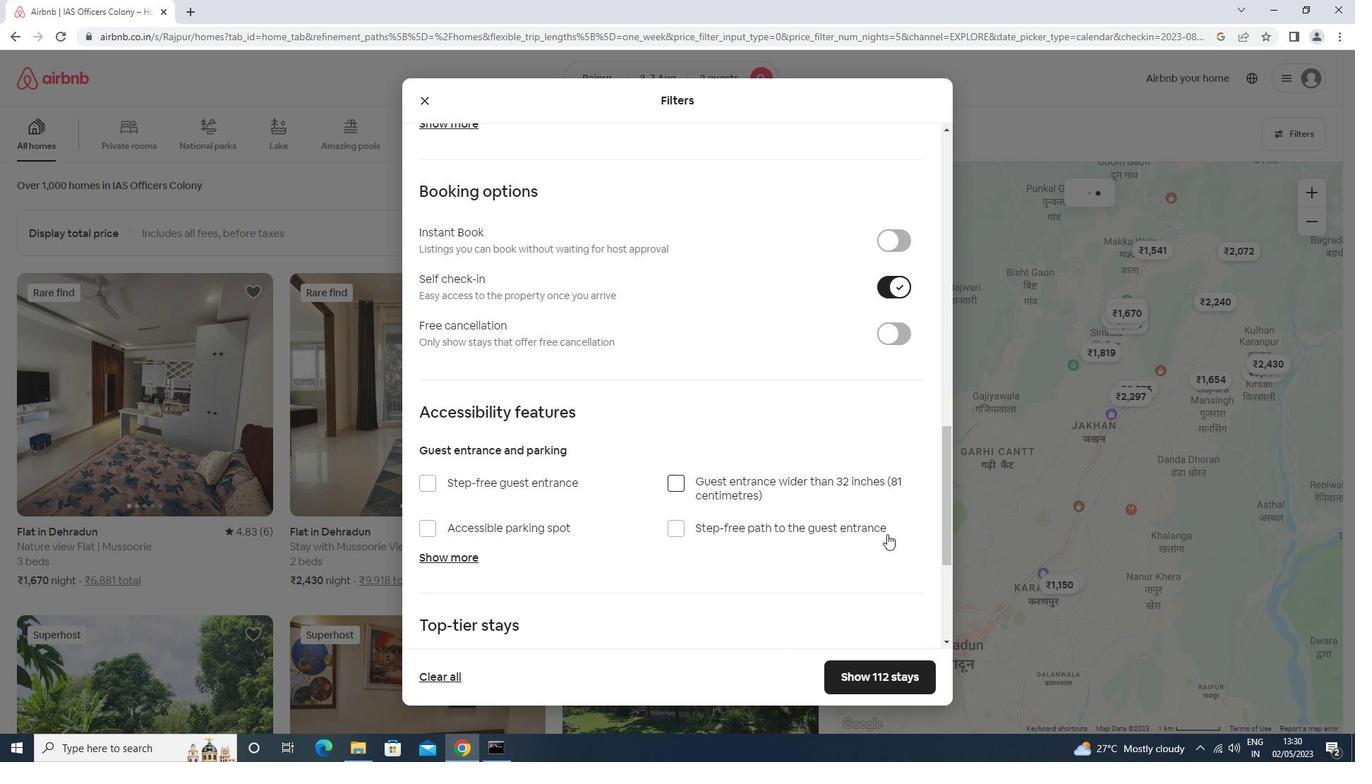 
Action: Mouse moved to (883, 535)
Screenshot: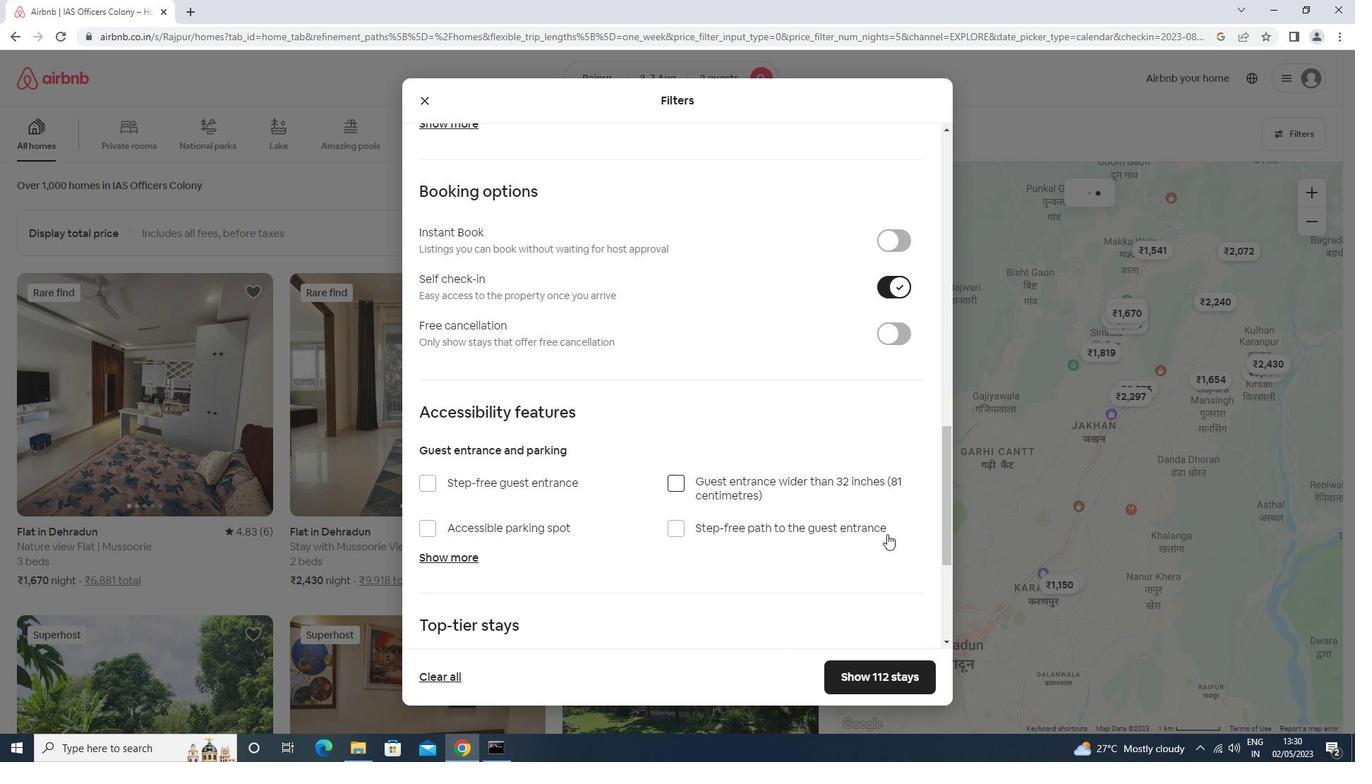 
Action: Mouse scrolled (883, 534) with delta (0, 0)
Screenshot: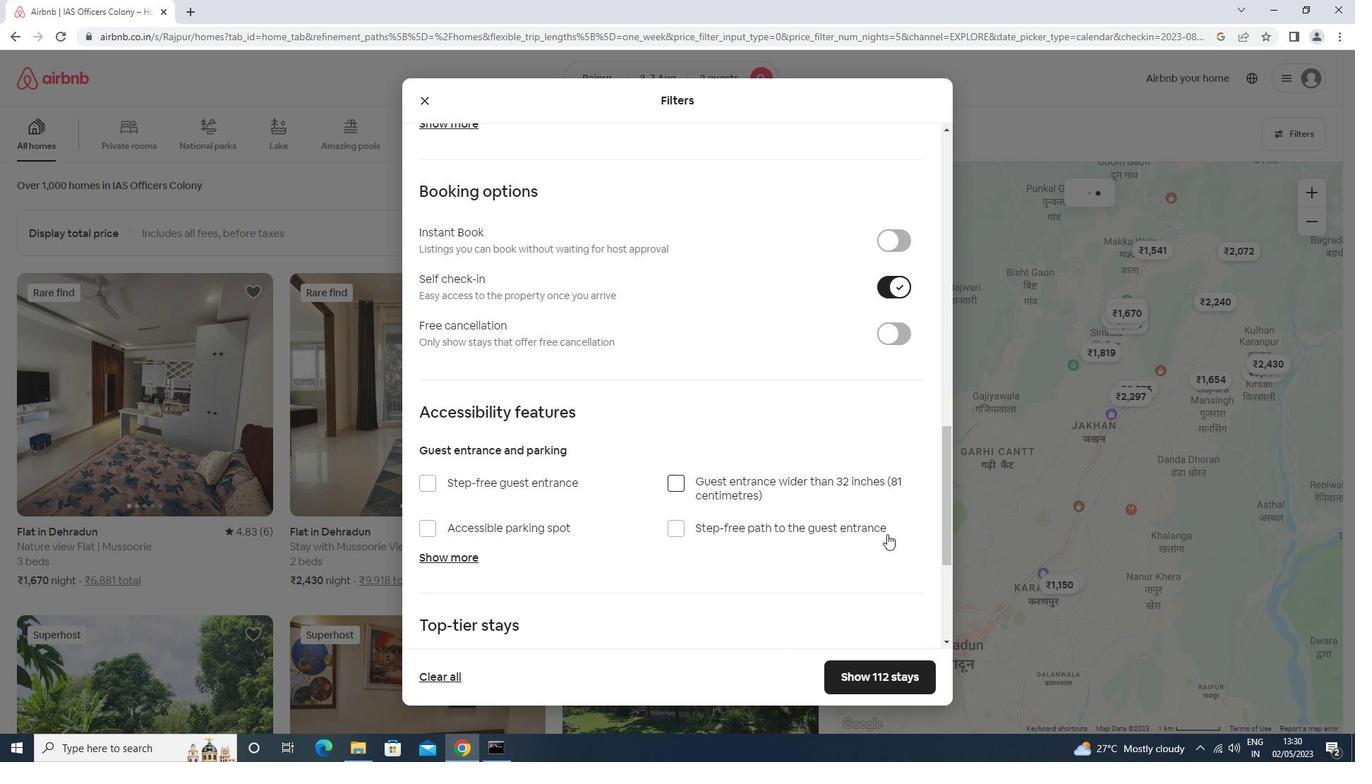 
Action: Mouse moved to (883, 535)
Screenshot: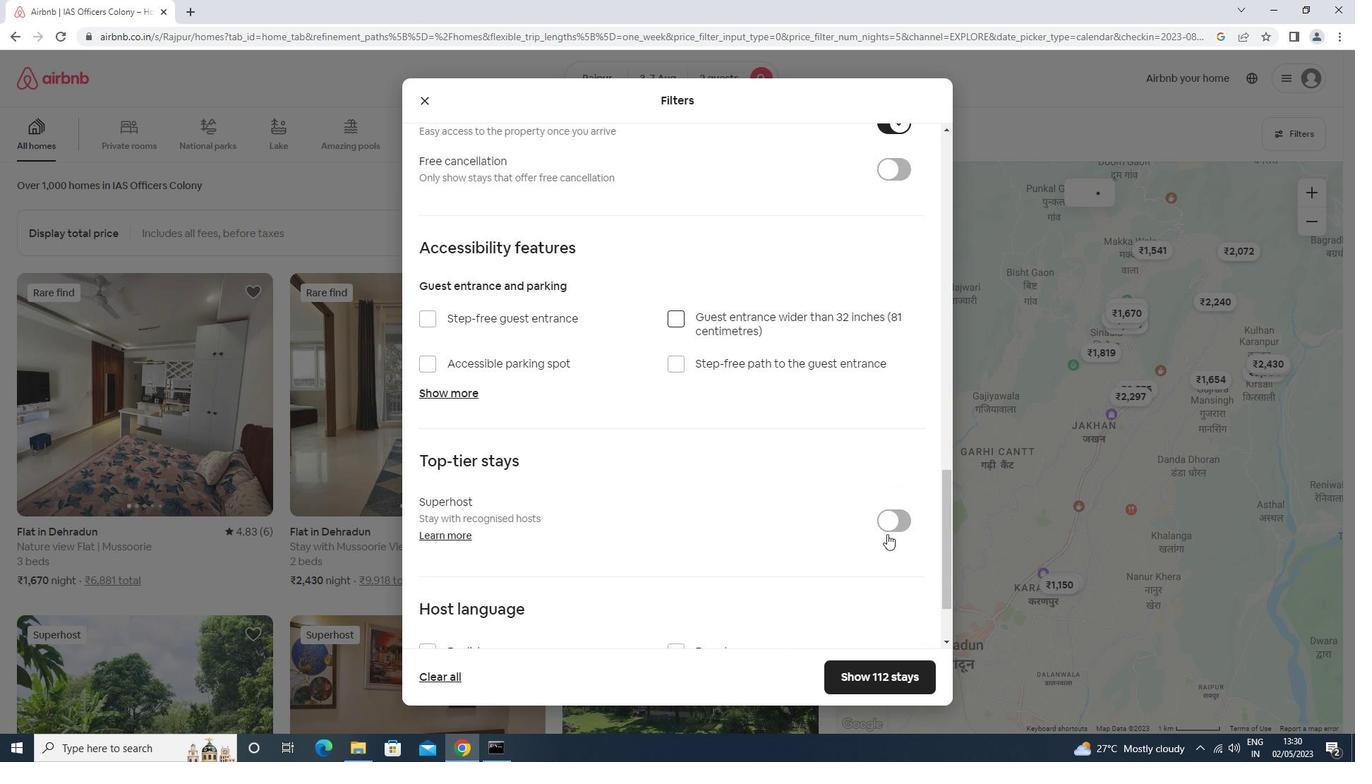 
Action: Mouse scrolled (883, 535) with delta (0, 0)
Screenshot: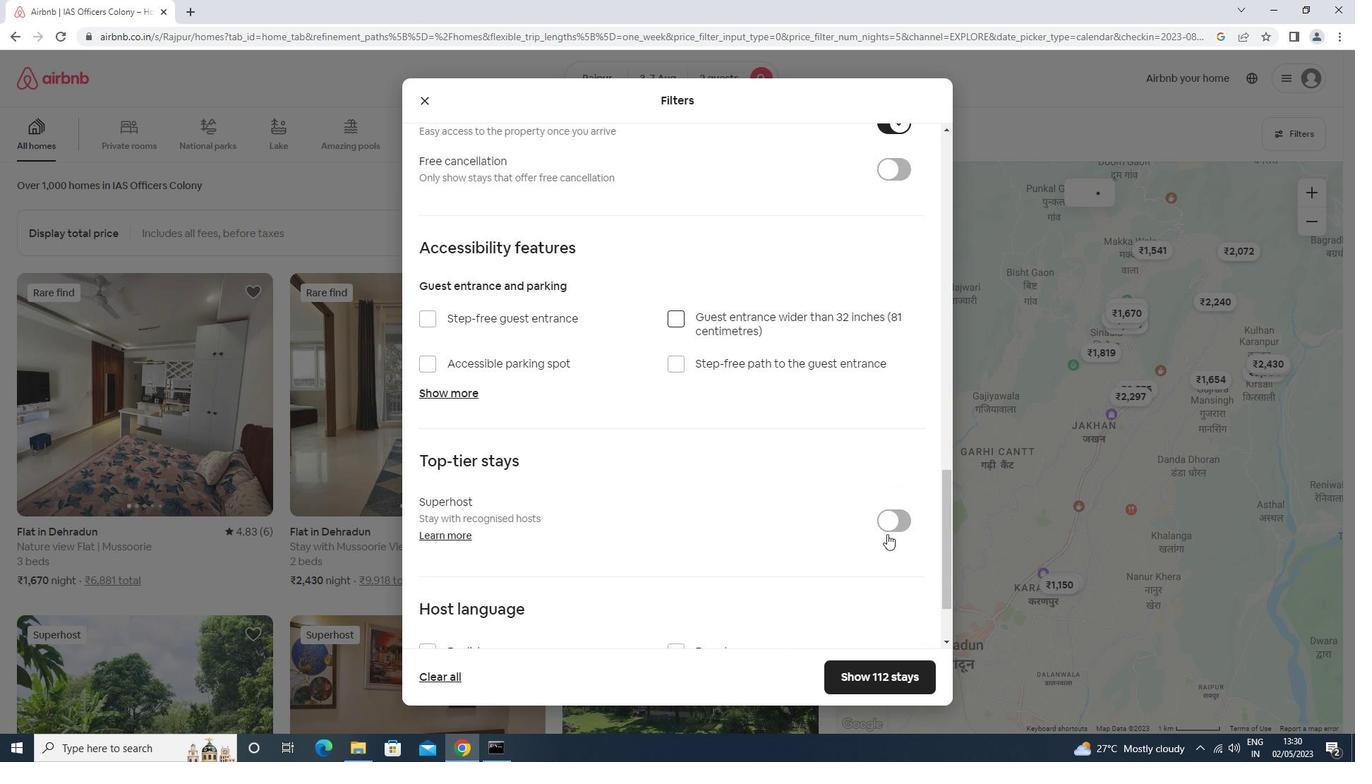
Action: Mouse scrolled (883, 535) with delta (0, 0)
Screenshot: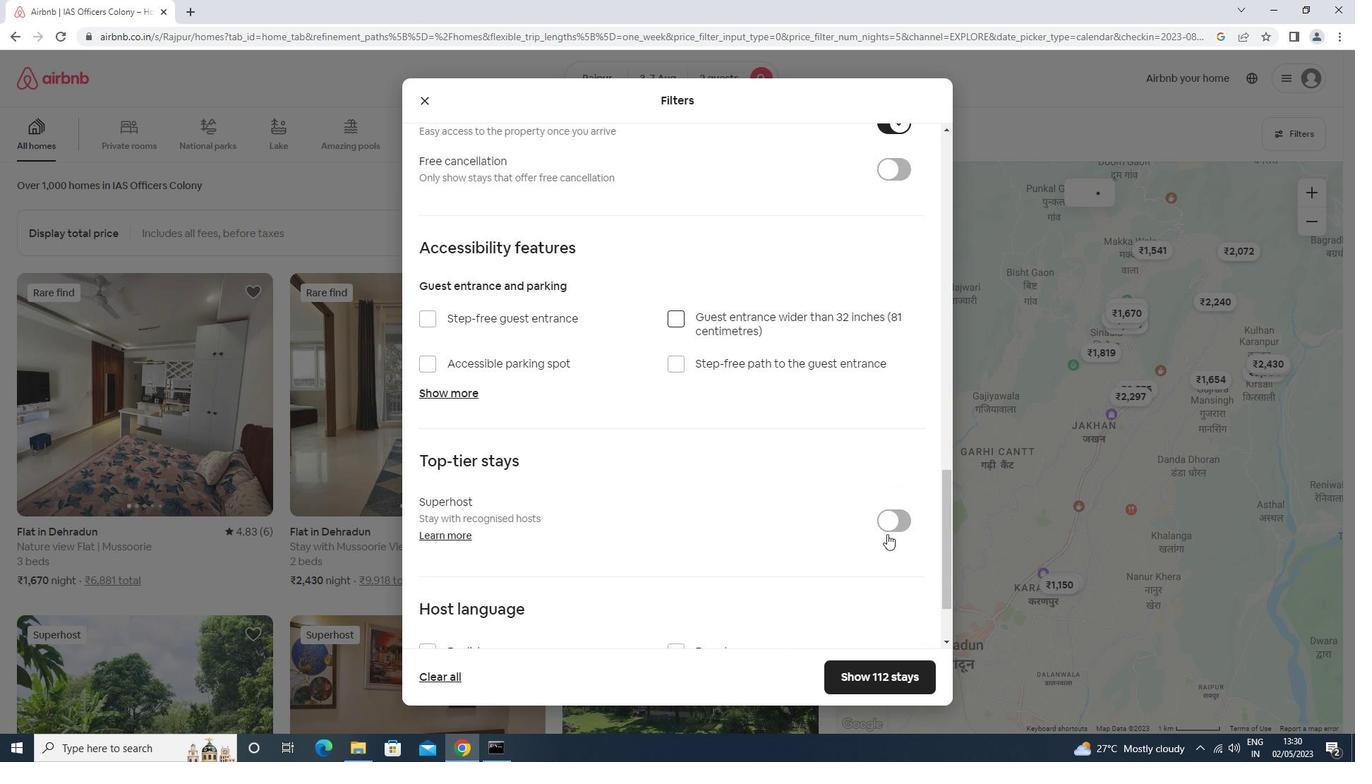 
Action: Mouse scrolled (883, 535) with delta (0, 0)
Screenshot: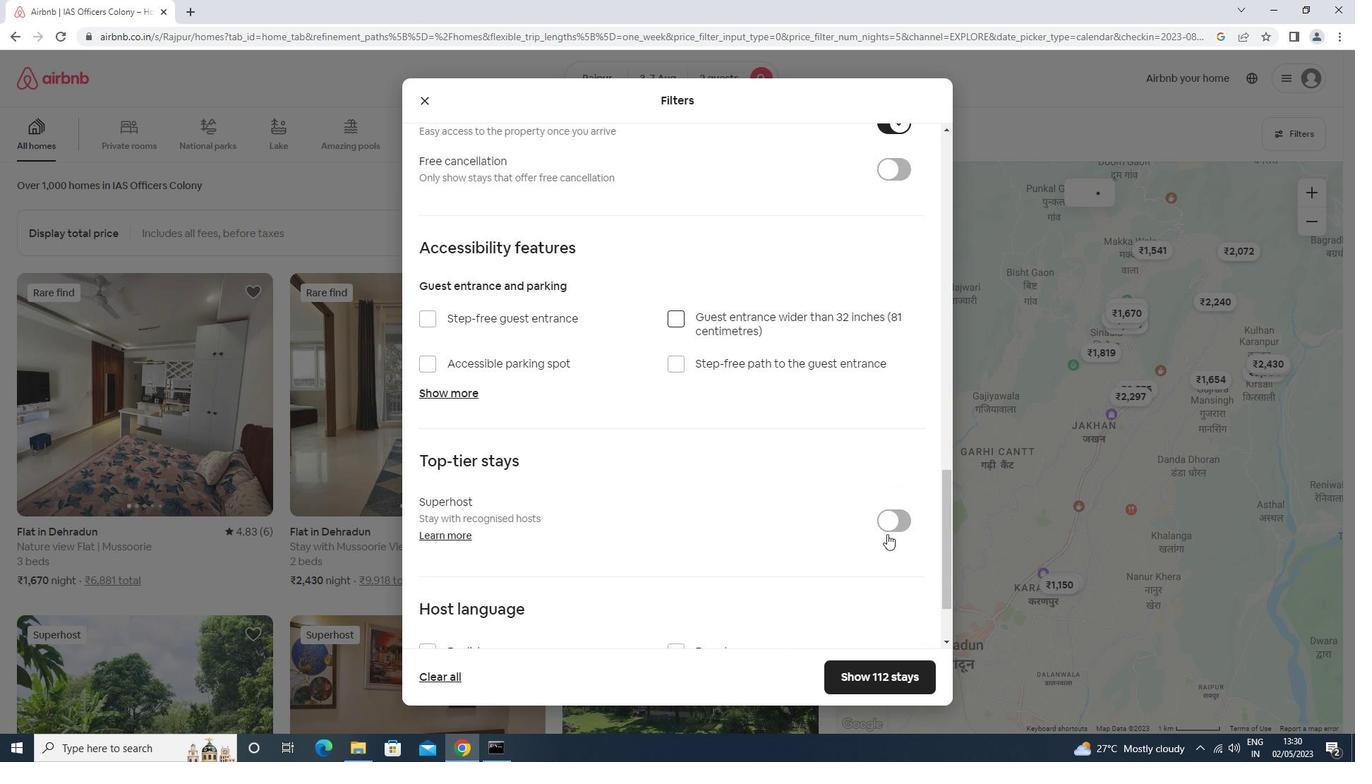 
Action: Mouse scrolled (883, 535) with delta (0, 0)
Screenshot: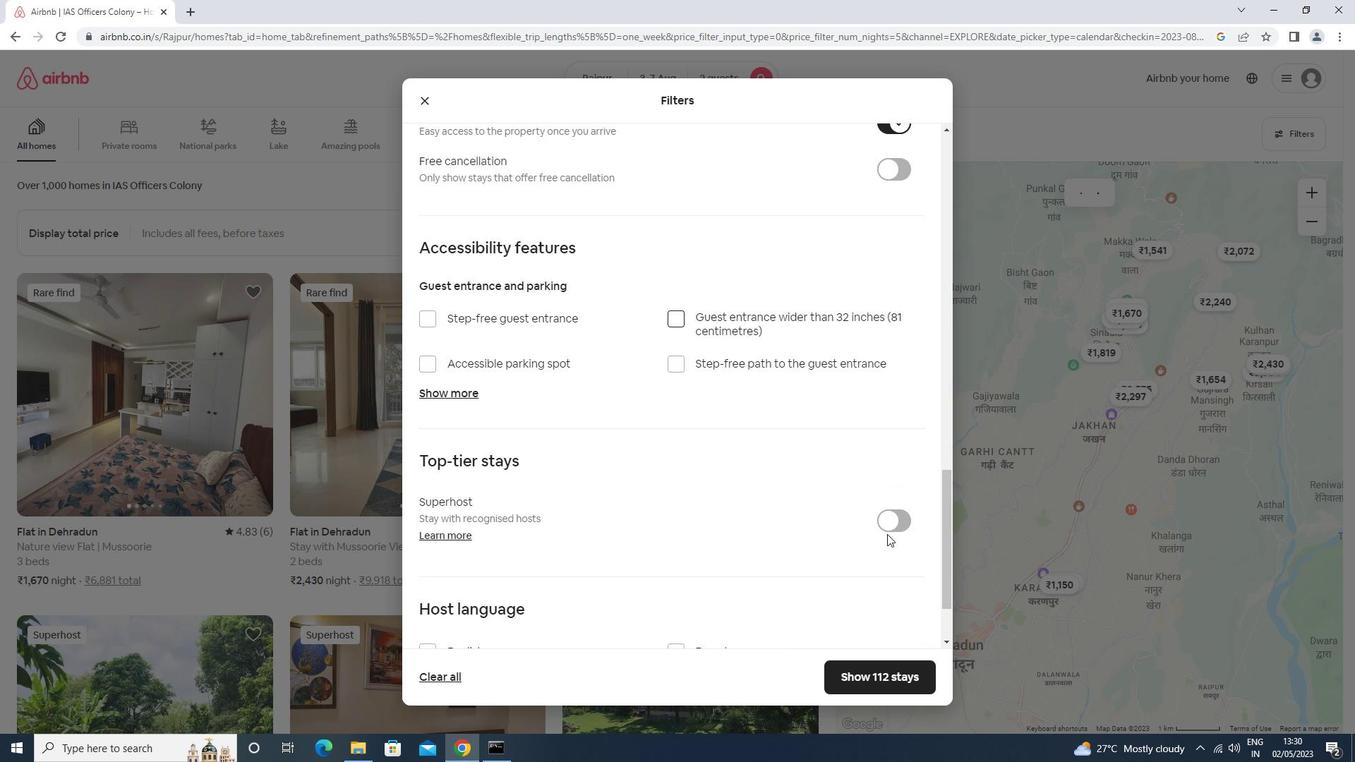 
Action: Mouse moved to (445, 546)
Screenshot: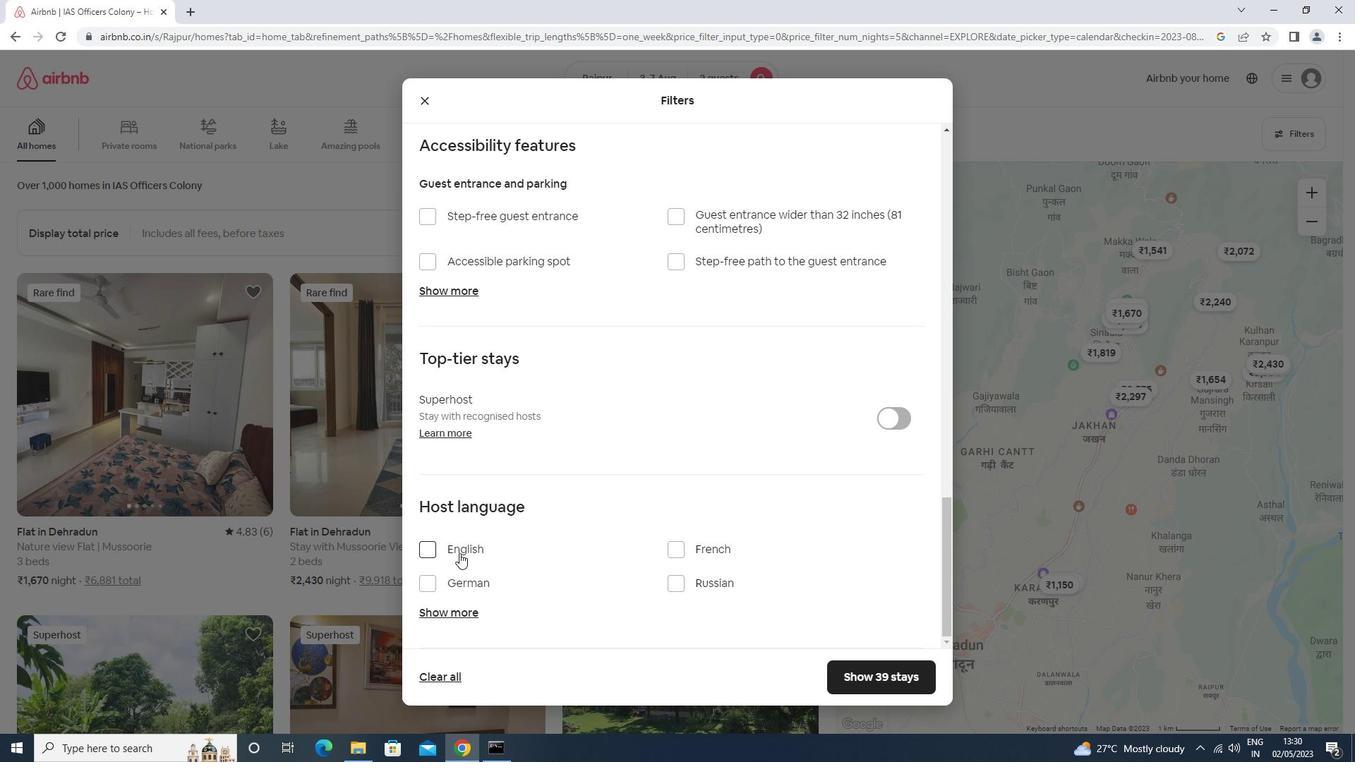 
Action: Mouse pressed left at (445, 546)
Screenshot: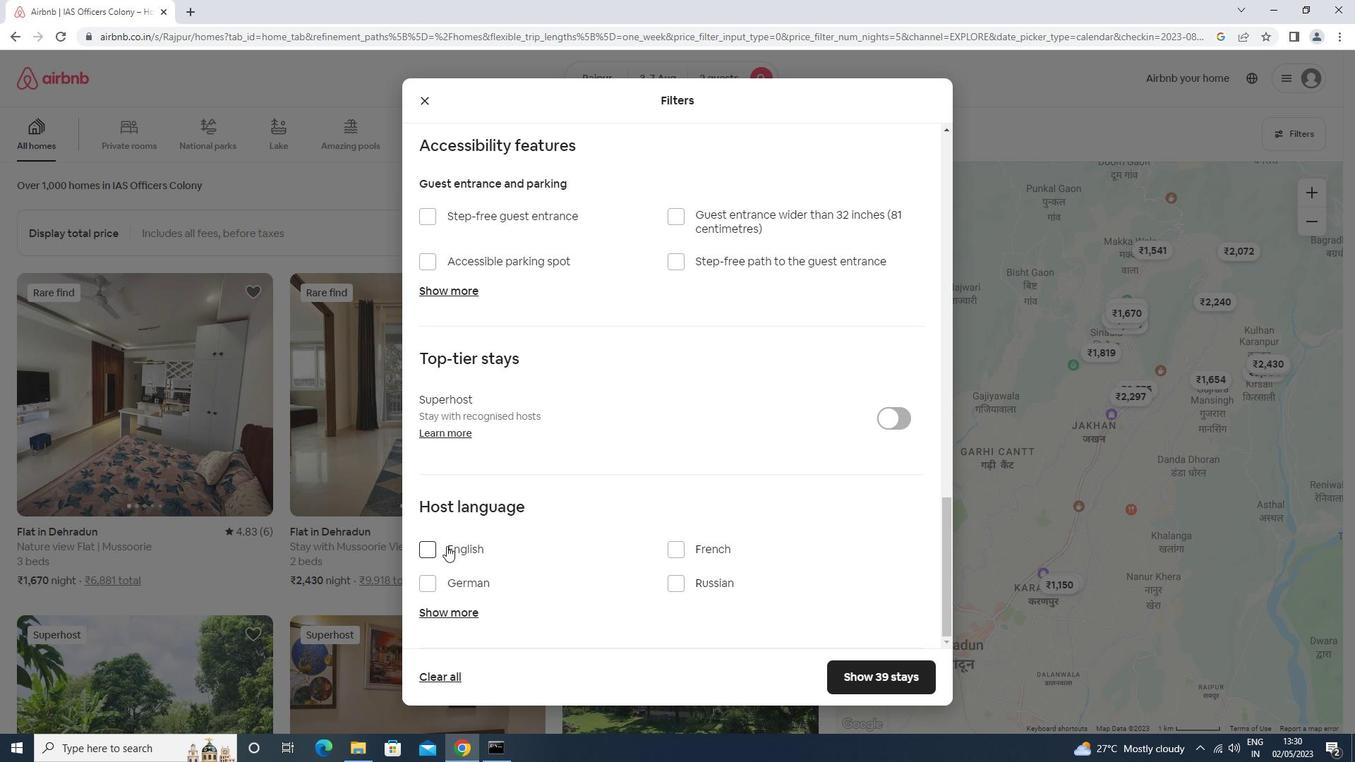 
Action: Mouse moved to (870, 673)
Screenshot: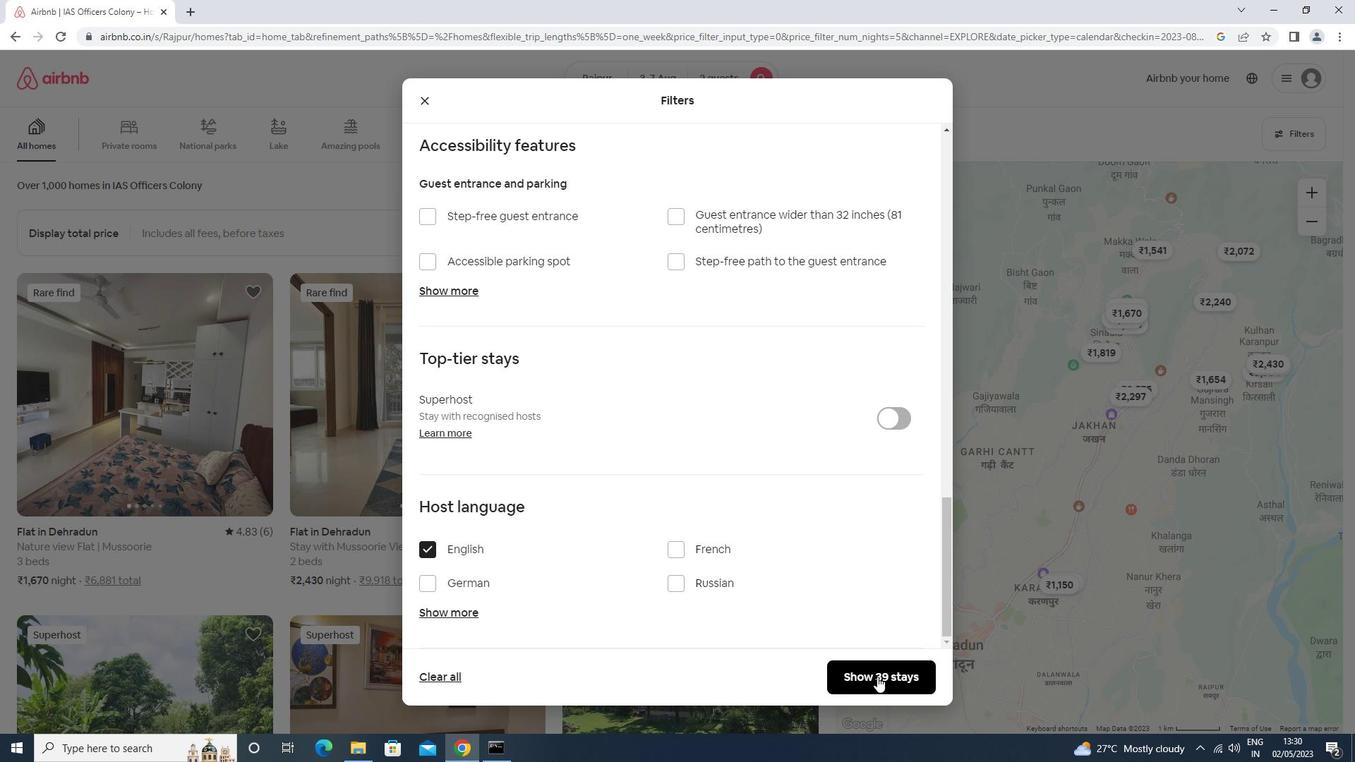
Action: Mouse pressed left at (870, 673)
Screenshot: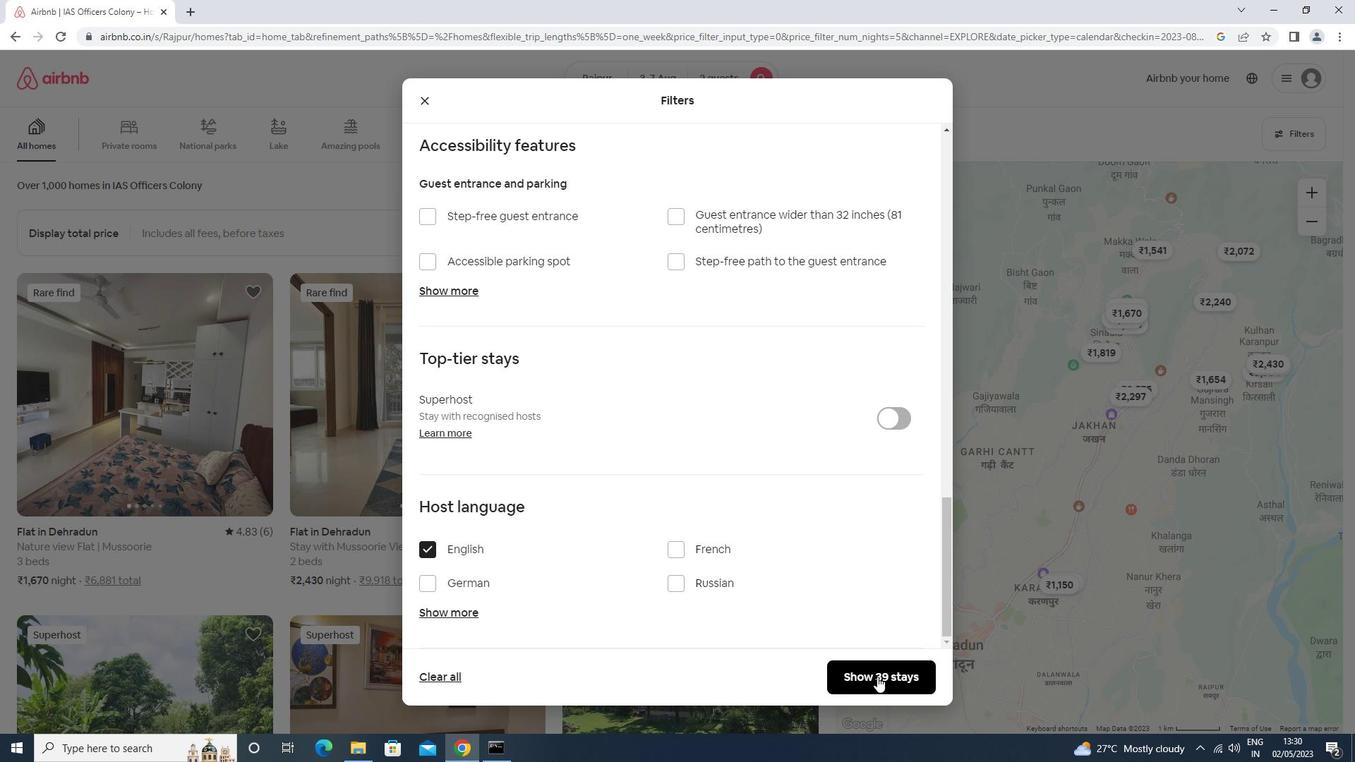 
